 Task: Look for space in Rangpur, Bangladesh from 6th June, 2023 to 8th June, 2023 for 2 adults in price range Rs.7000 to Rs.12000. Place can be private room with 1  bedroom having 2 beds and 1 bathroom. Property type can be house, flat, guest house. Amenities needed are: air conditioning. Booking option can be shelf check-in. Required host language is English.
Action: Mouse moved to (482, 118)
Screenshot: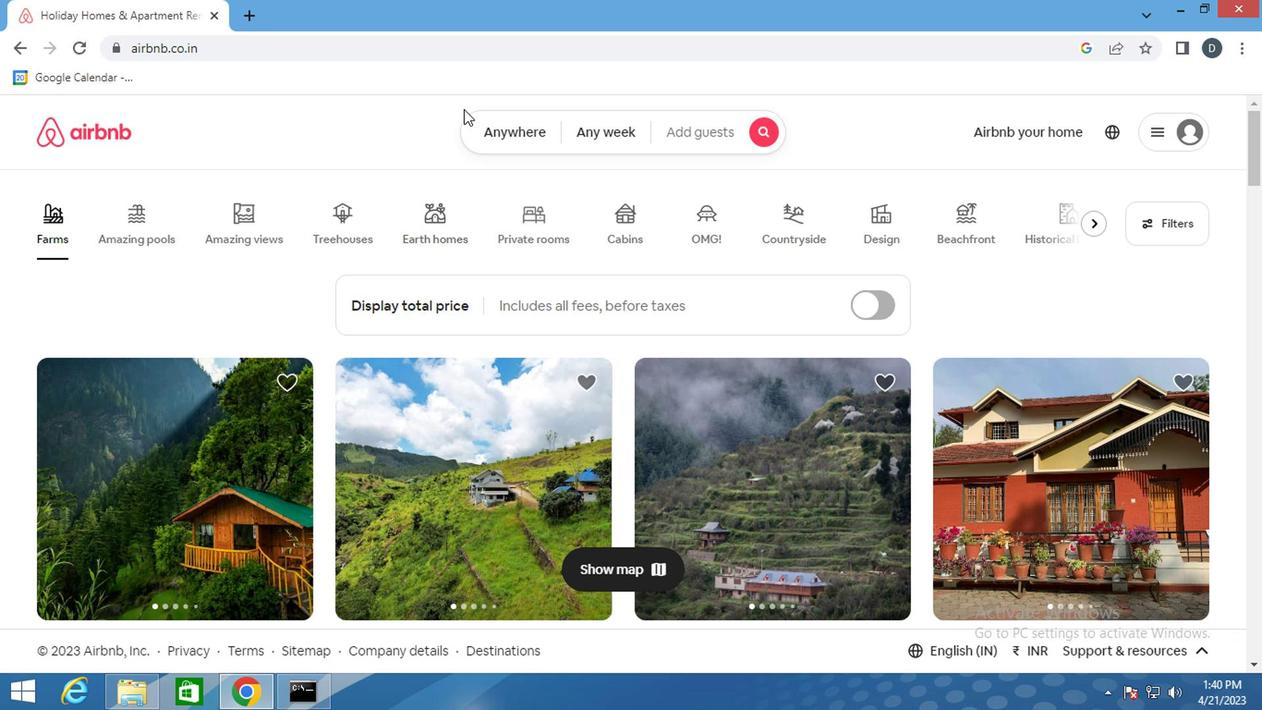 
Action: Mouse pressed left at (482, 118)
Screenshot: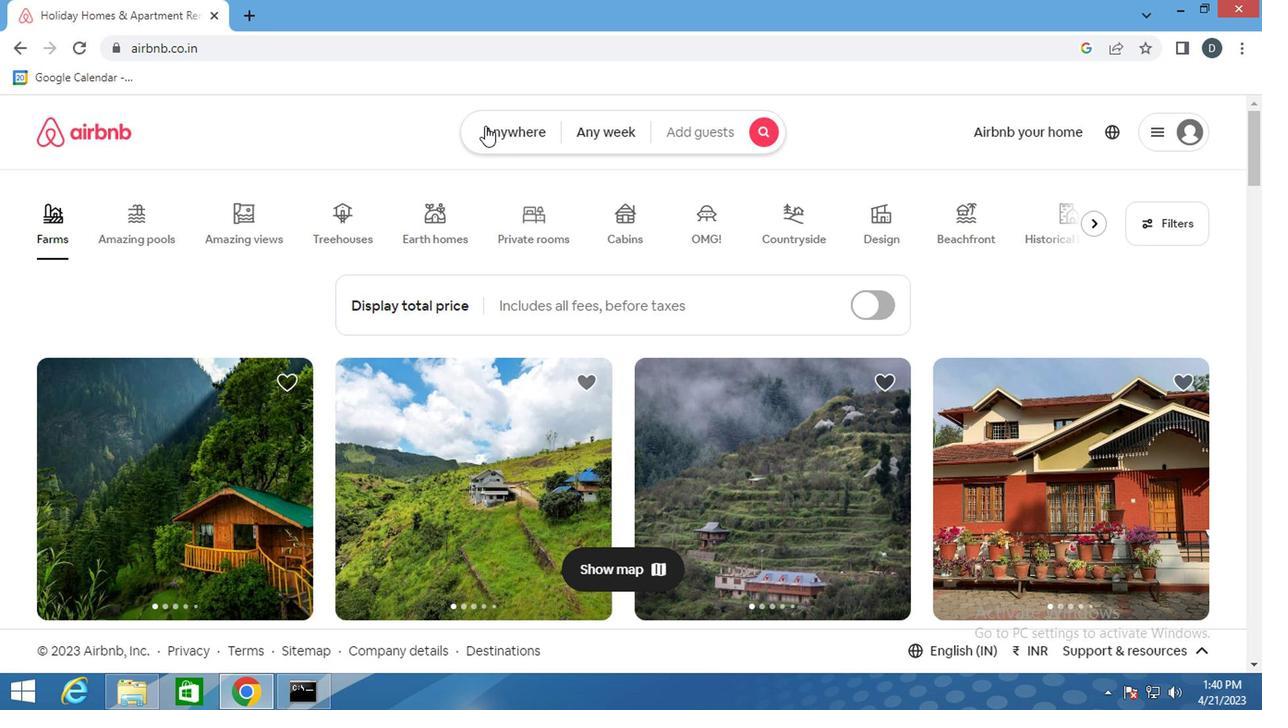 
Action: Mouse moved to (395, 209)
Screenshot: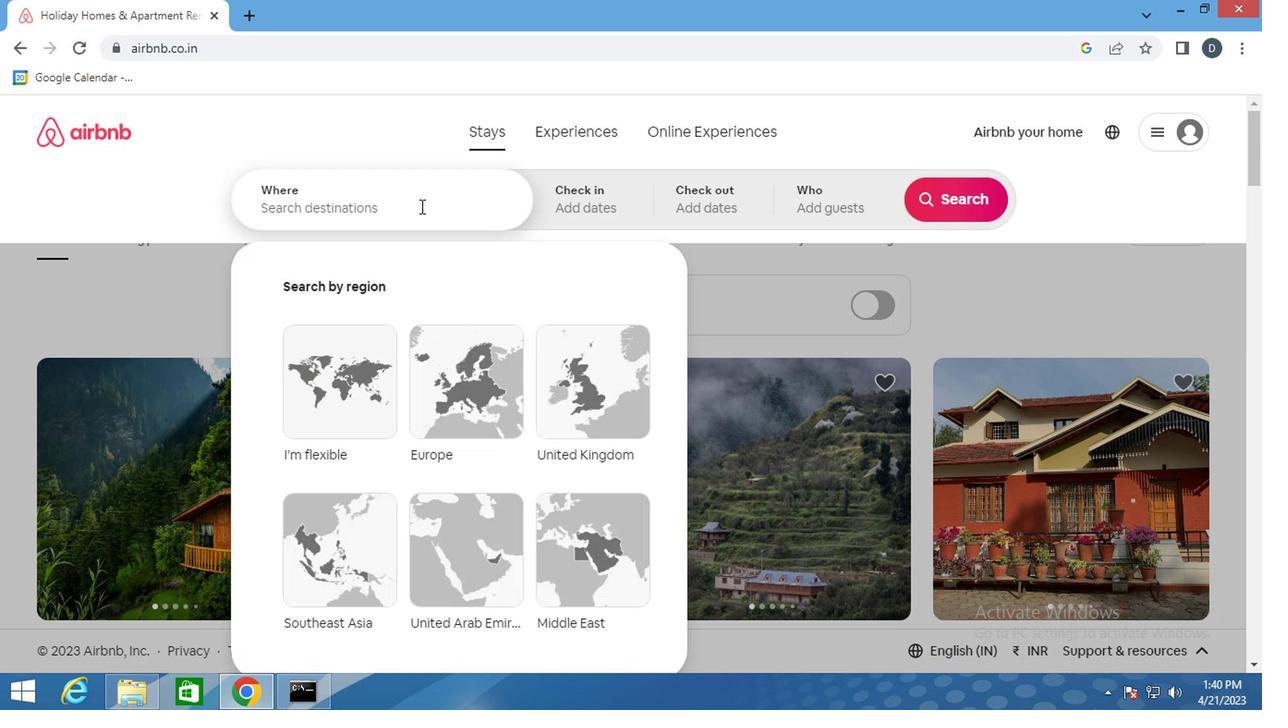 
Action: Mouse pressed left at (395, 209)
Screenshot: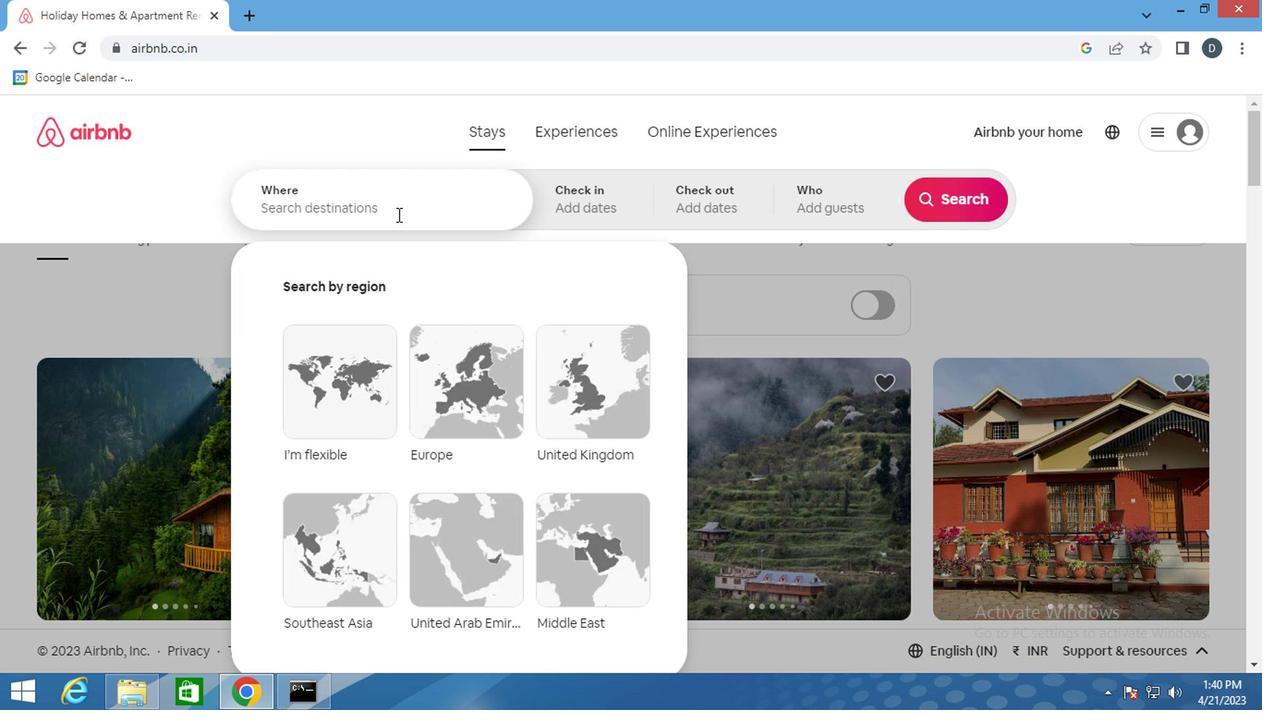 
Action: Key pressed <Key.shift>RANGPUR<Key.down><Key.down><Key.enter>
Screenshot: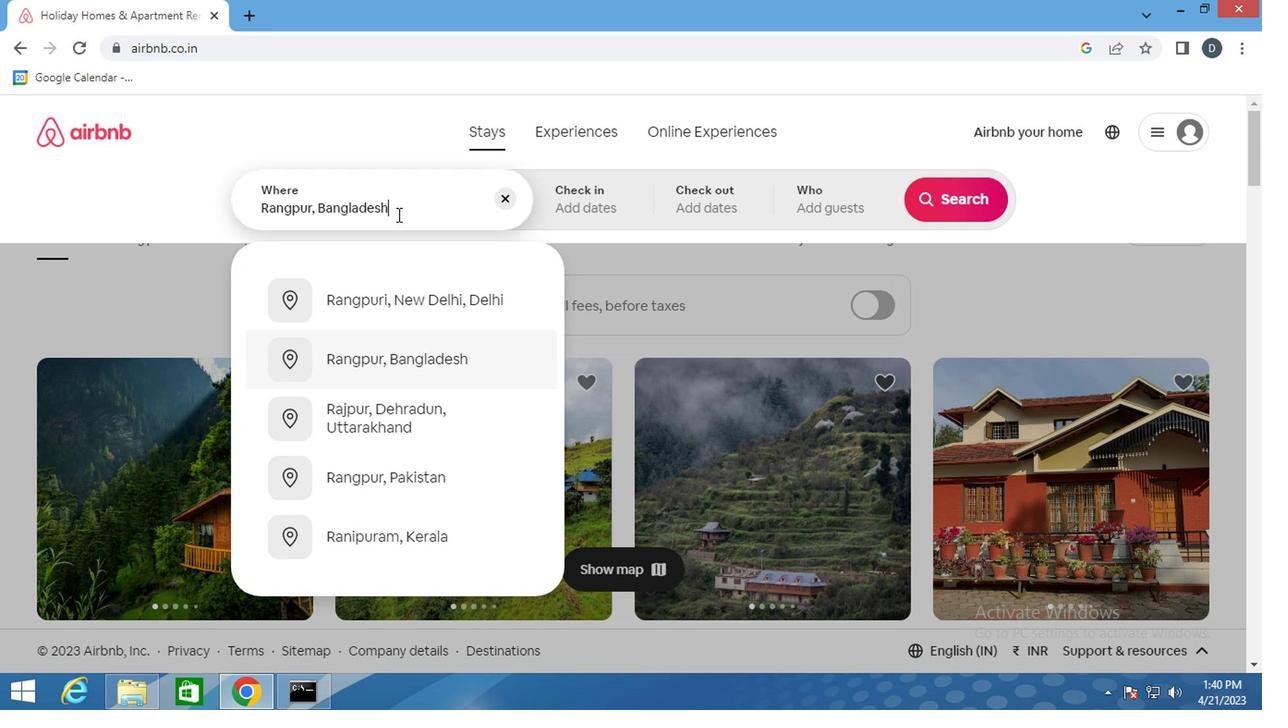 
Action: Mouse moved to (938, 349)
Screenshot: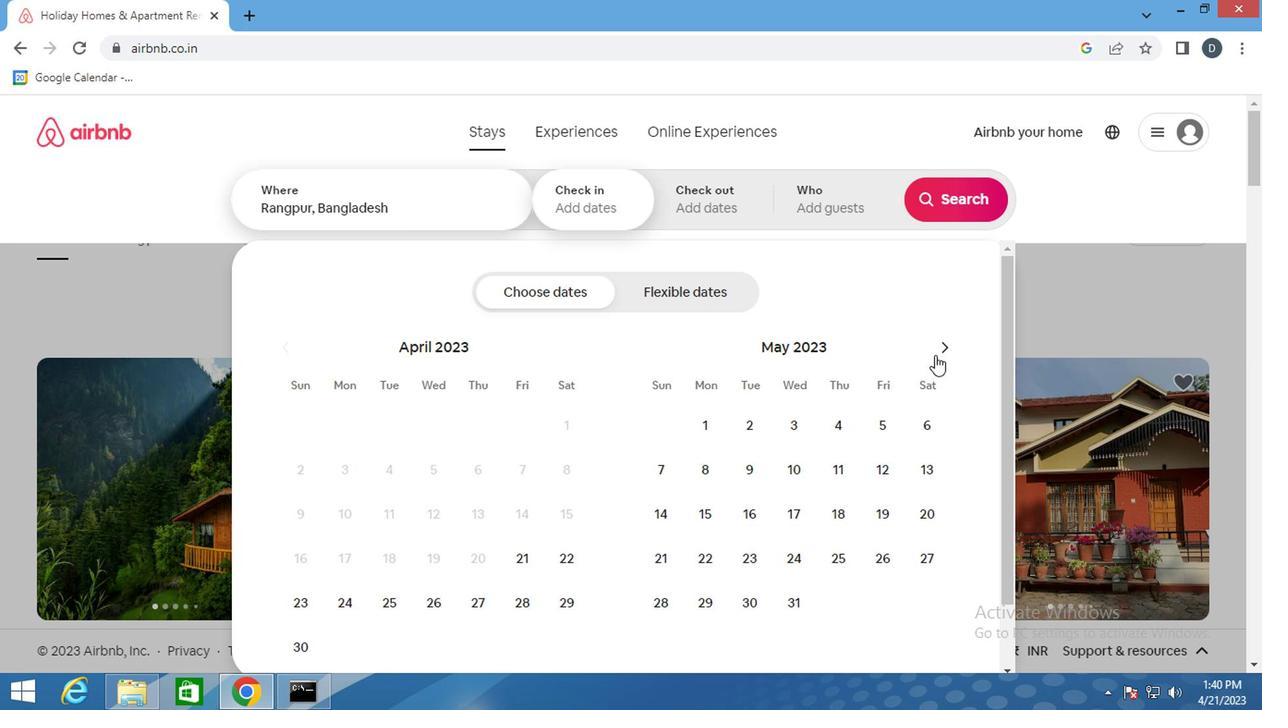 
Action: Mouse pressed left at (938, 349)
Screenshot: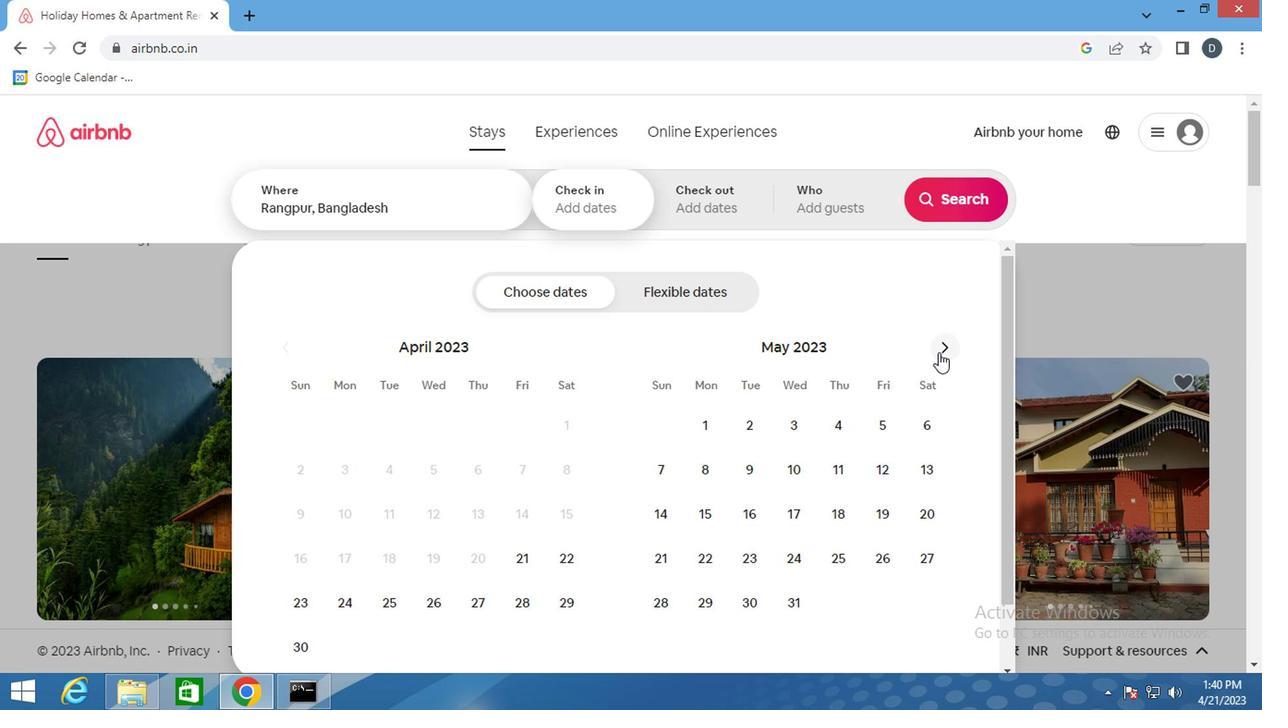
Action: Mouse moved to (752, 480)
Screenshot: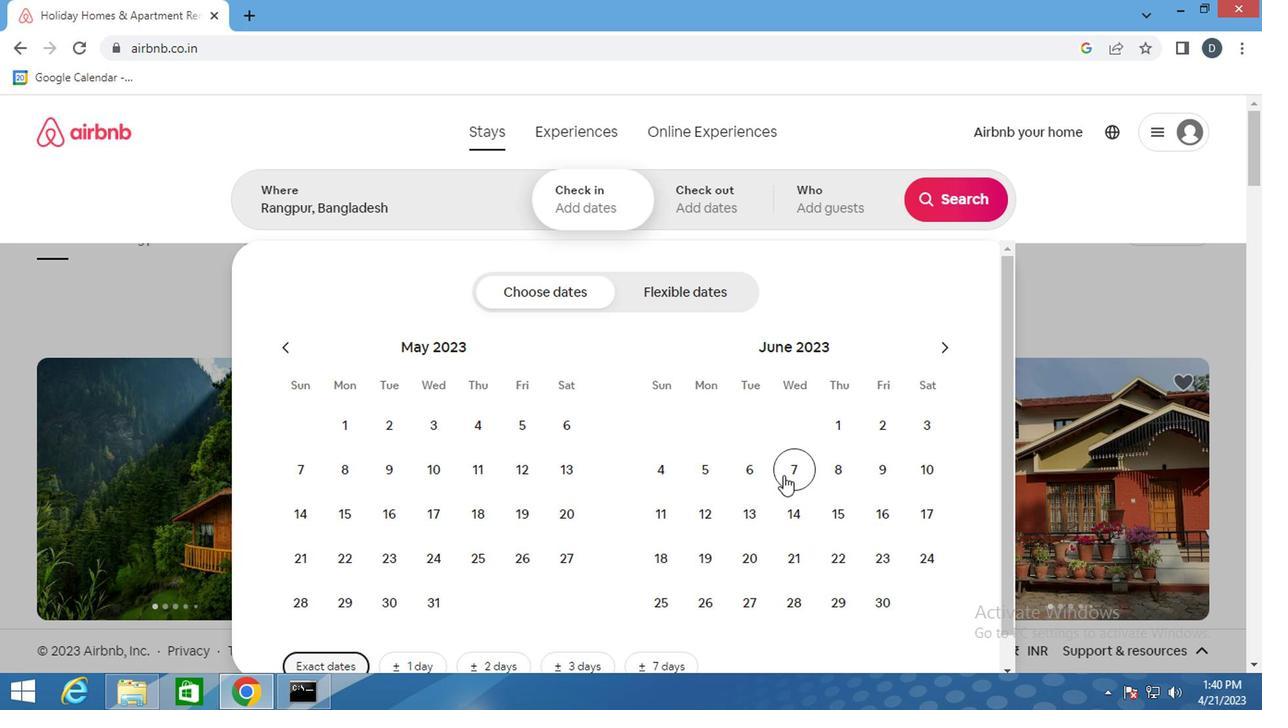 
Action: Mouse pressed left at (752, 480)
Screenshot: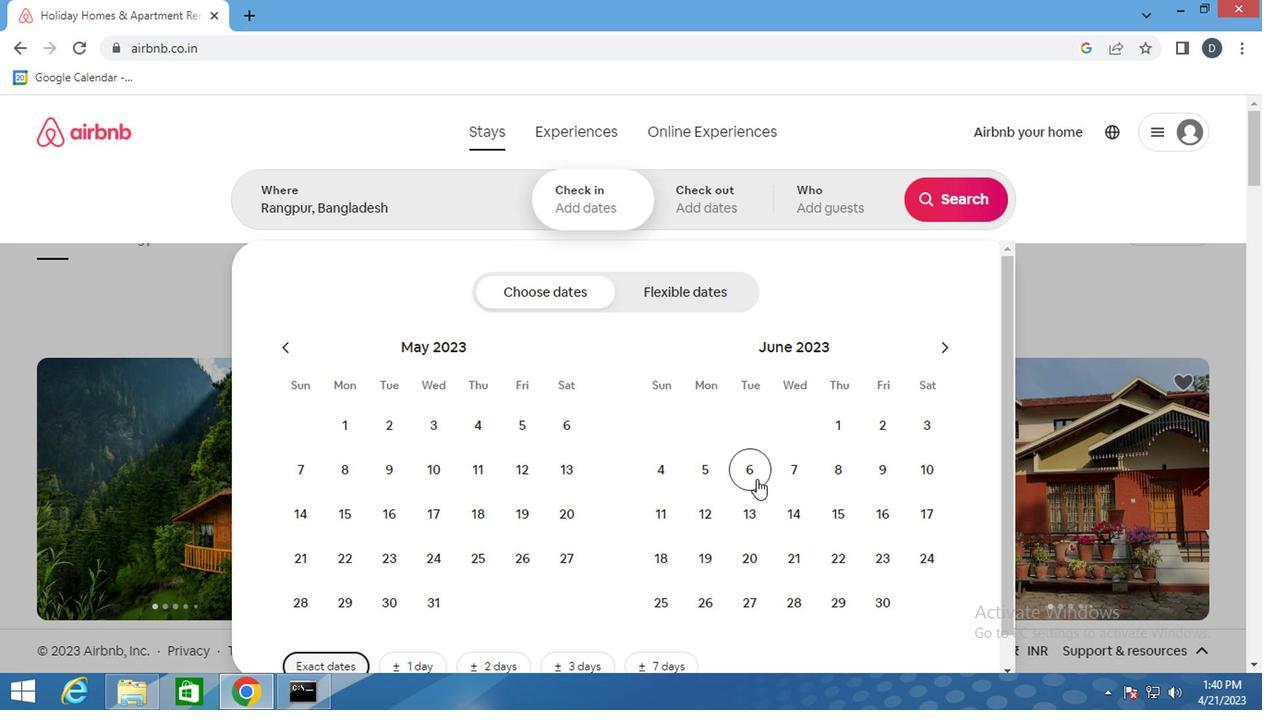 
Action: Mouse moved to (837, 480)
Screenshot: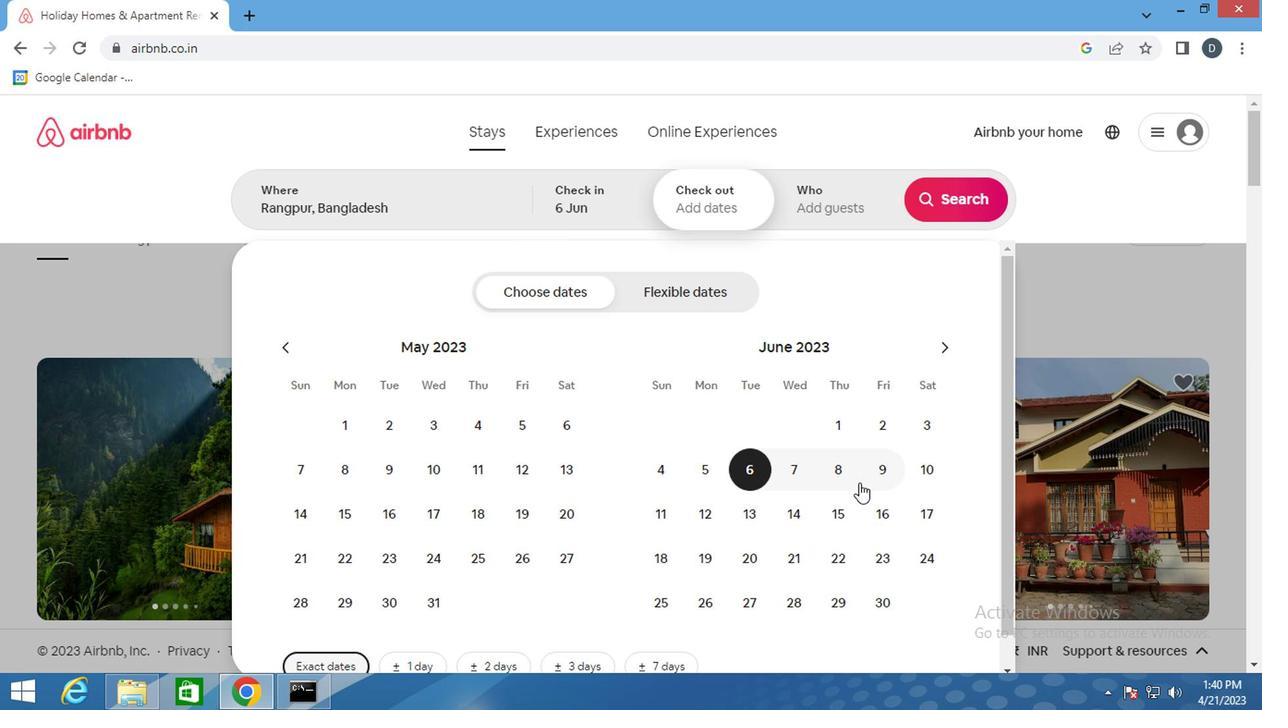 
Action: Mouse pressed left at (837, 480)
Screenshot: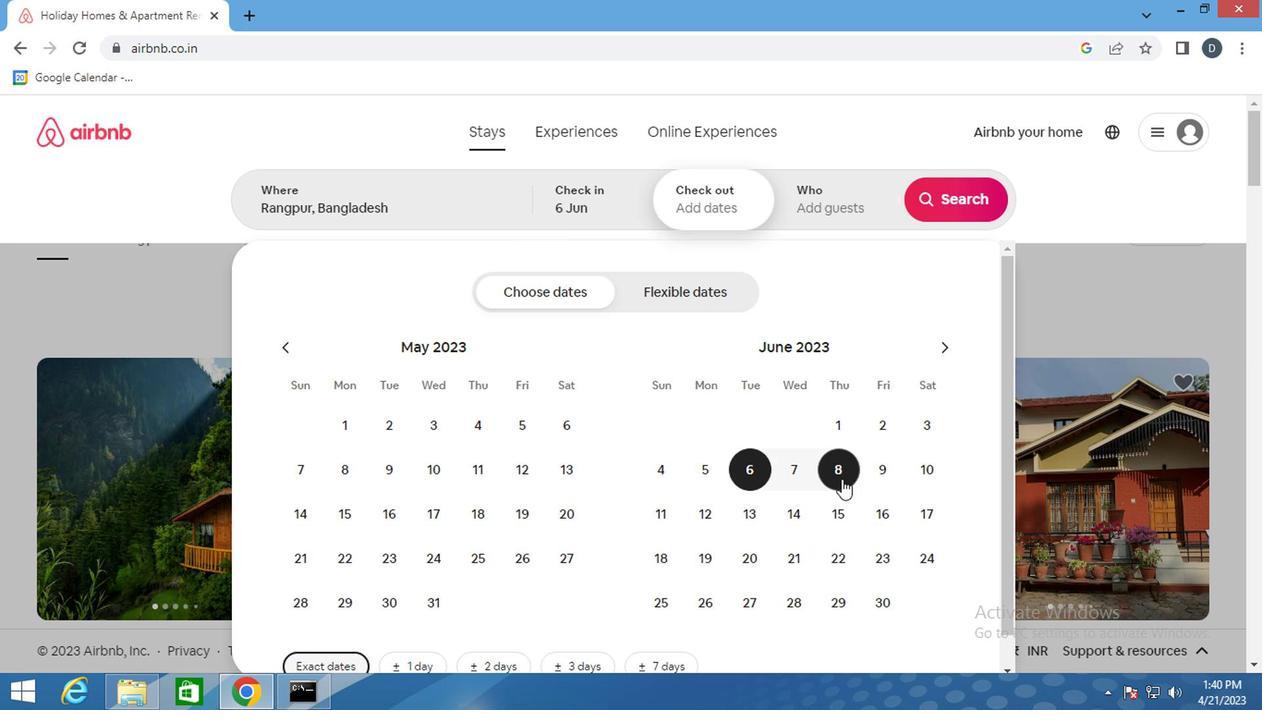 
Action: Mouse moved to (839, 209)
Screenshot: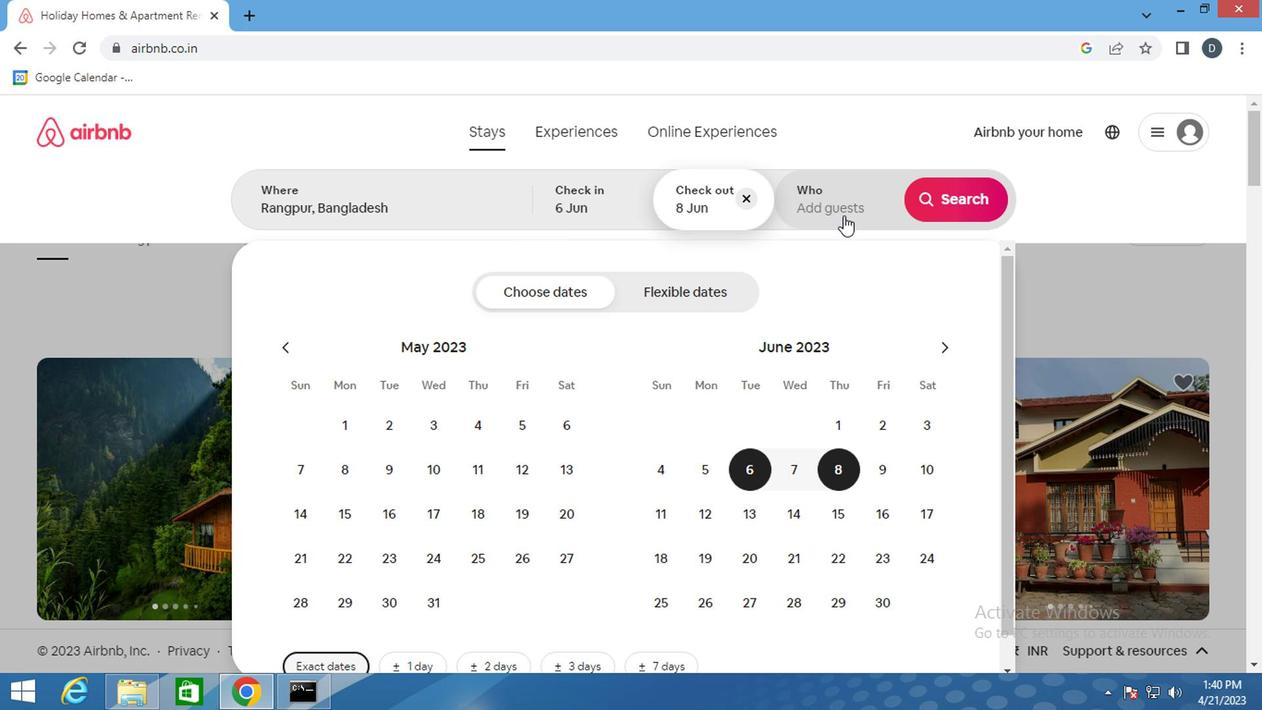
Action: Mouse pressed left at (839, 209)
Screenshot: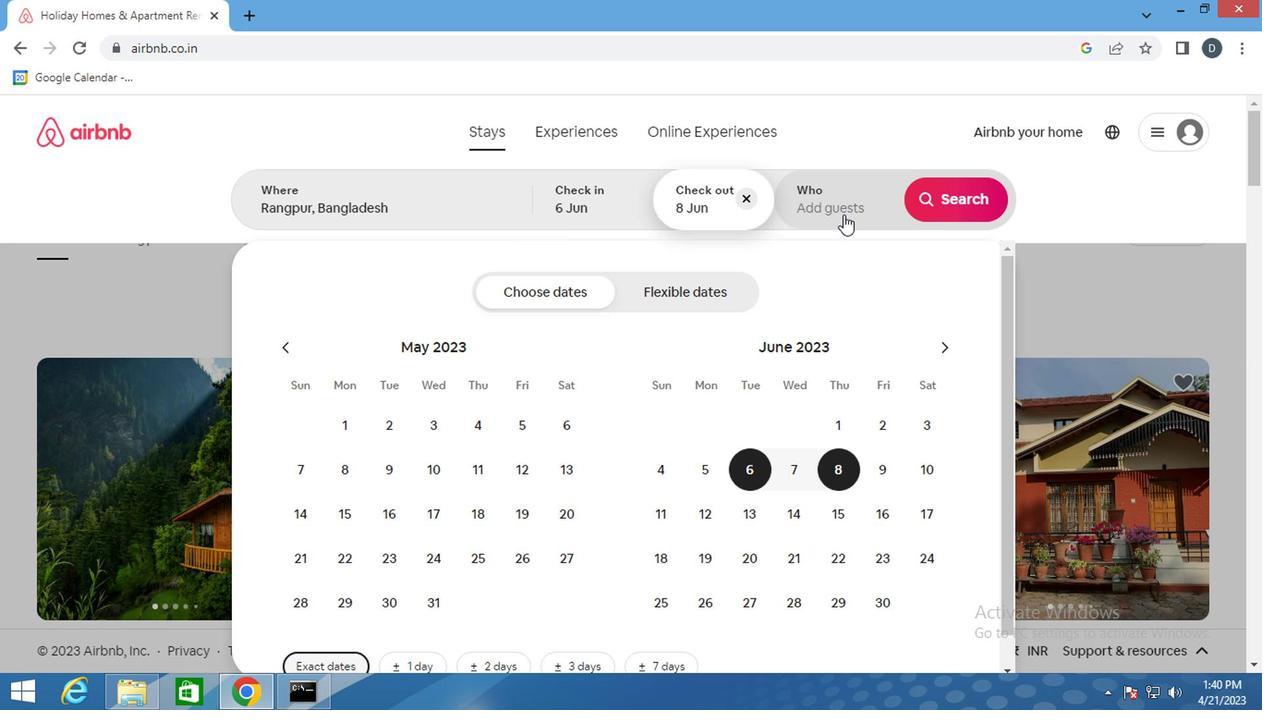 
Action: Mouse moved to (964, 293)
Screenshot: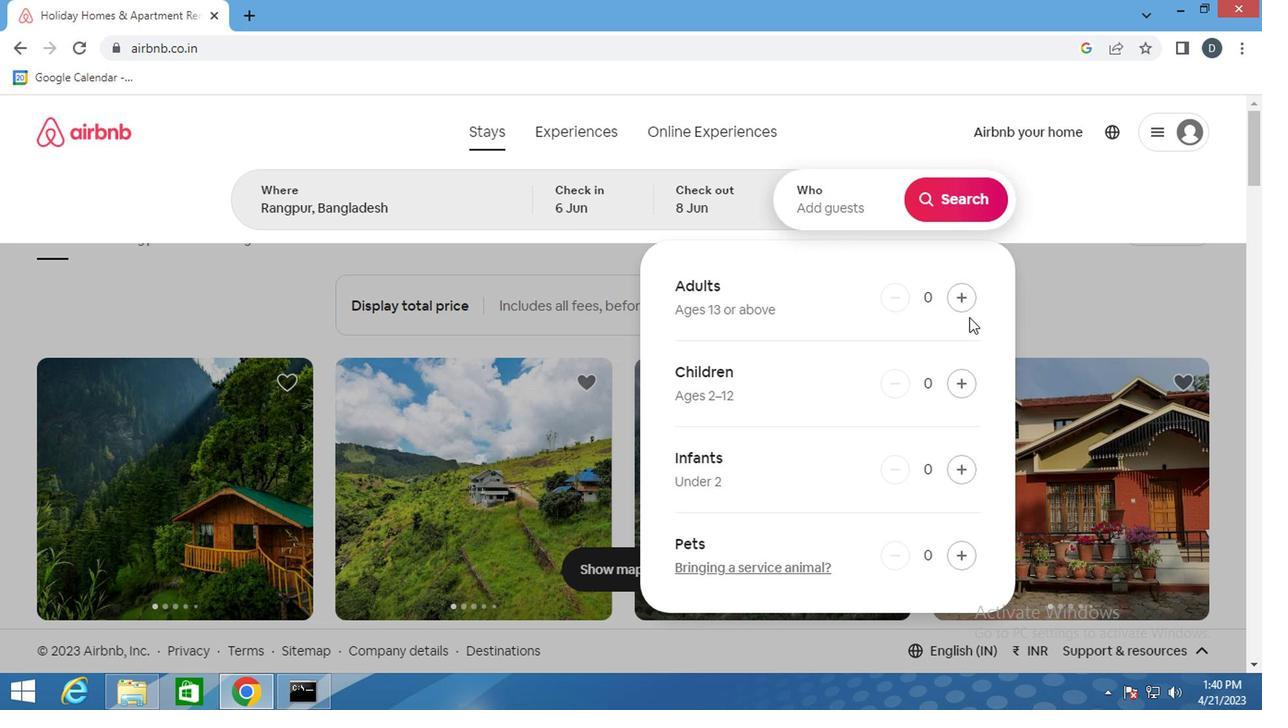 
Action: Mouse pressed left at (964, 293)
Screenshot: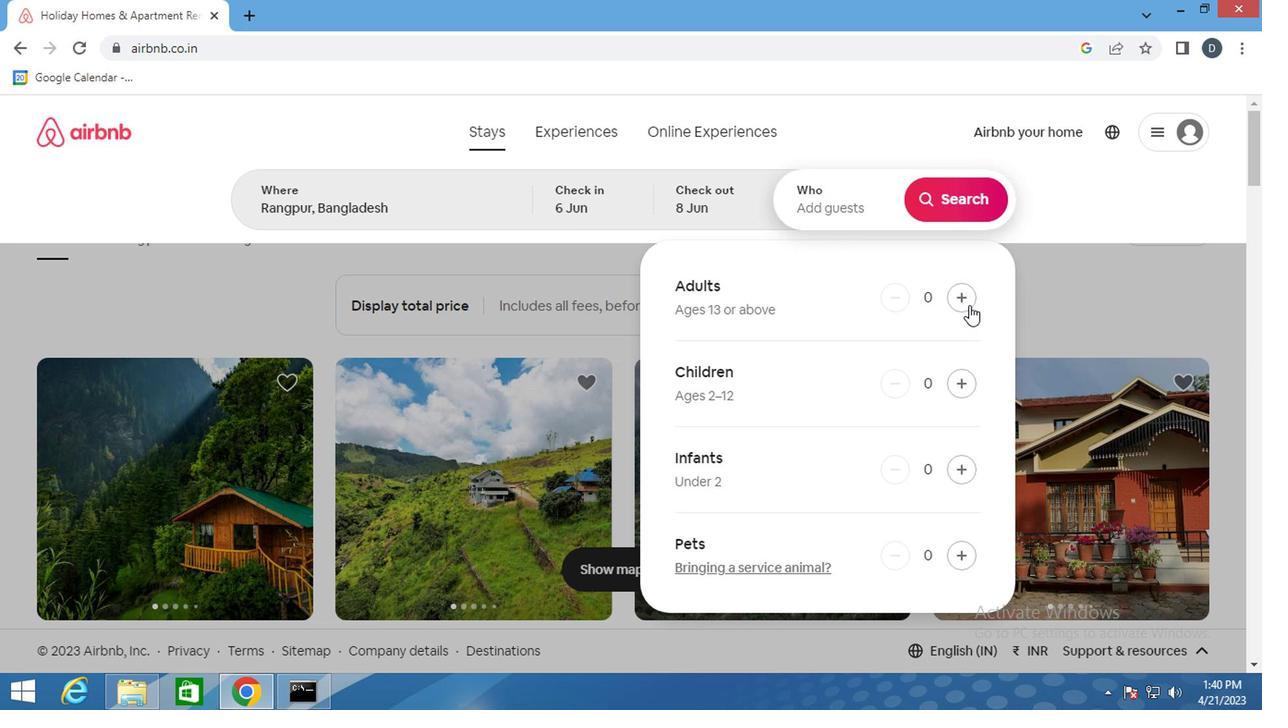 
Action: Mouse pressed left at (964, 293)
Screenshot: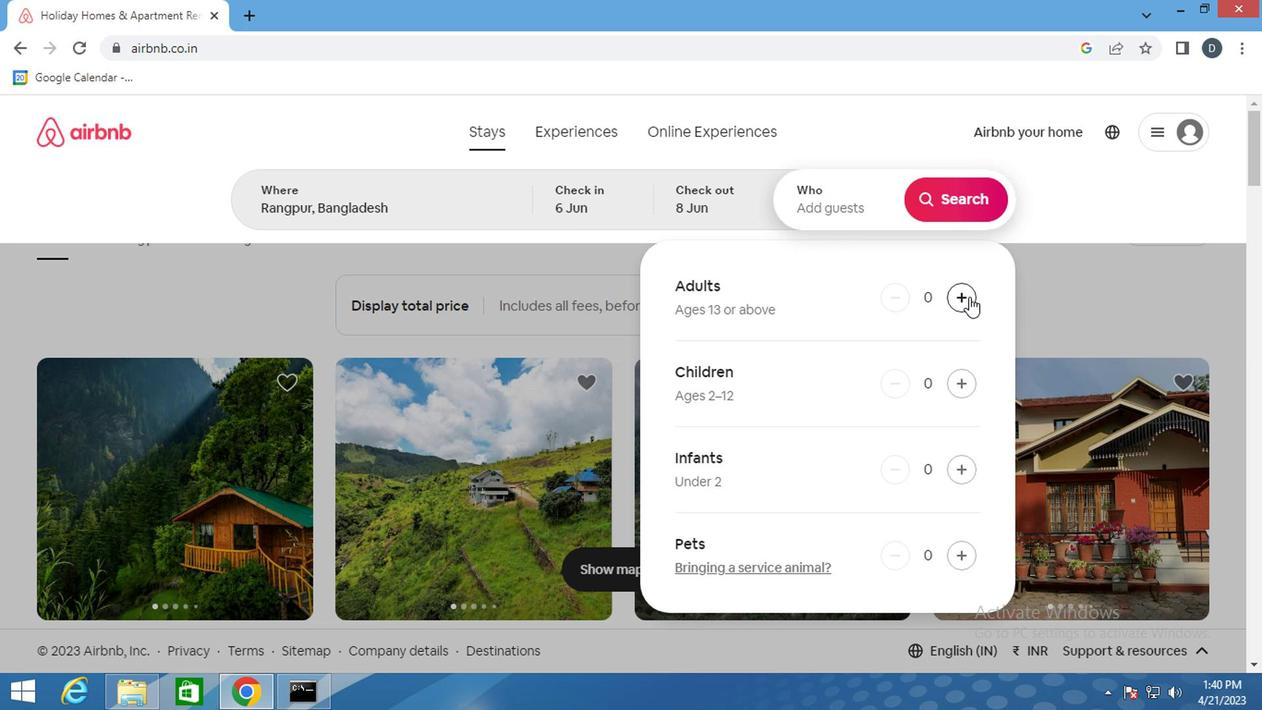 
Action: Mouse moved to (942, 187)
Screenshot: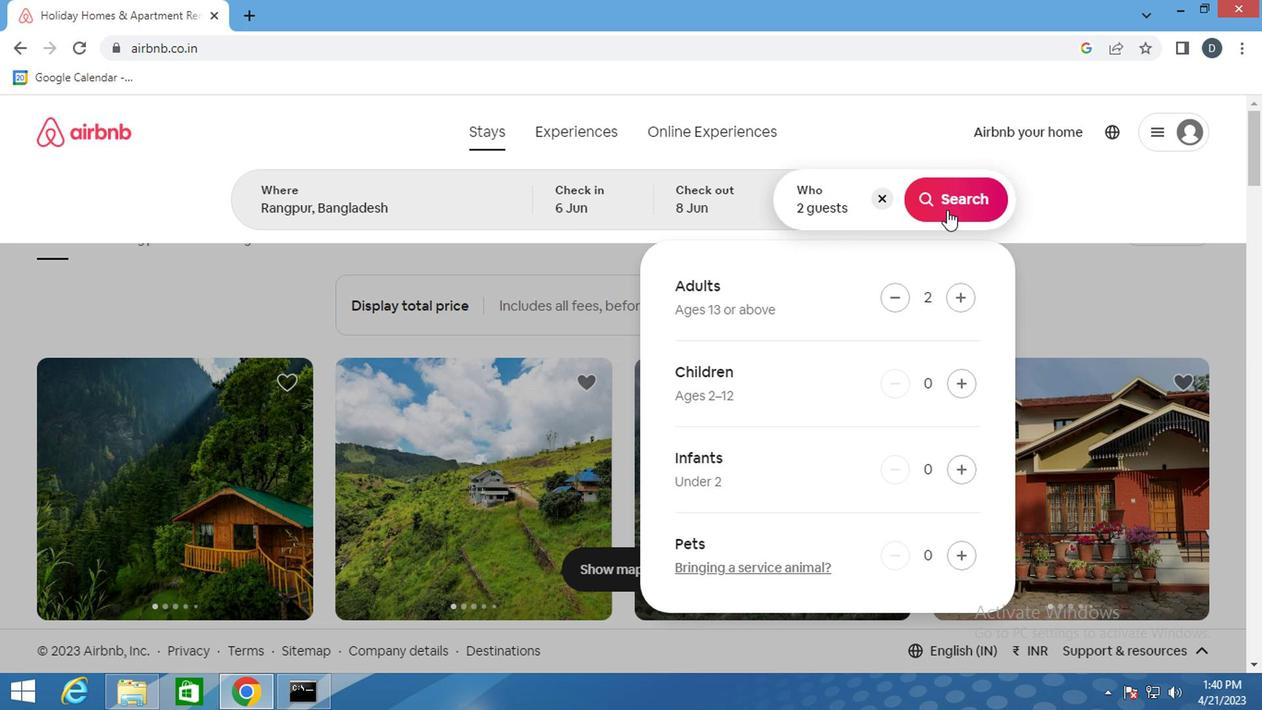 
Action: Mouse pressed left at (942, 187)
Screenshot: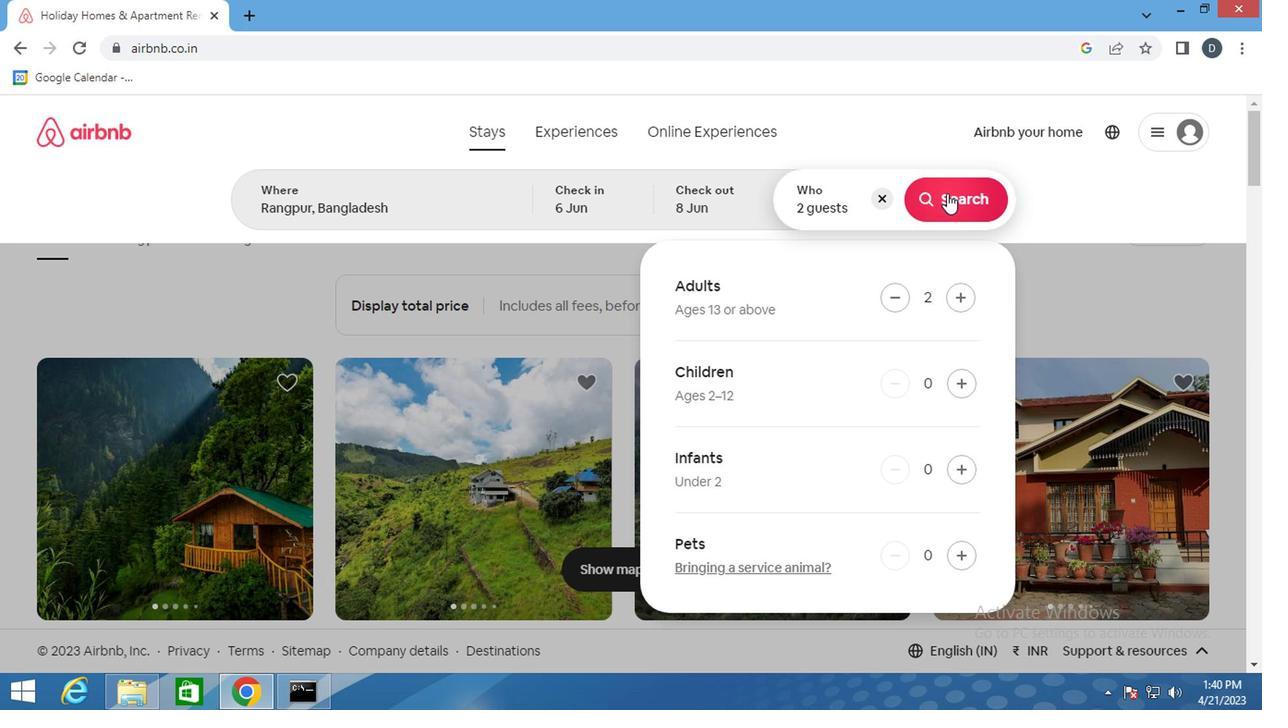 
Action: Mouse moved to (1170, 202)
Screenshot: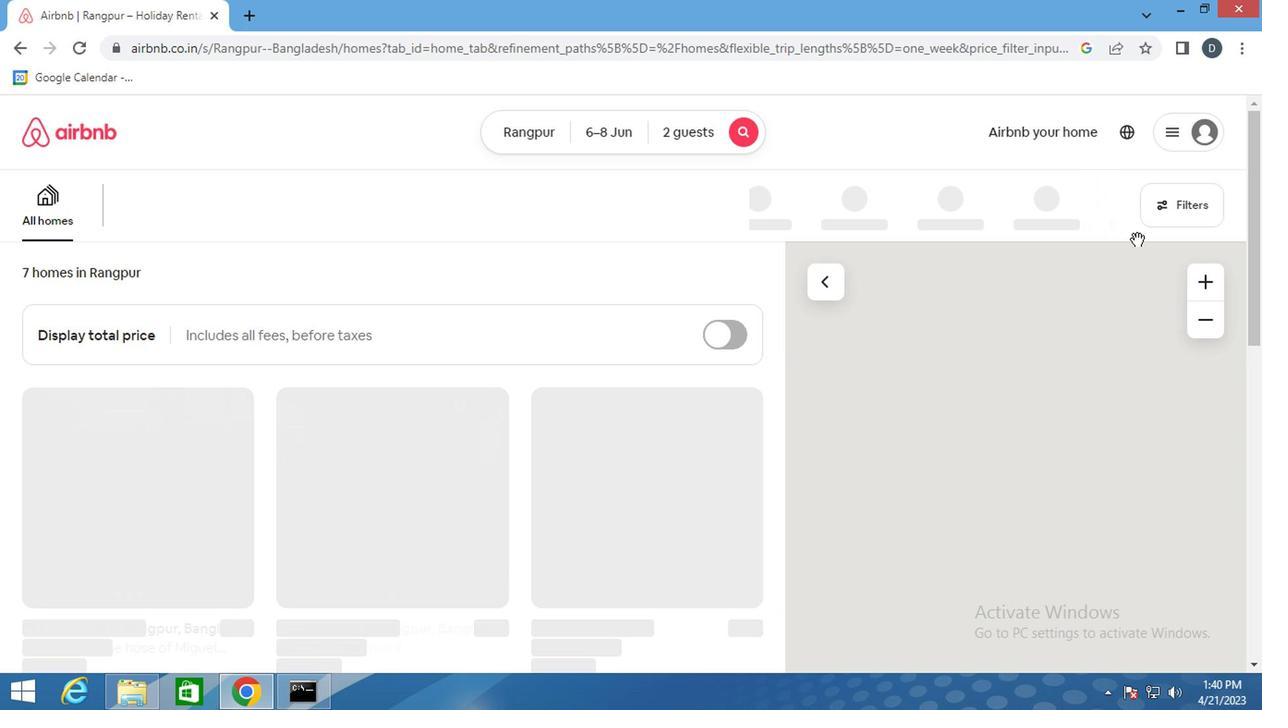 
Action: Mouse pressed left at (1170, 202)
Screenshot: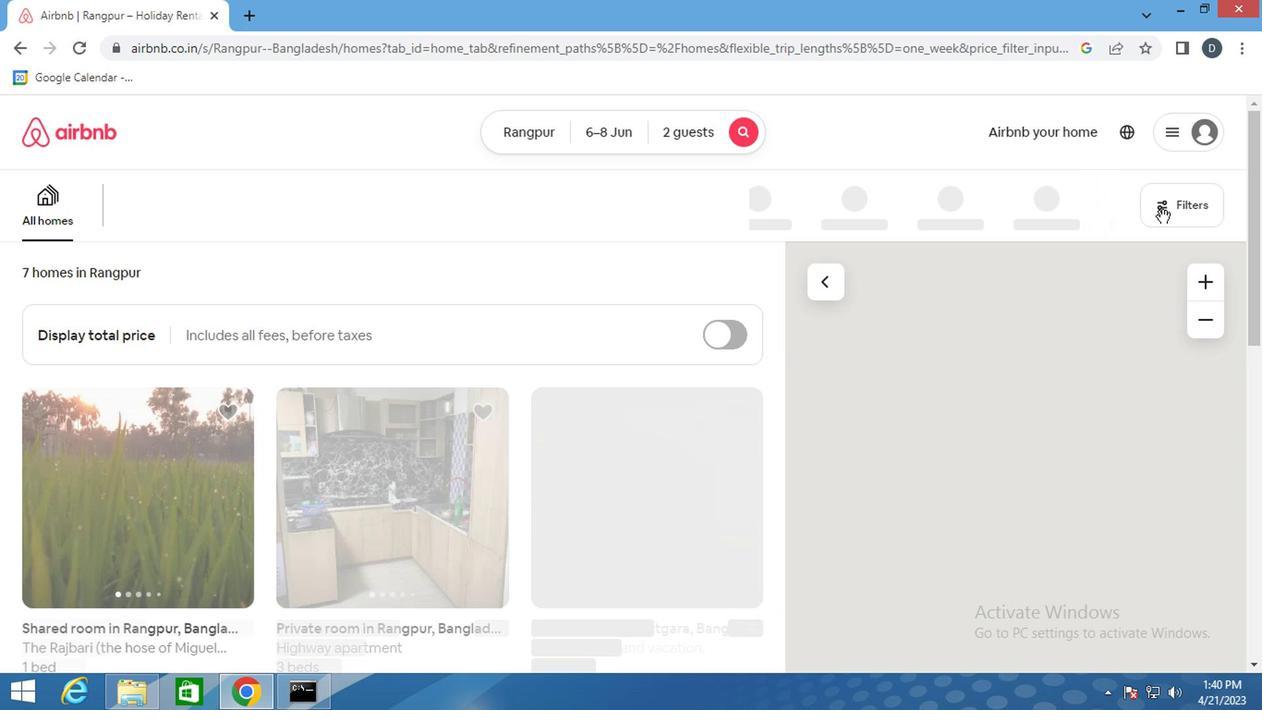 
Action: Mouse moved to (464, 446)
Screenshot: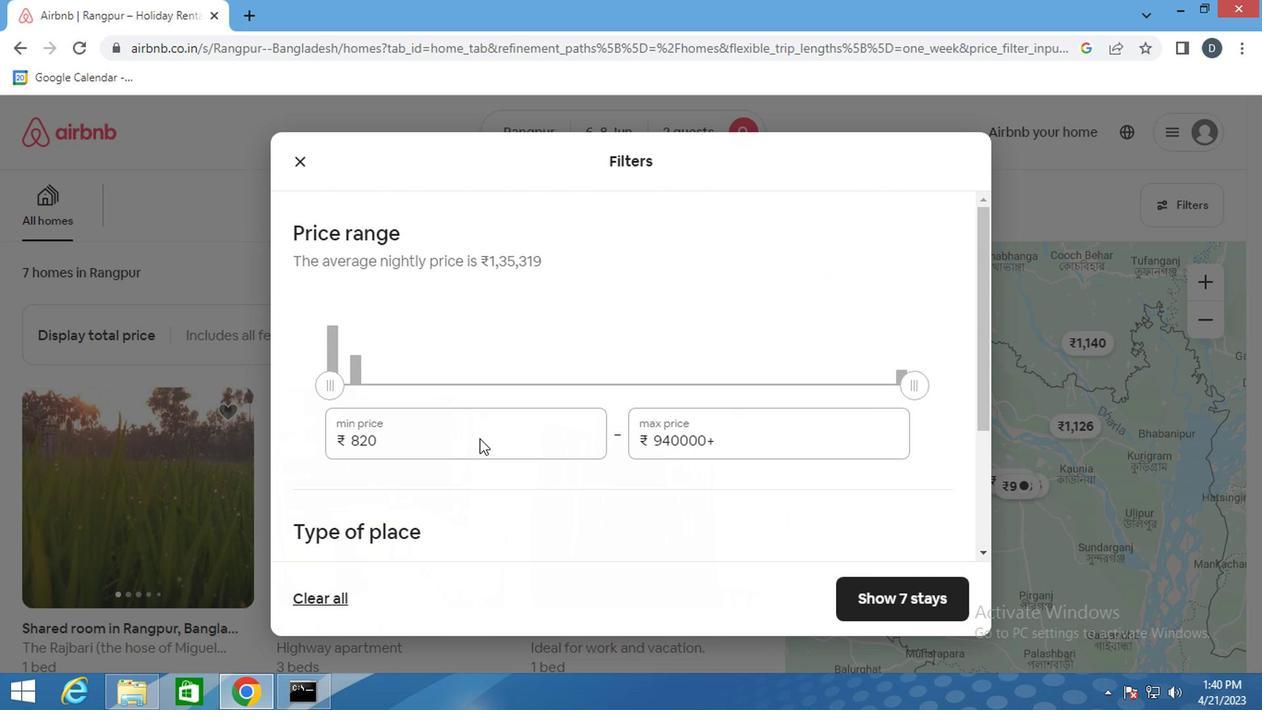 
Action: Mouse pressed left at (464, 446)
Screenshot: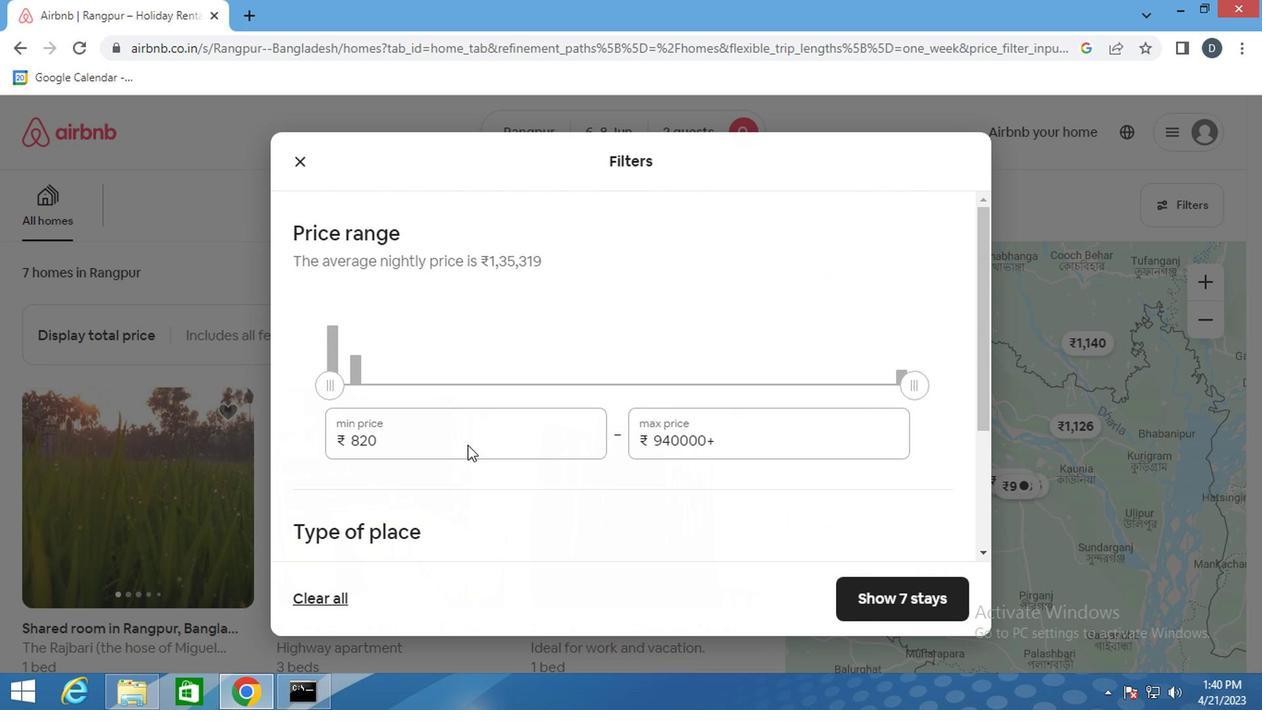 
Action: Mouse moved to (464, 446)
Screenshot: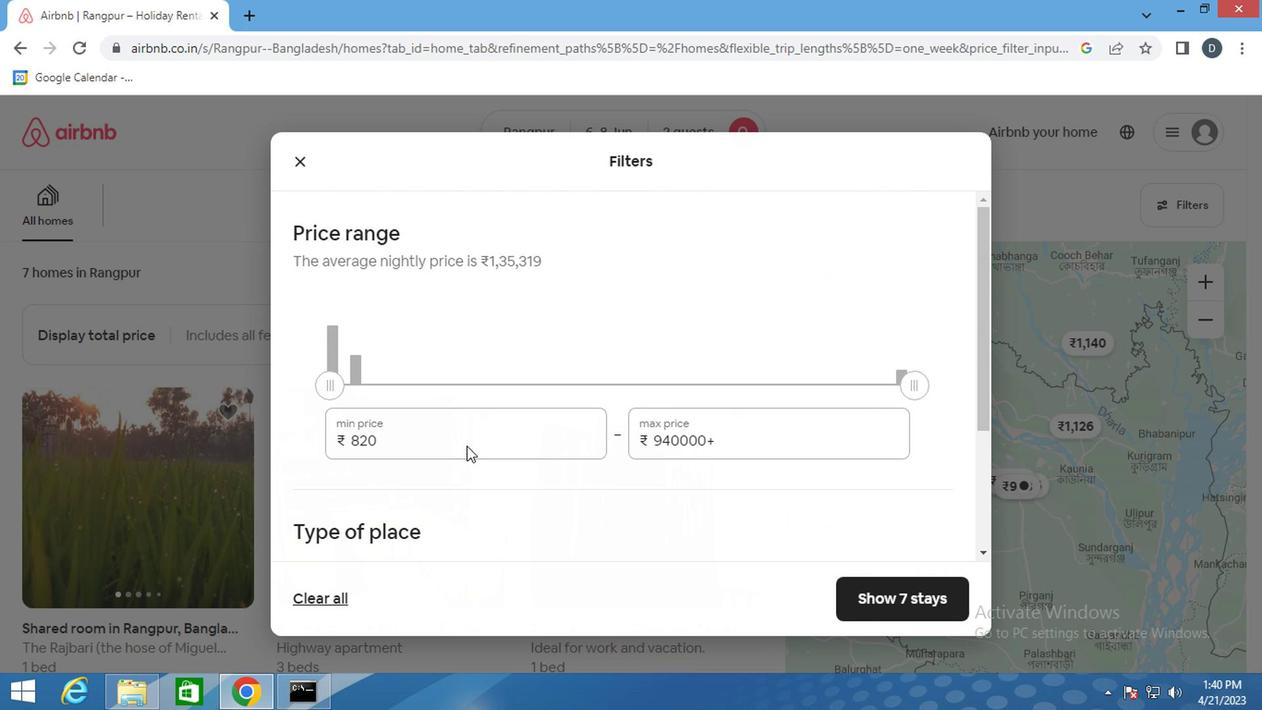 
Action: Mouse pressed left at (464, 446)
Screenshot: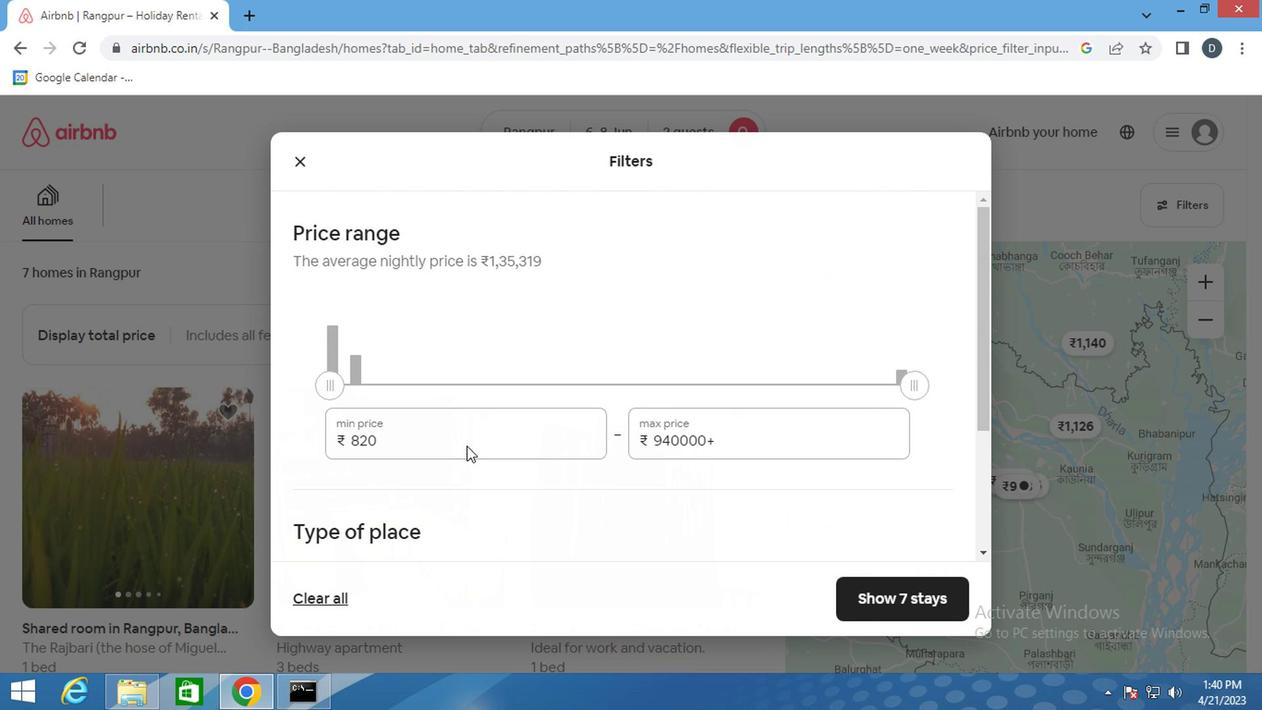 
Action: Mouse moved to (464, 447)
Screenshot: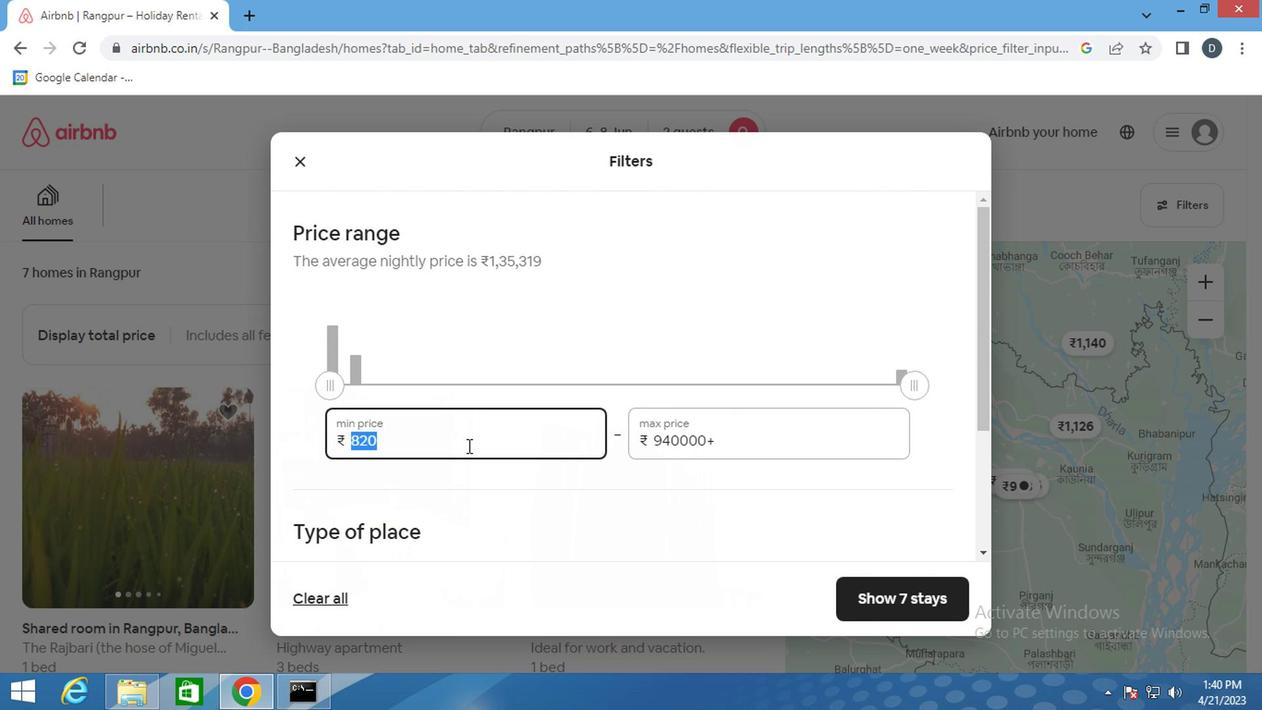 
Action: Key pressed 7000<Key.tab>12ctrl+Actrl+12-000
Screenshot: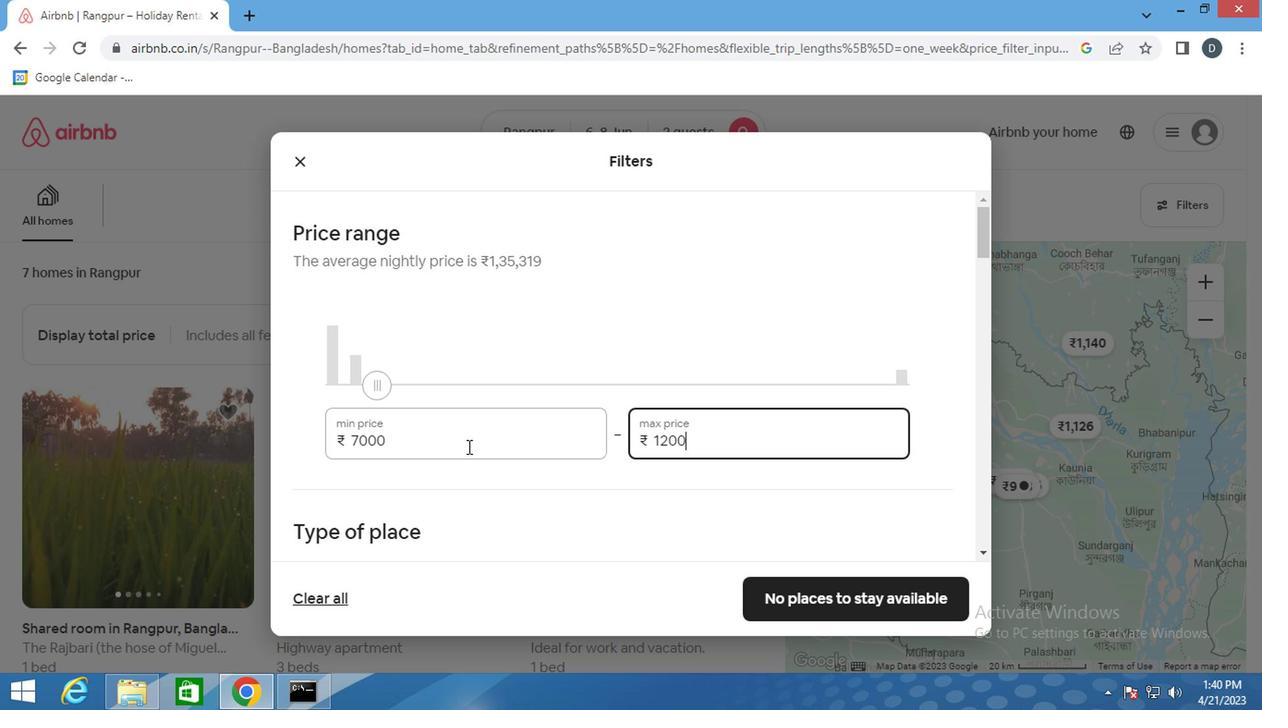 
Action: Mouse scrolled (464, 446) with delta (0, 0)
Screenshot: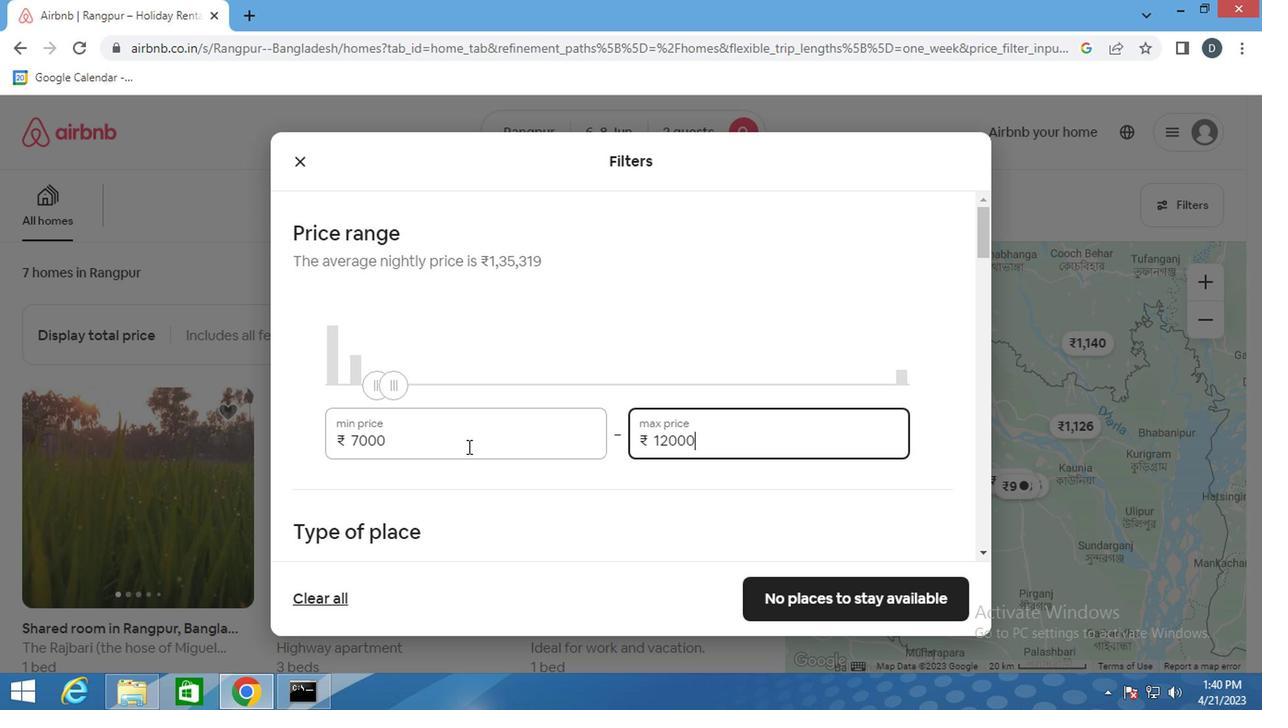 
Action: Mouse scrolled (464, 446) with delta (0, 0)
Screenshot: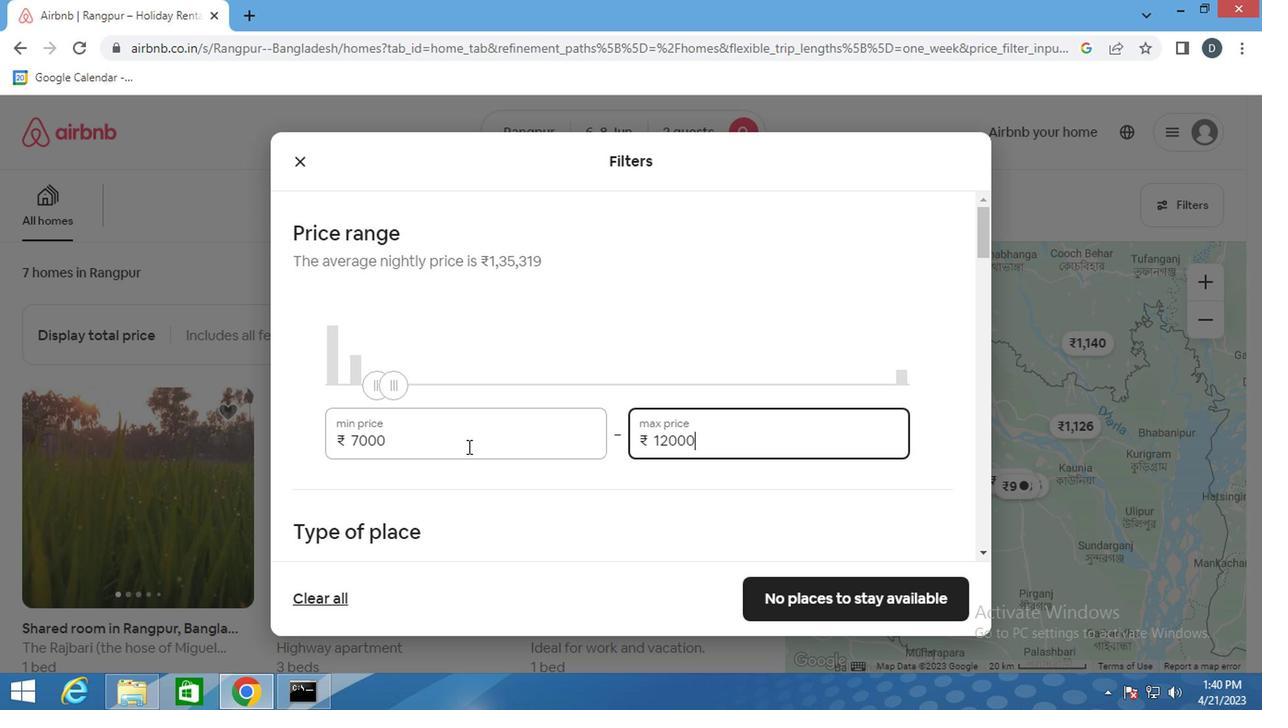 
Action: Mouse scrolled (464, 446) with delta (0, 0)
Screenshot: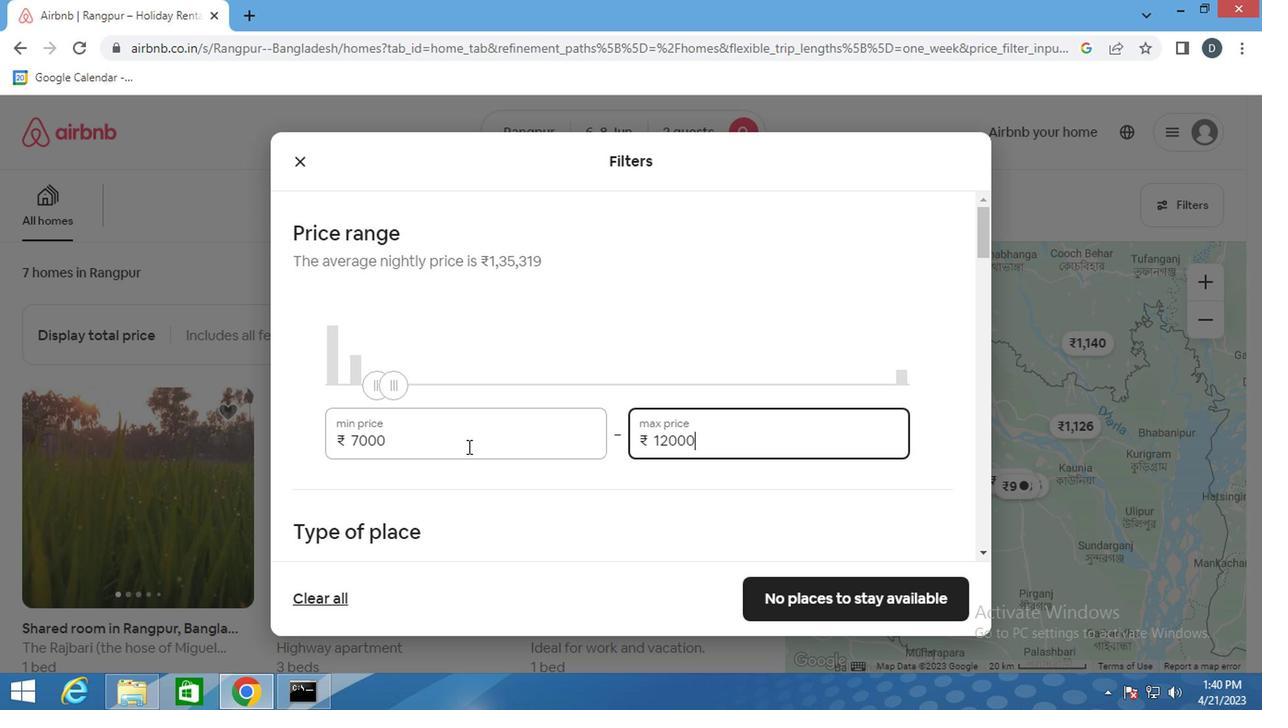 
Action: Mouse scrolled (464, 446) with delta (0, 0)
Screenshot: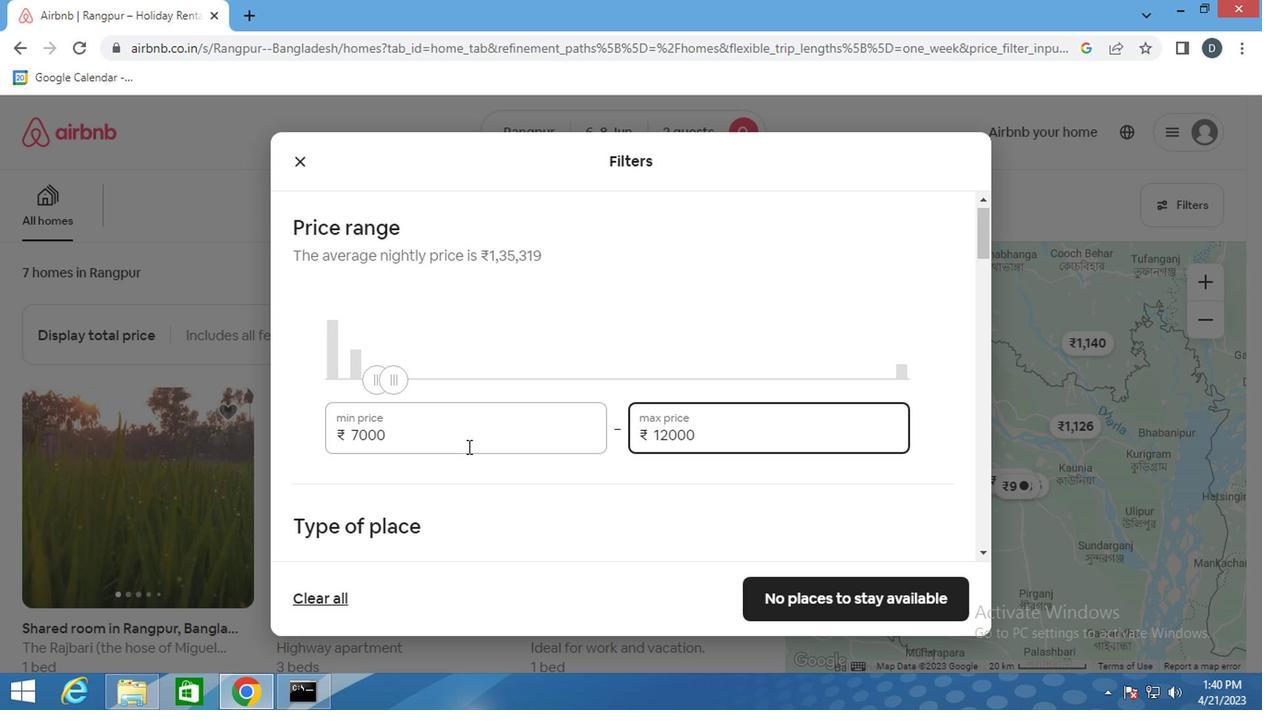 
Action: Mouse moved to (400, 251)
Screenshot: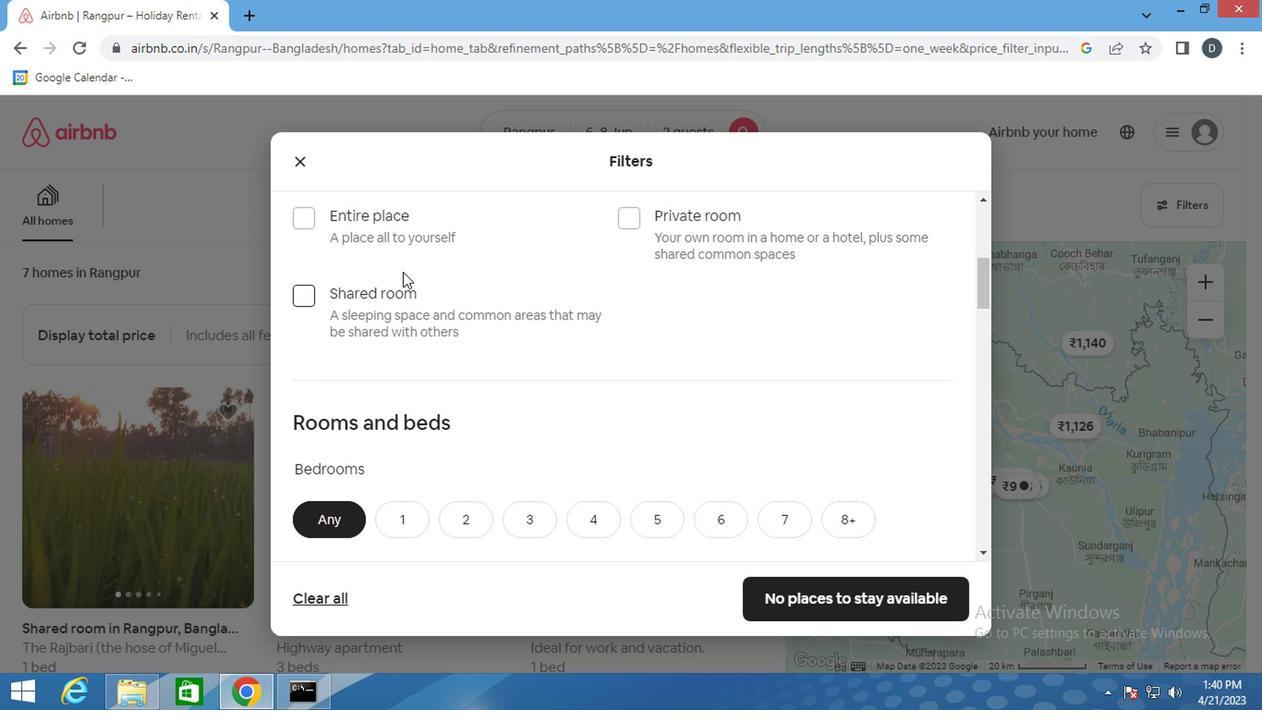 
Action: Mouse scrolled (400, 251) with delta (0, 0)
Screenshot: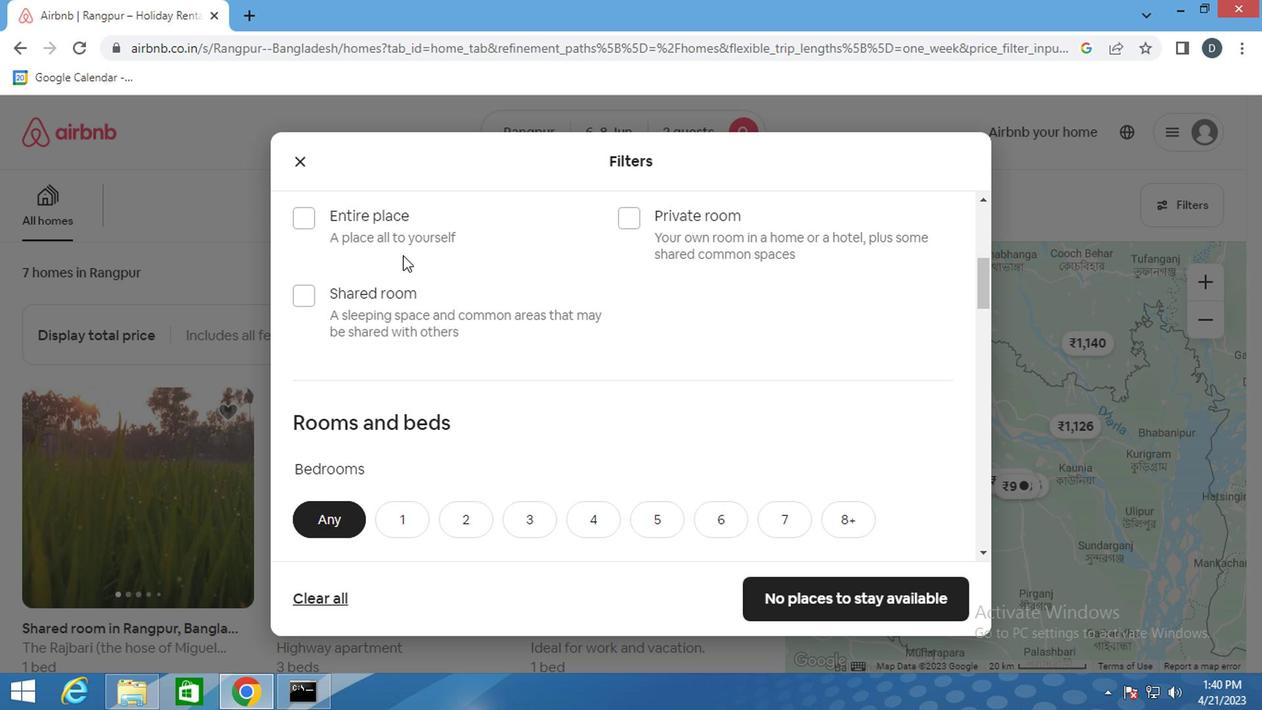 
Action: Mouse moved to (669, 309)
Screenshot: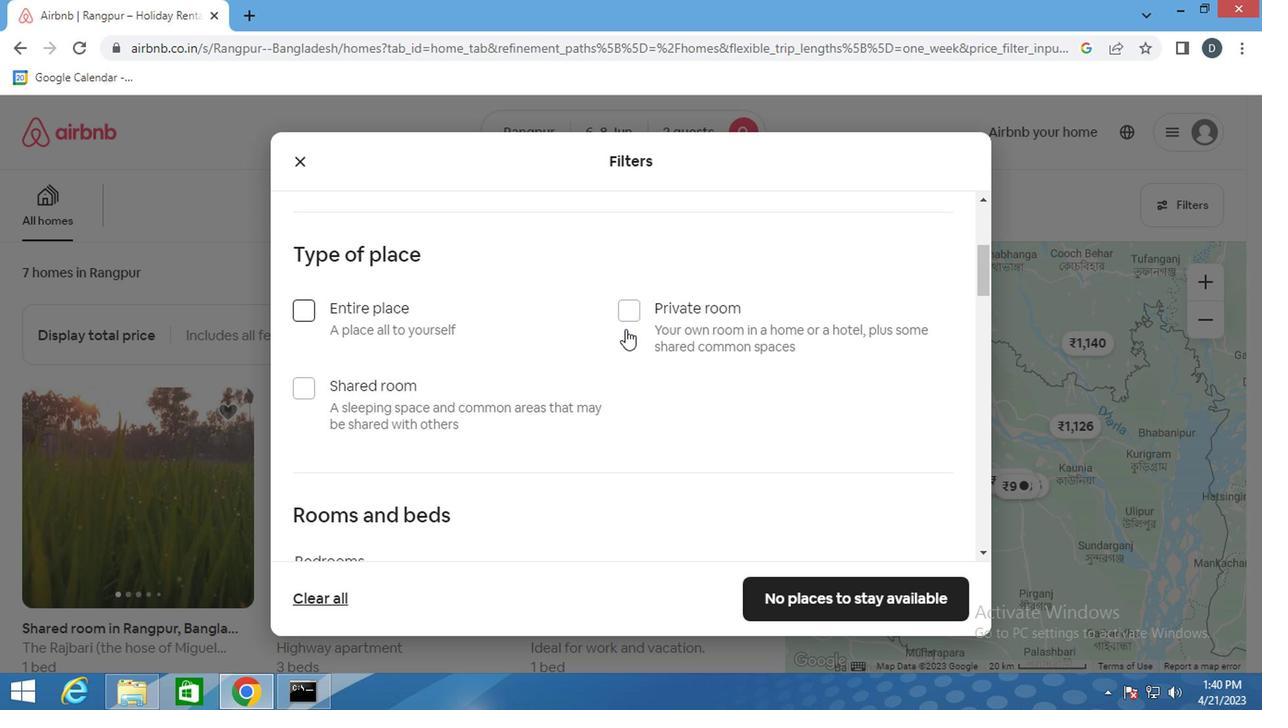 
Action: Mouse pressed left at (669, 309)
Screenshot: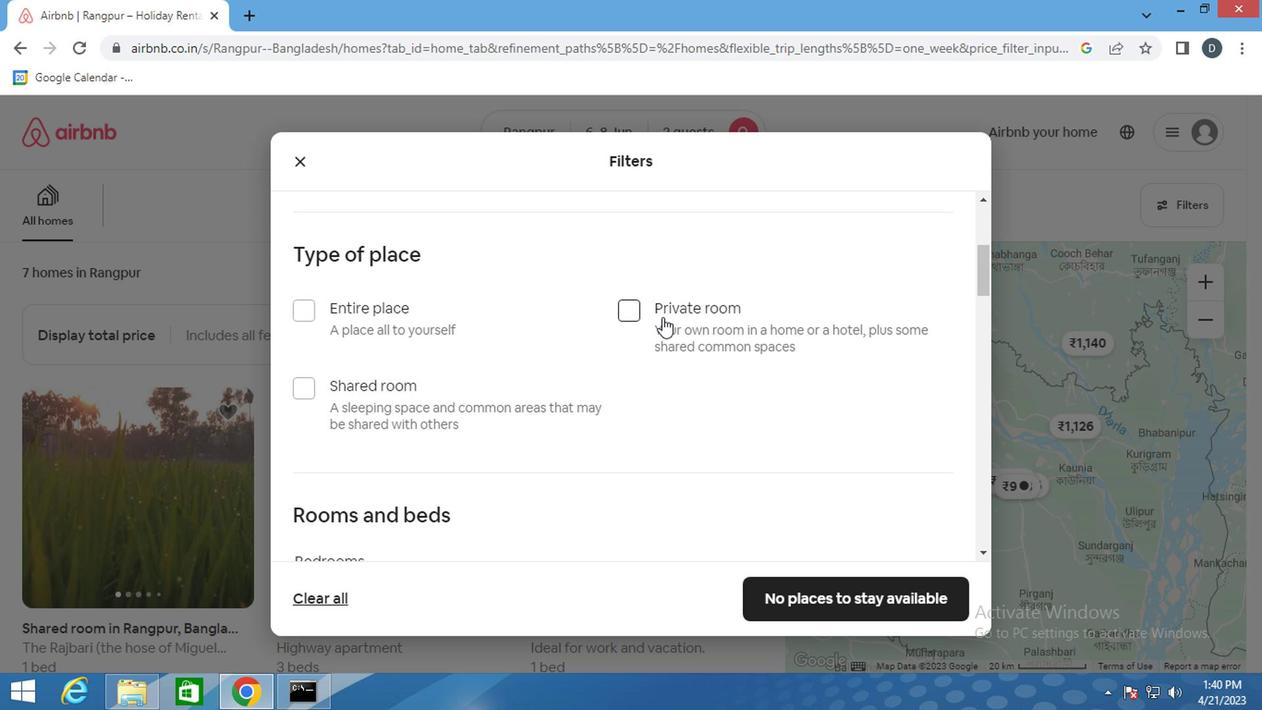 
Action: Mouse moved to (671, 312)
Screenshot: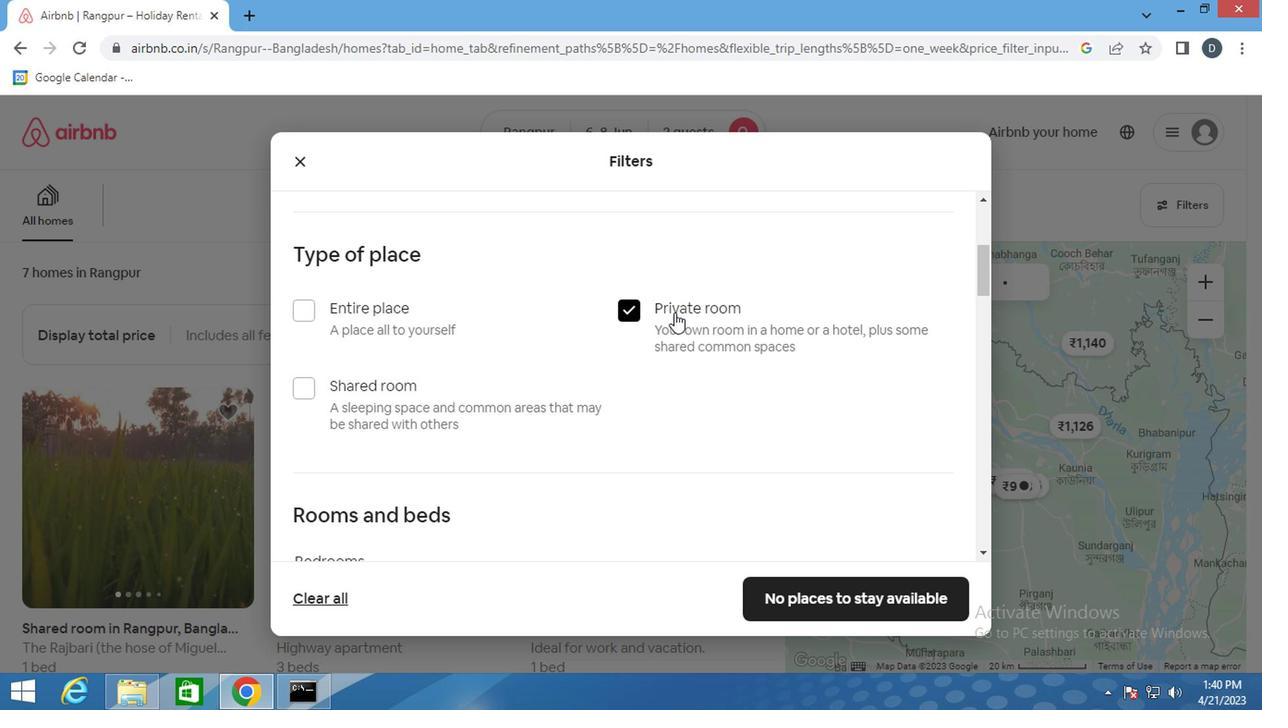 
Action: Mouse scrolled (671, 311) with delta (0, -1)
Screenshot: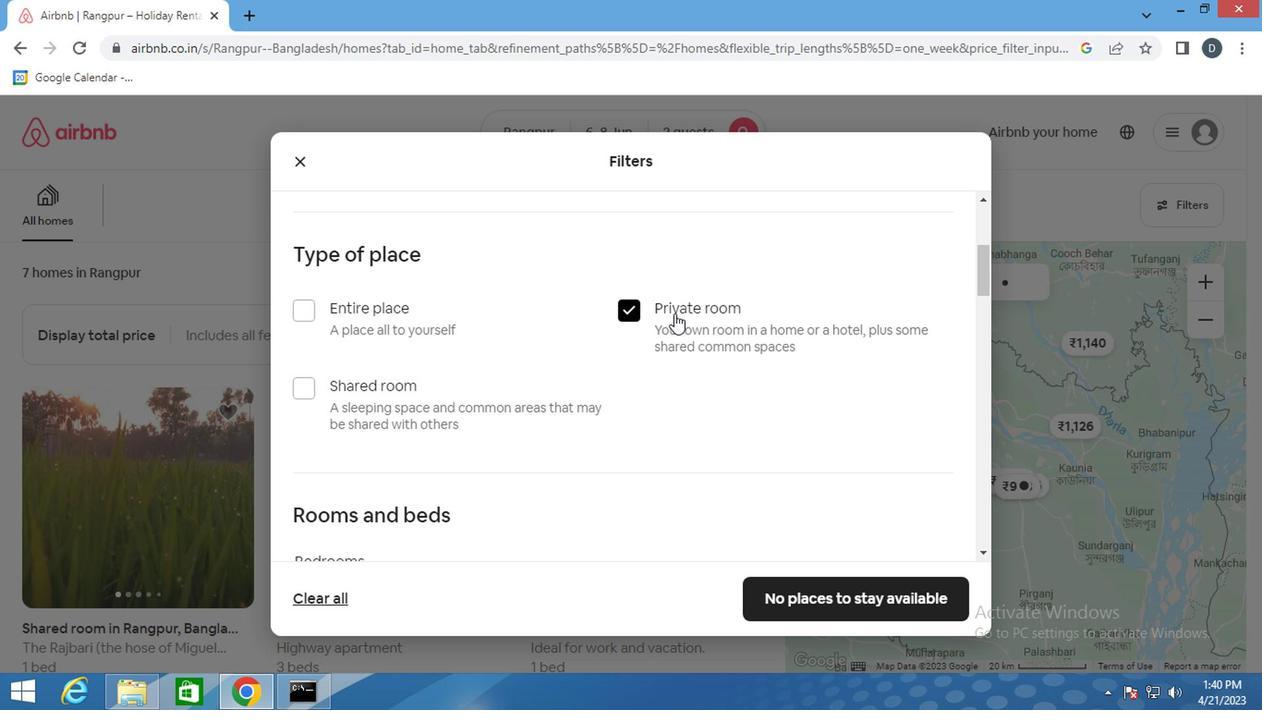 
Action: Mouse scrolled (671, 311) with delta (0, -1)
Screenshot: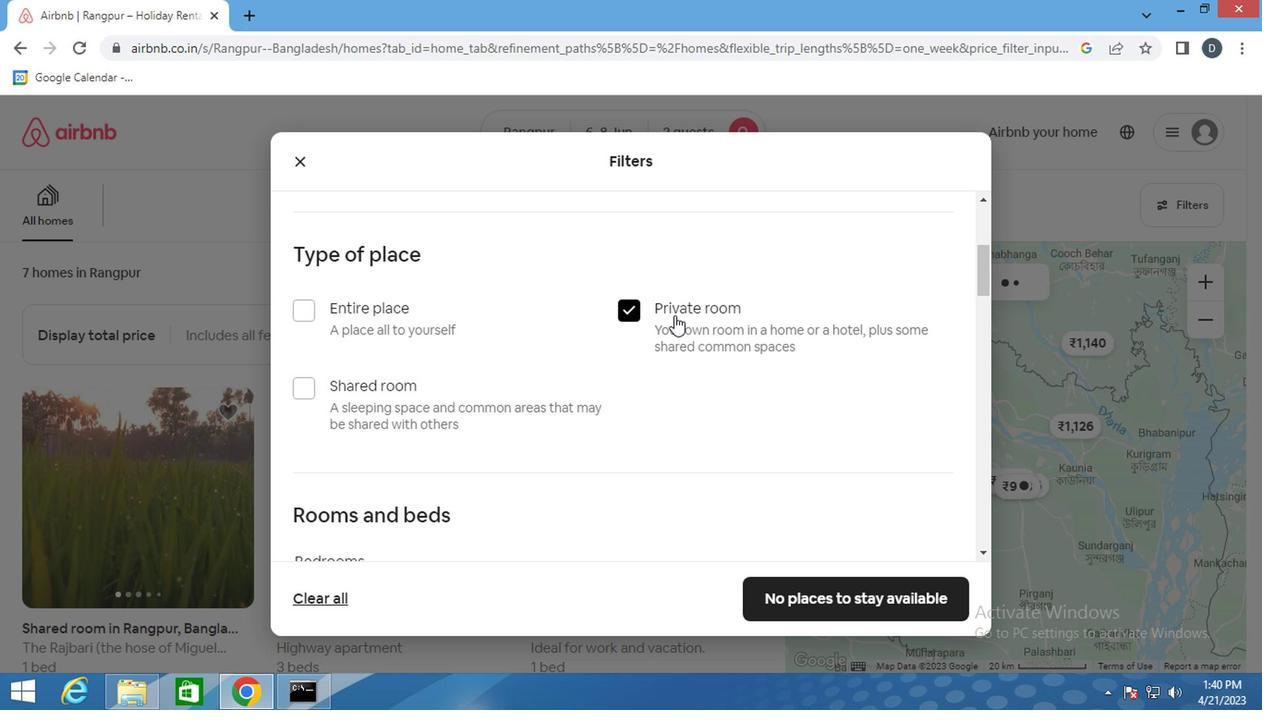 
Action: Mouse moved to (410, 416)
Screenshot: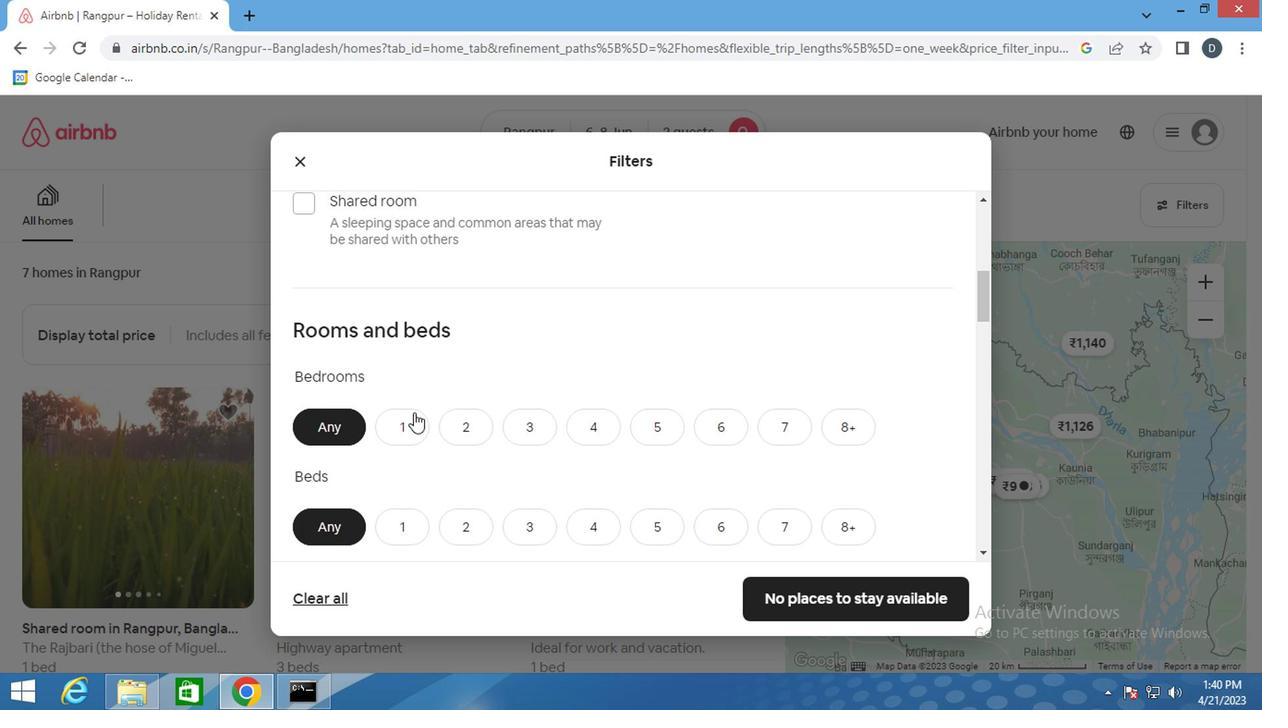 
Action: Mouse pressed left at (410, 416)
Screenshot: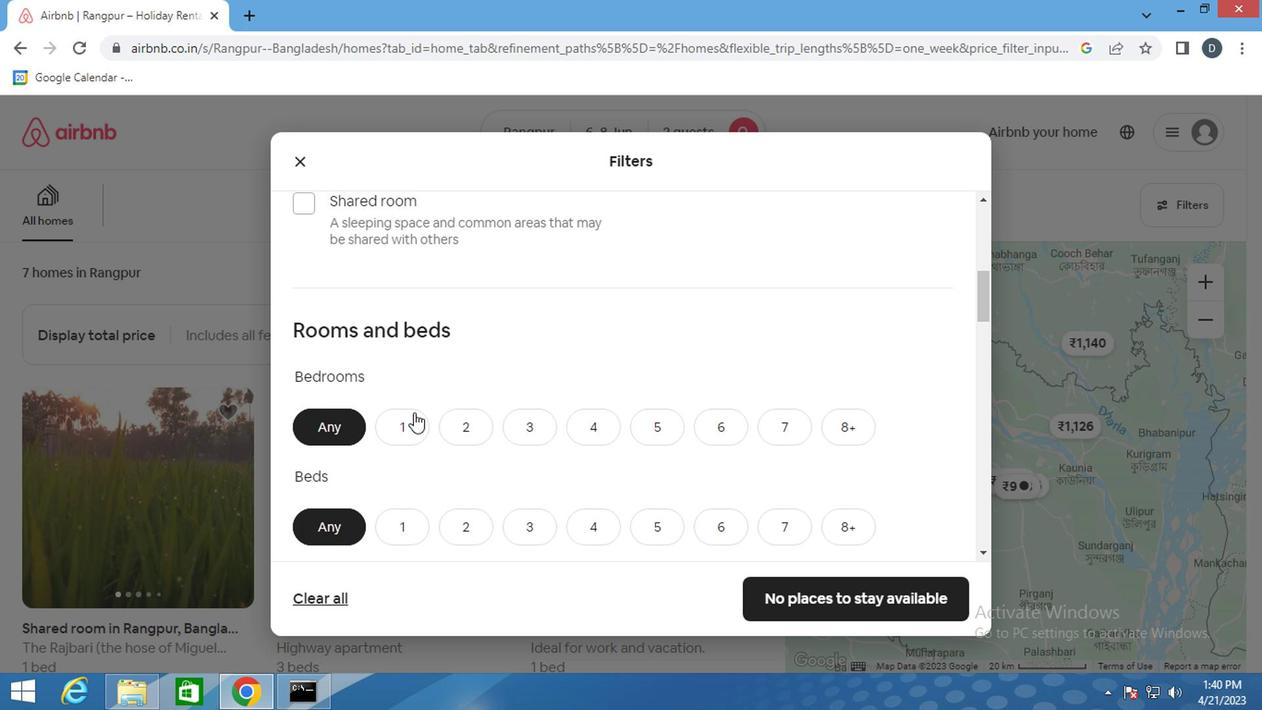 
Action: Mouse moved to (441, 518)
Screenshot: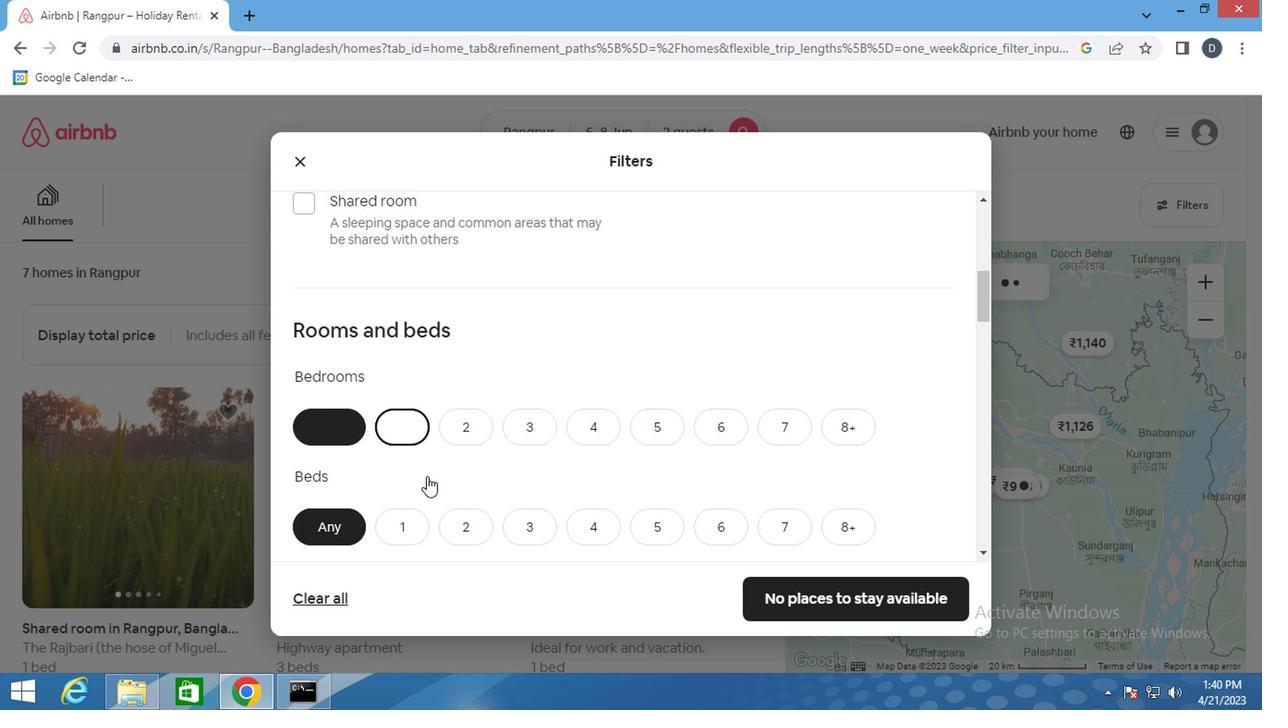 
Action: Mouse pressed left at (441, 518)
Screenshot: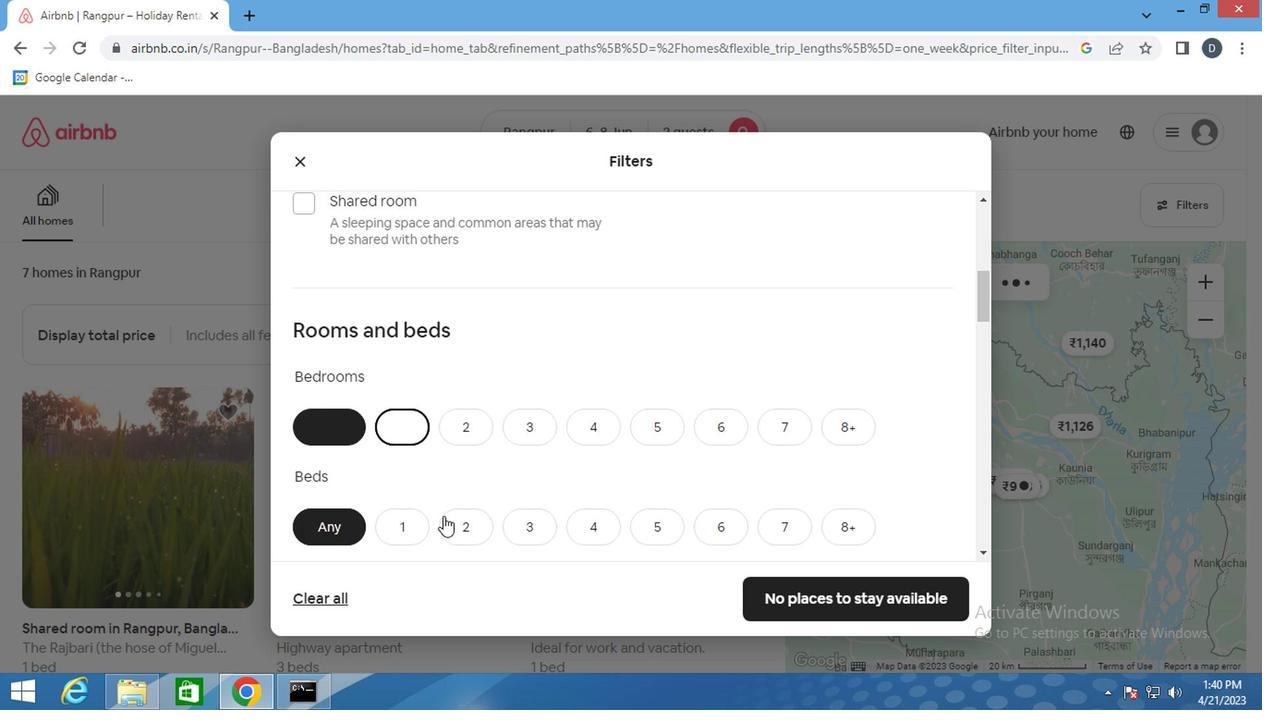 
Action: Mouse moved to (478, 477)
Screenshot: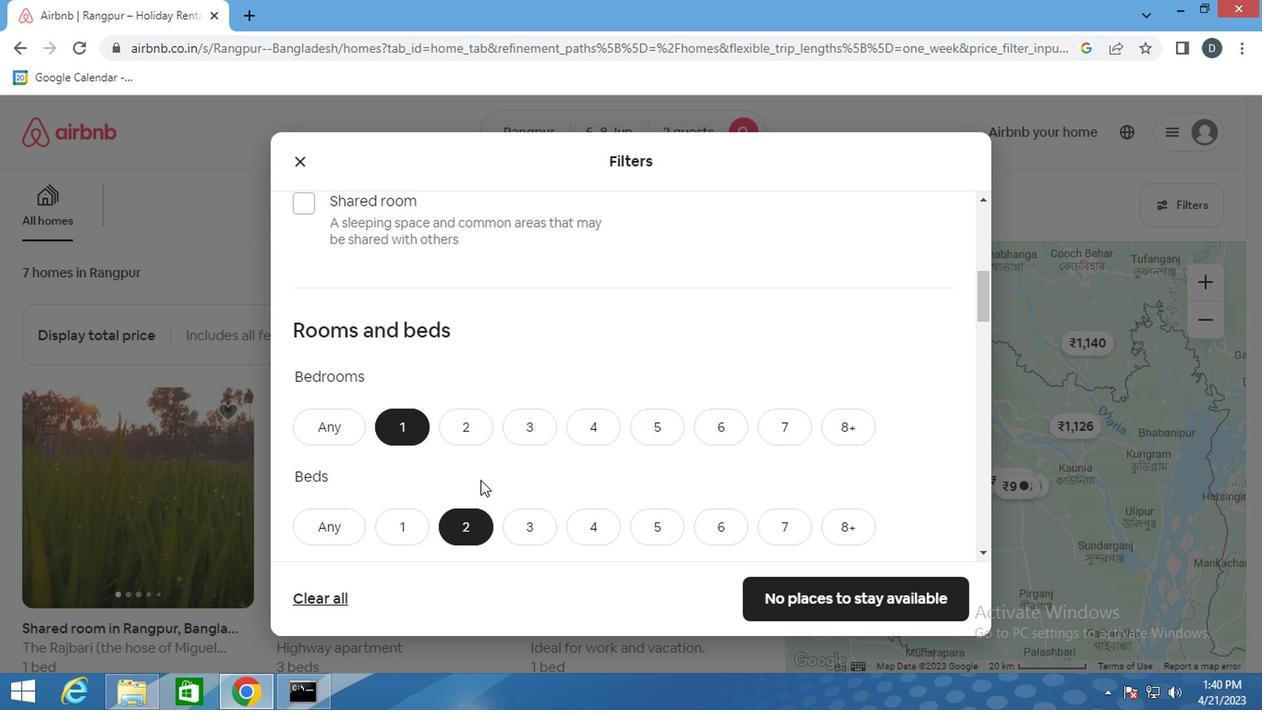 
Action: Mouse scrolled (478, 476) with delta (0, -1)
Screenshot: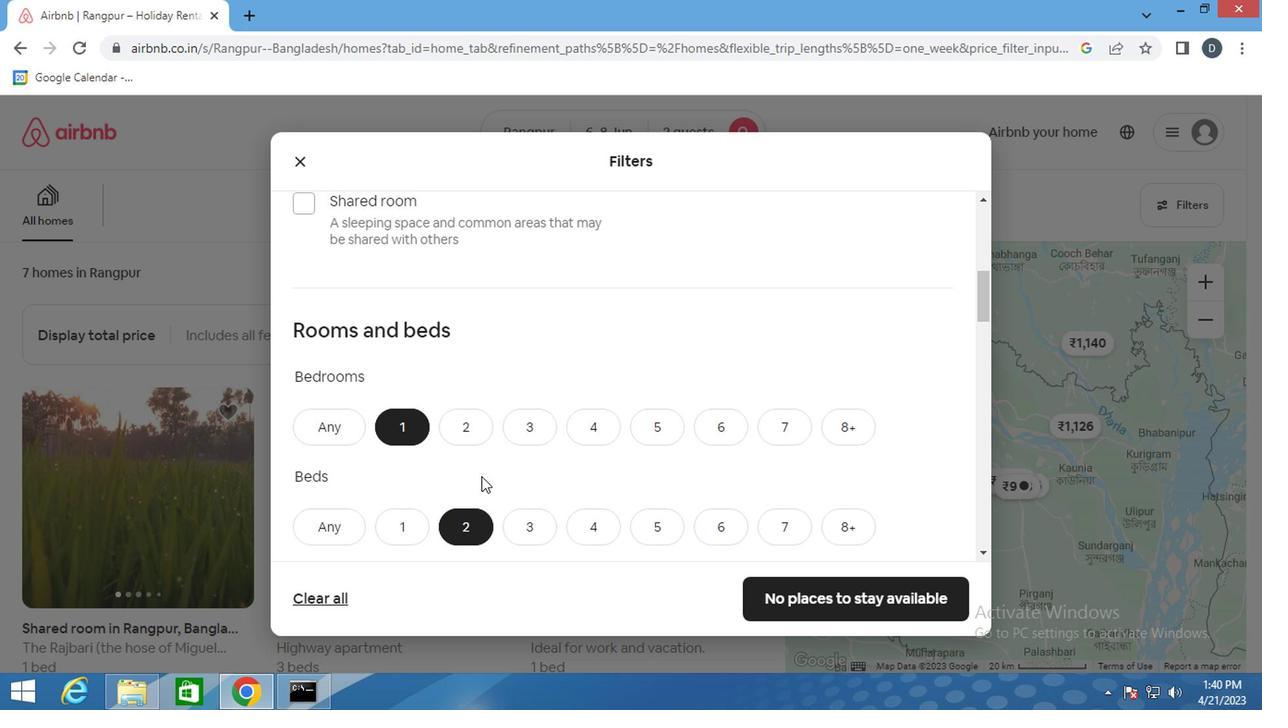 
Action: Mouse scrolled (478, 476) with delta (0, -1)
Screenshot: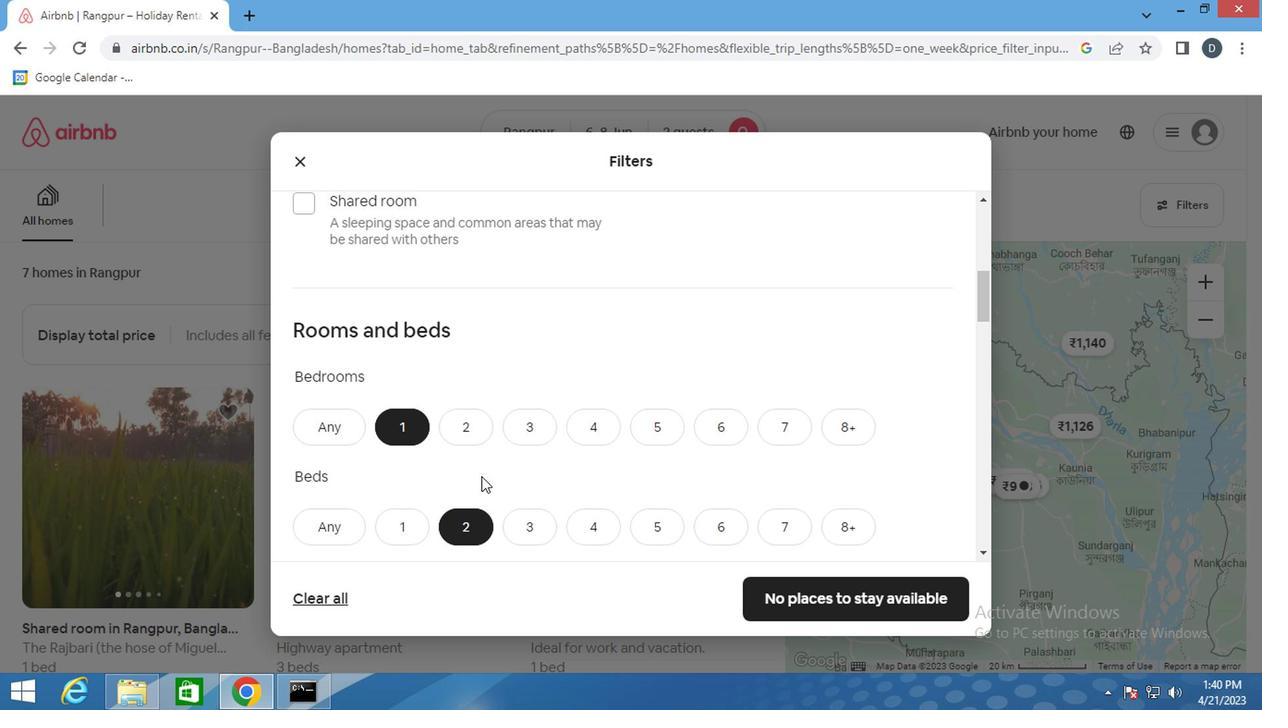 
Action: Mouse scrolled (478, 476) with delta (0, -1)
Screenshot: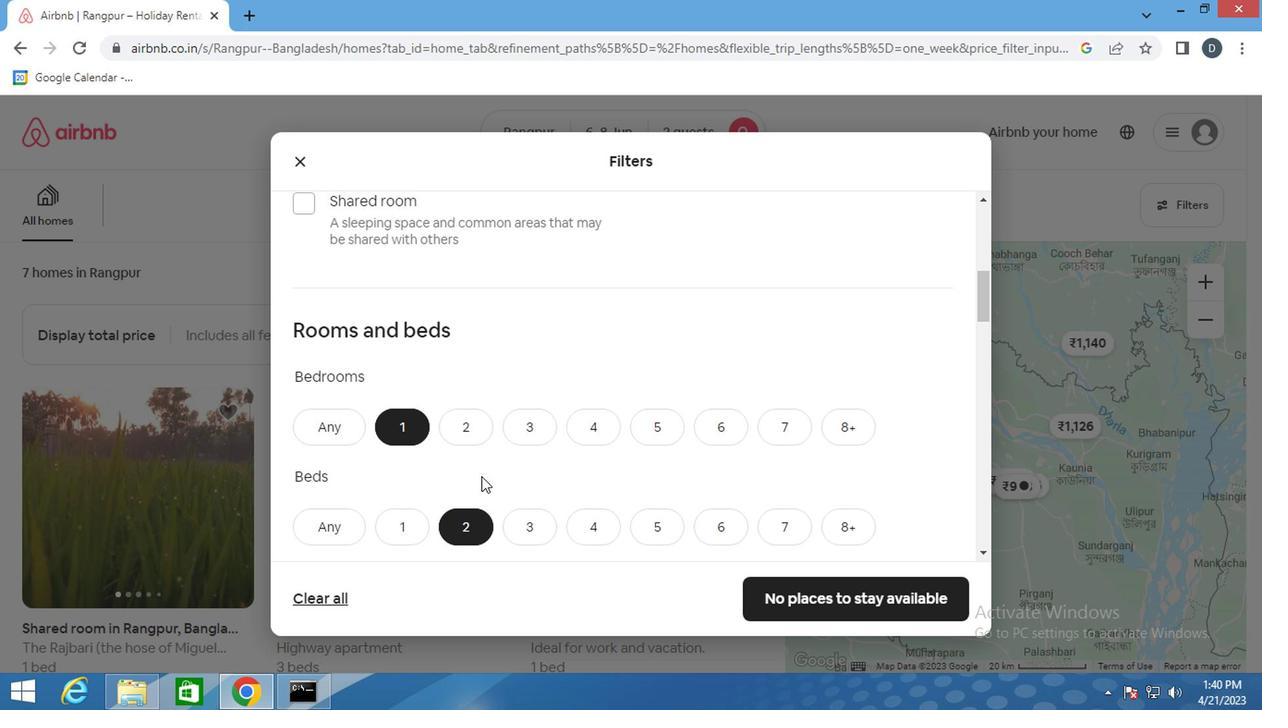 
Action: Mouse moved to (399, 343)
Screenshot: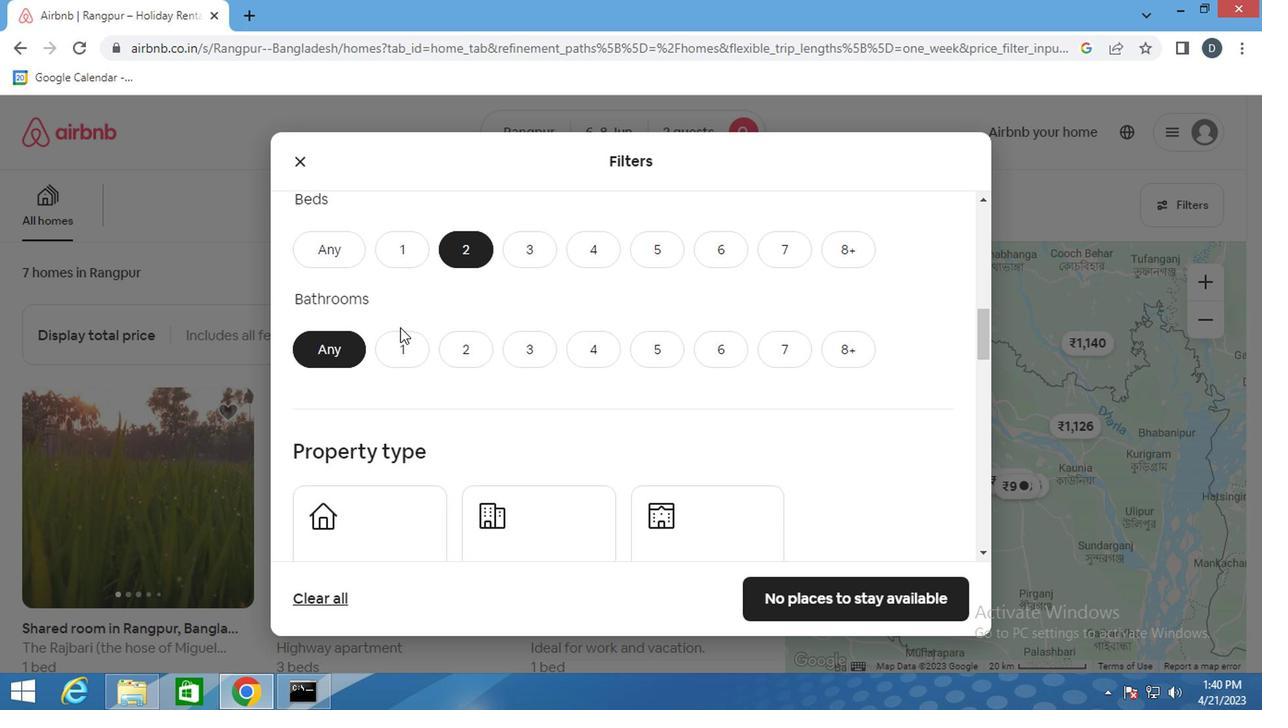 
Action: Mouse pressed left at (399, 343)
Screenshot: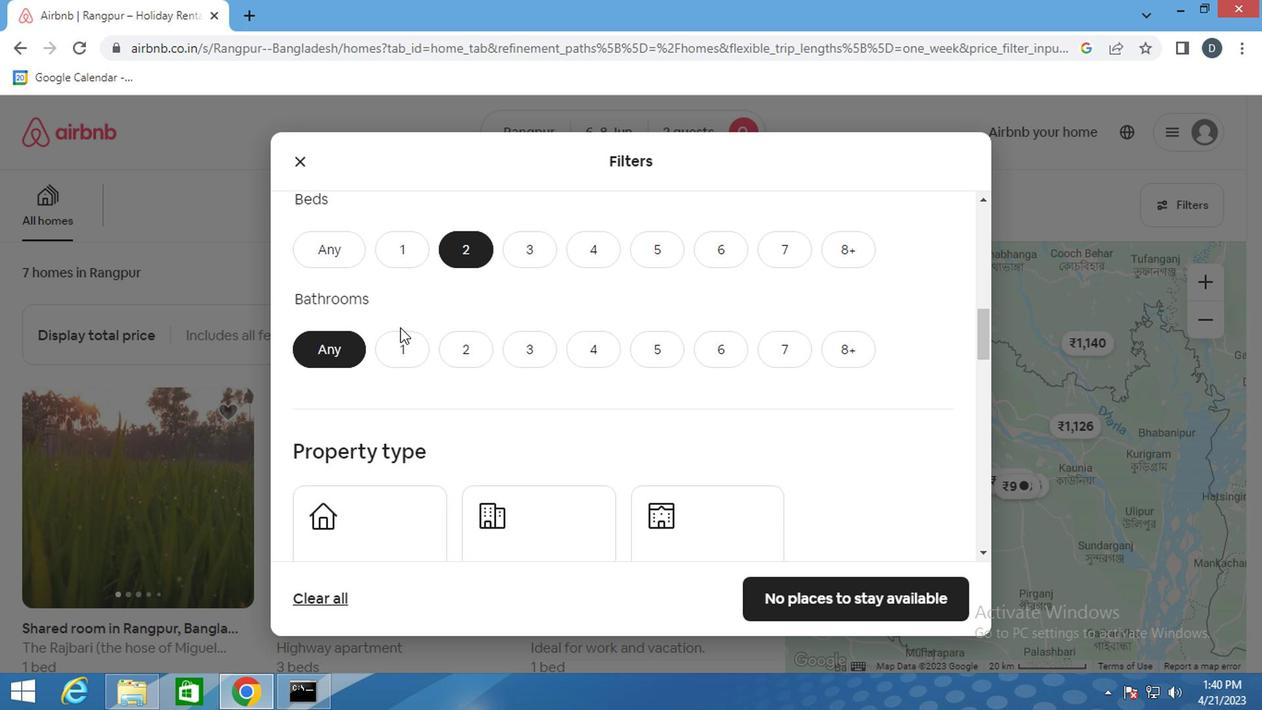 
Action: Mouse moved to (481, 403)
Screenshot: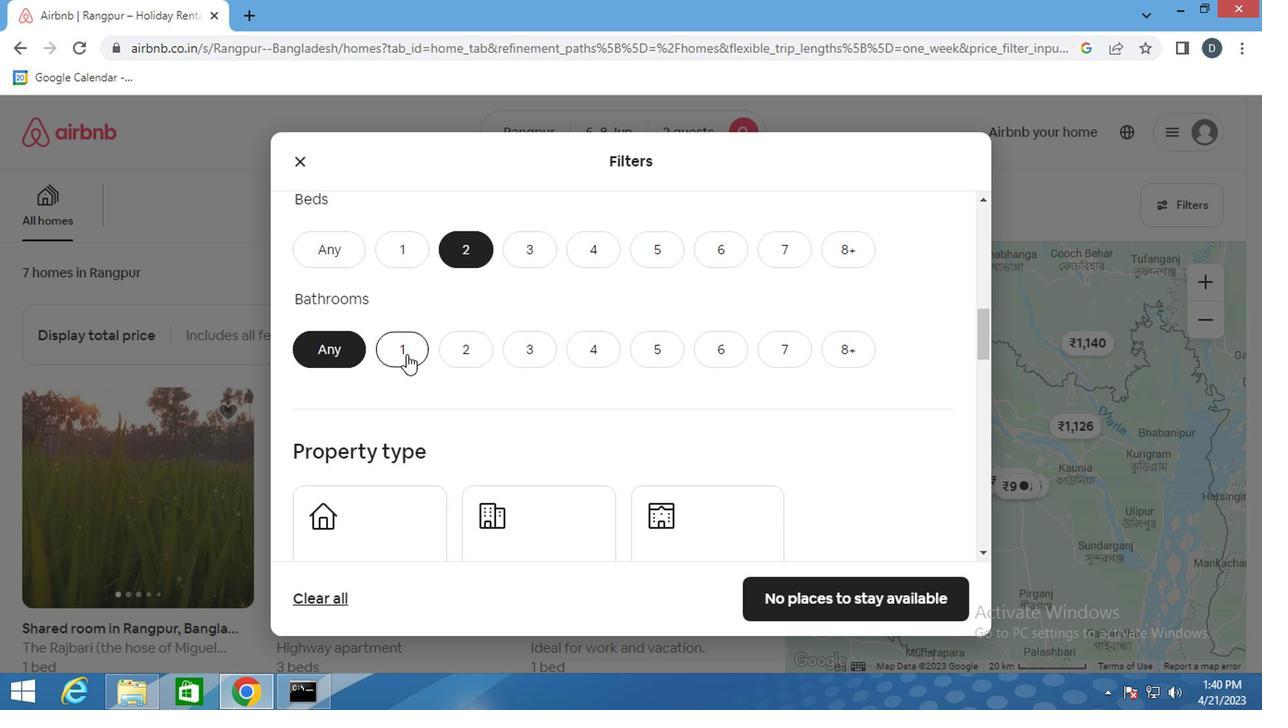 
Action: Mouse scrolled (481, 403) with delta (0, 0)
Screenshot: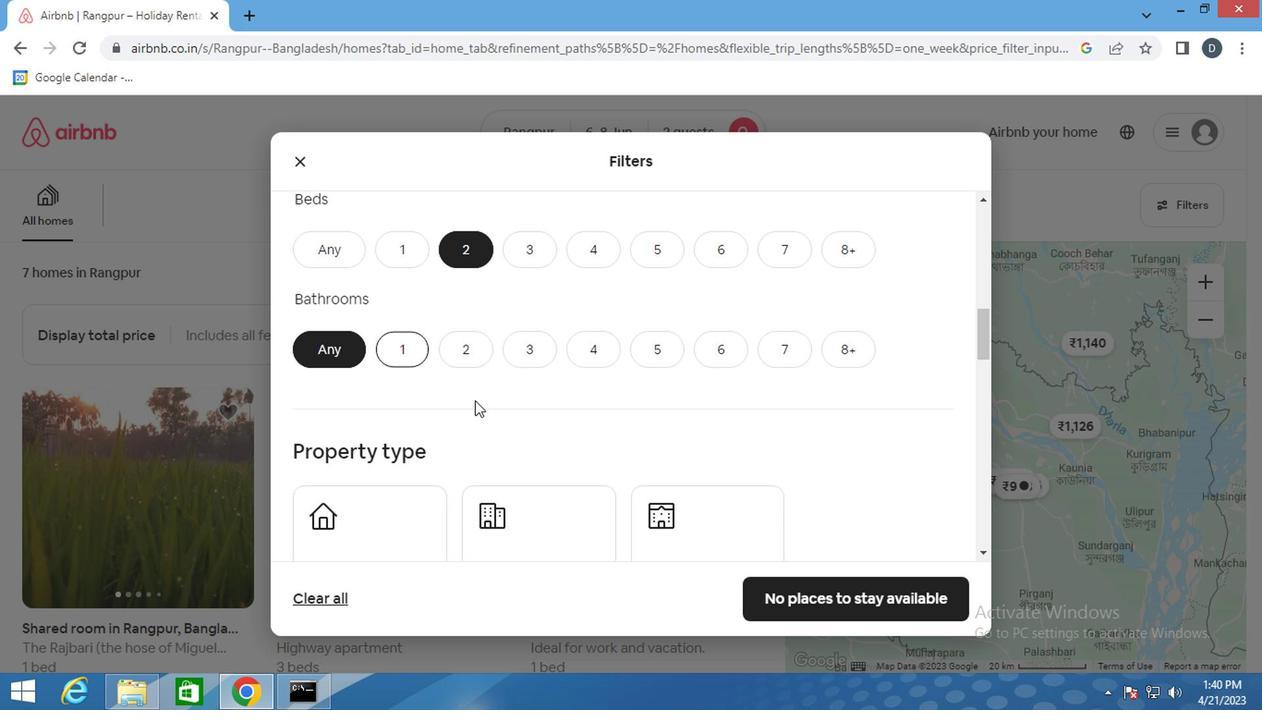 
Action: Mouse scrolled (481, 403) with delta (0, 0)
Screenshot: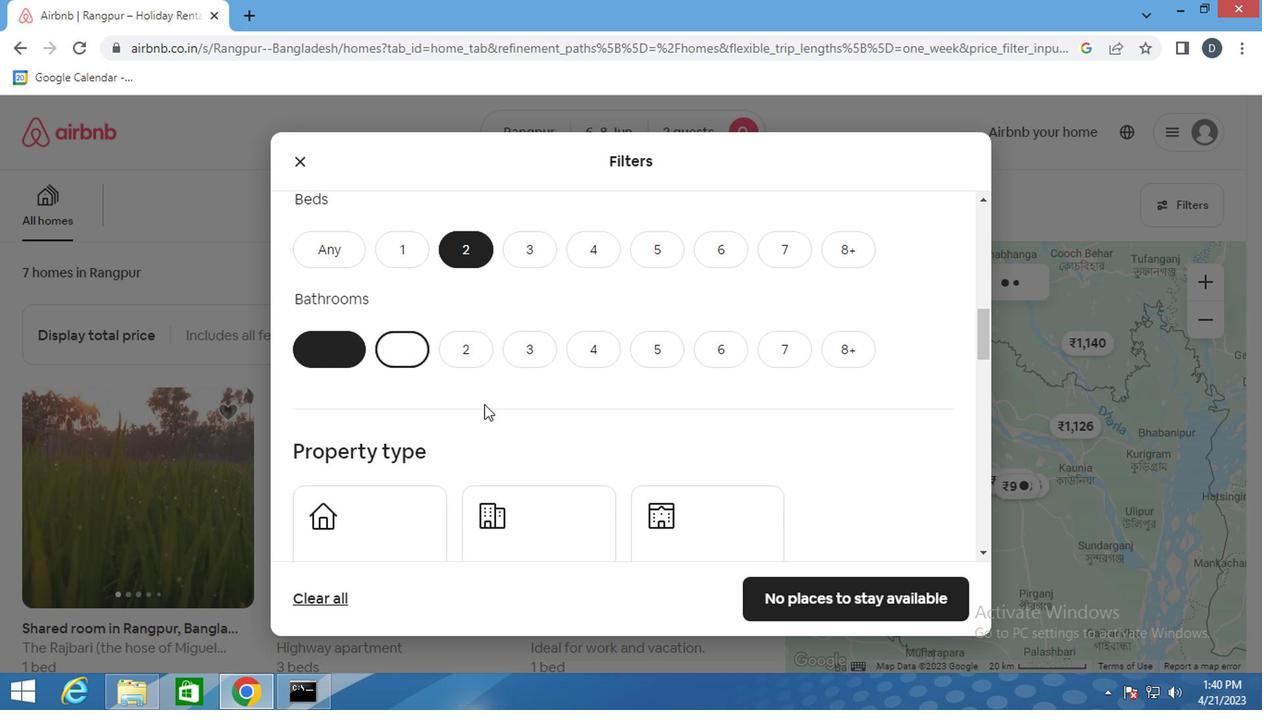 
Action: Mouse moved to (395, 347)
Screenshot: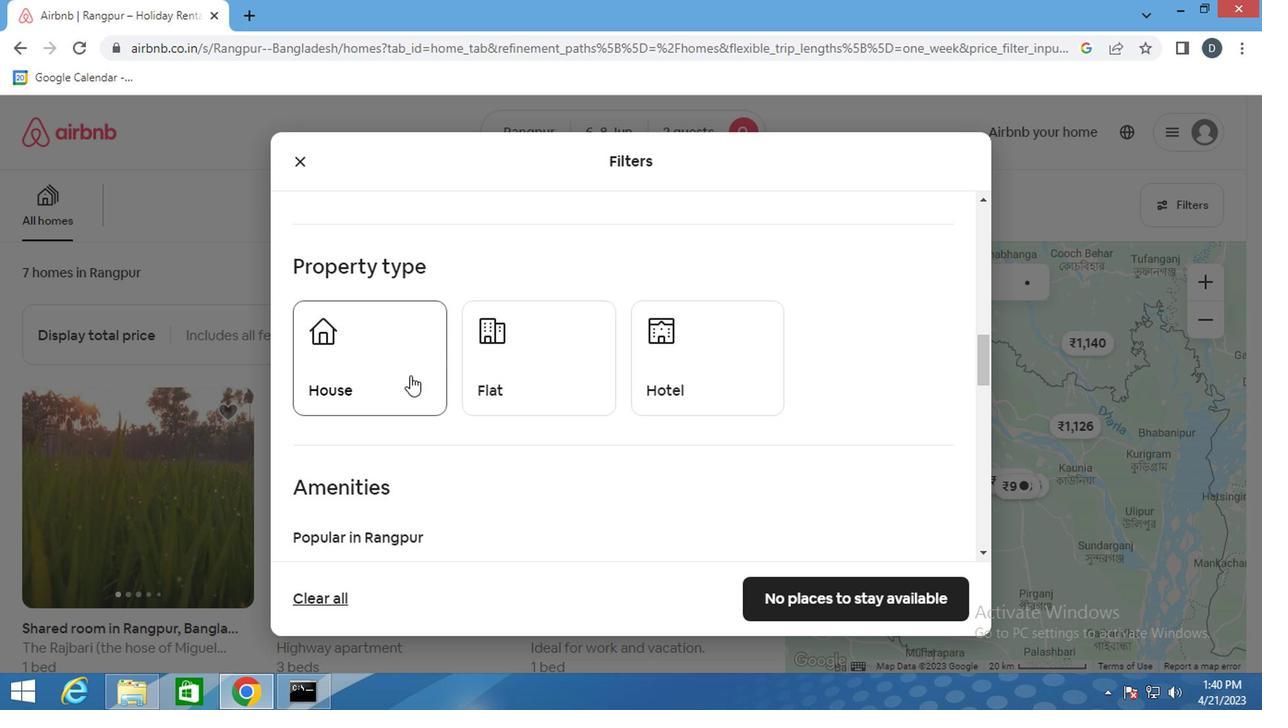 
Action: Mouse pressed left at (395, 347)
Screenshot: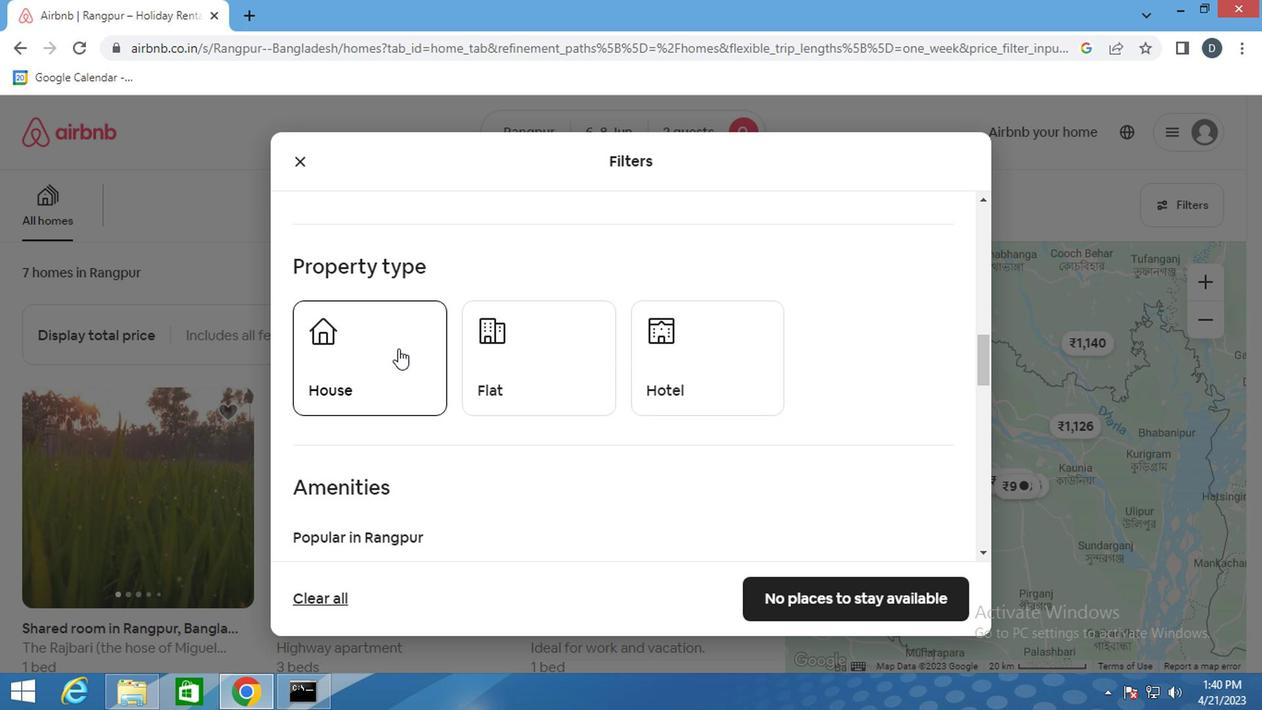 
Action: Mouse moved to (501, 356)
Screenshot: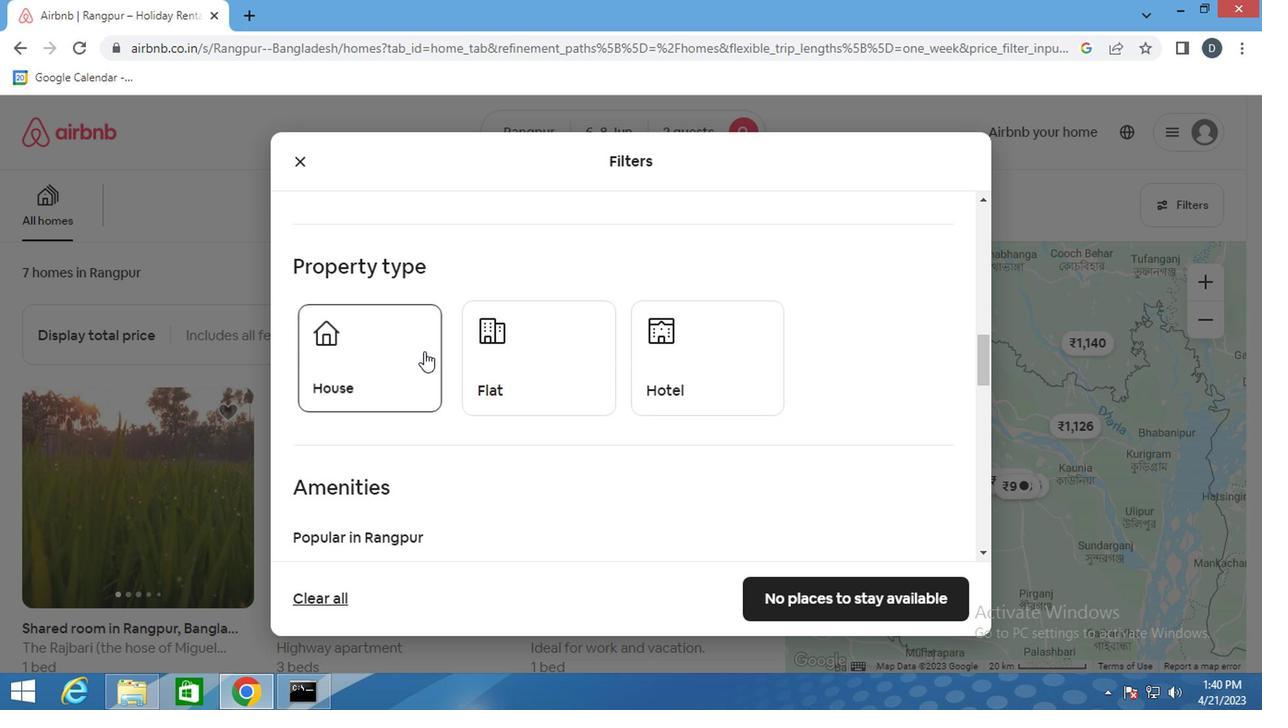 
Action: Mouse pressed left at (501, 356)
Screenshot: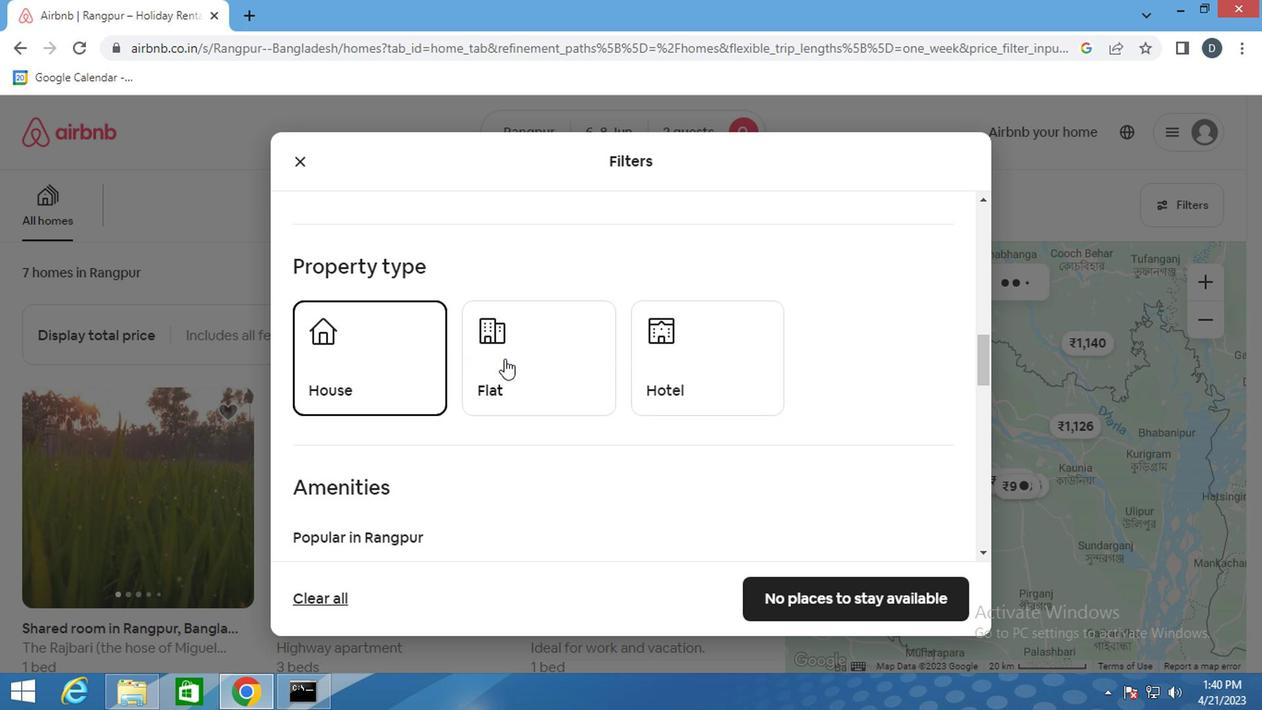 
Action: Mouse moved to (660, 362)
Screenshot: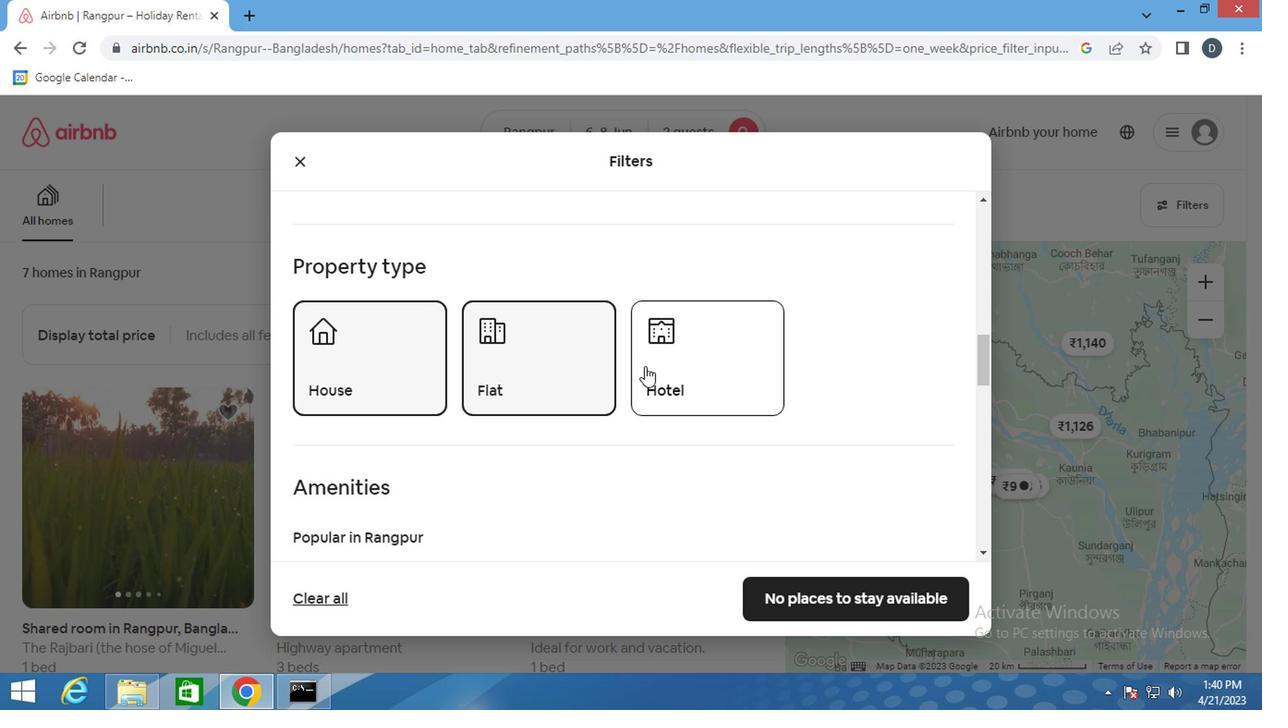 
Action: Mouse pressed left at (660, 362)
Screenshot: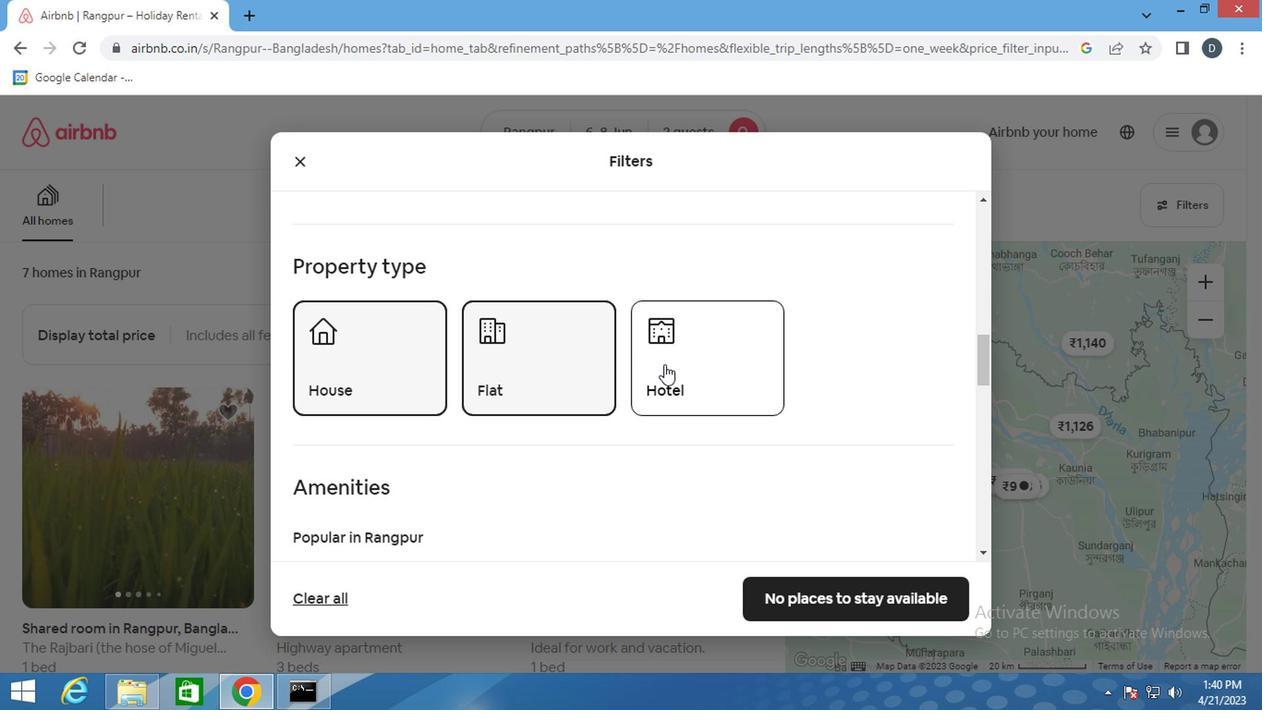 
Action: Mouse pressed left at (660, 362)
Screenshot: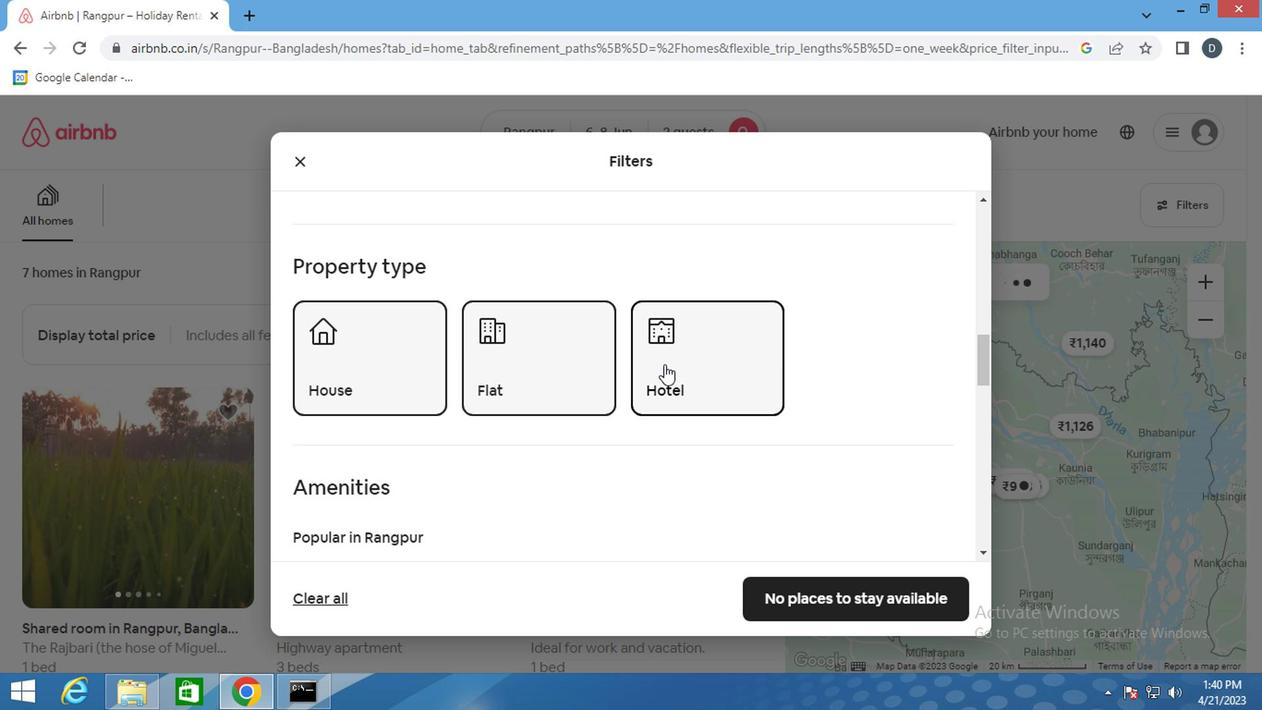 
Action: Mouse moved to (696, 426)
Screenshot: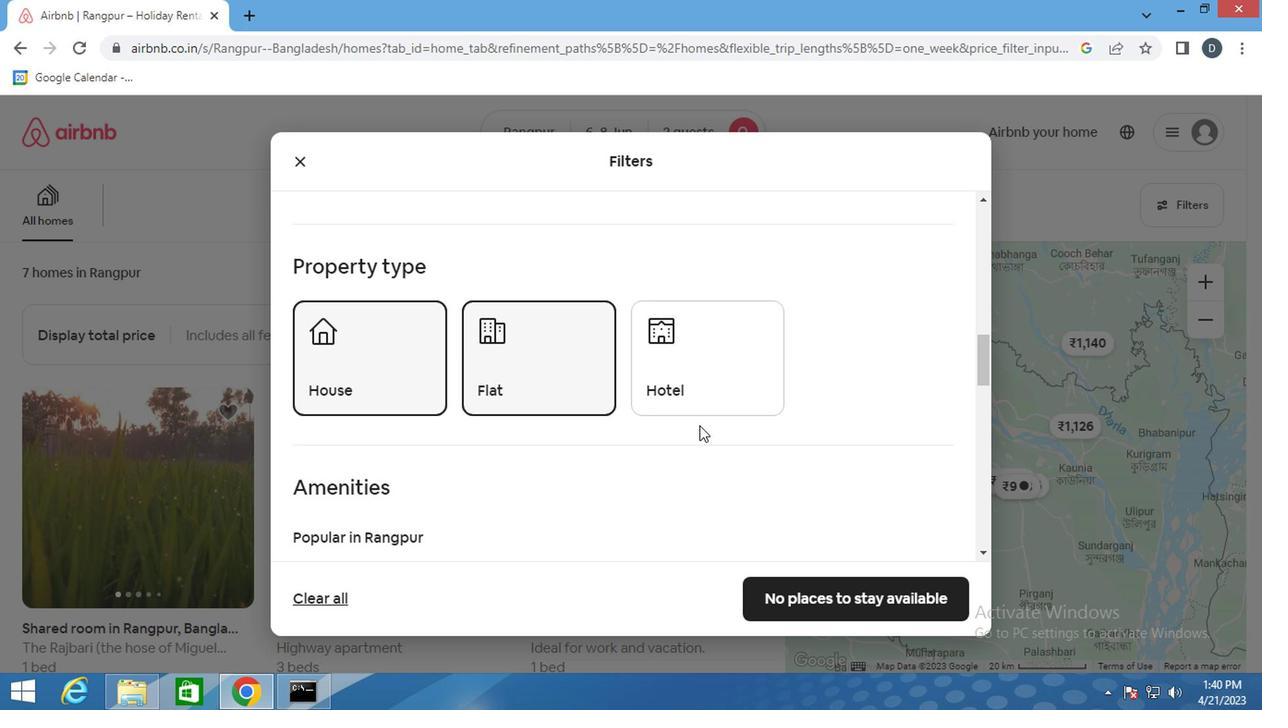 
Action: Mouse scrolled (696, 425) with delta (0, -1)
Screenshot: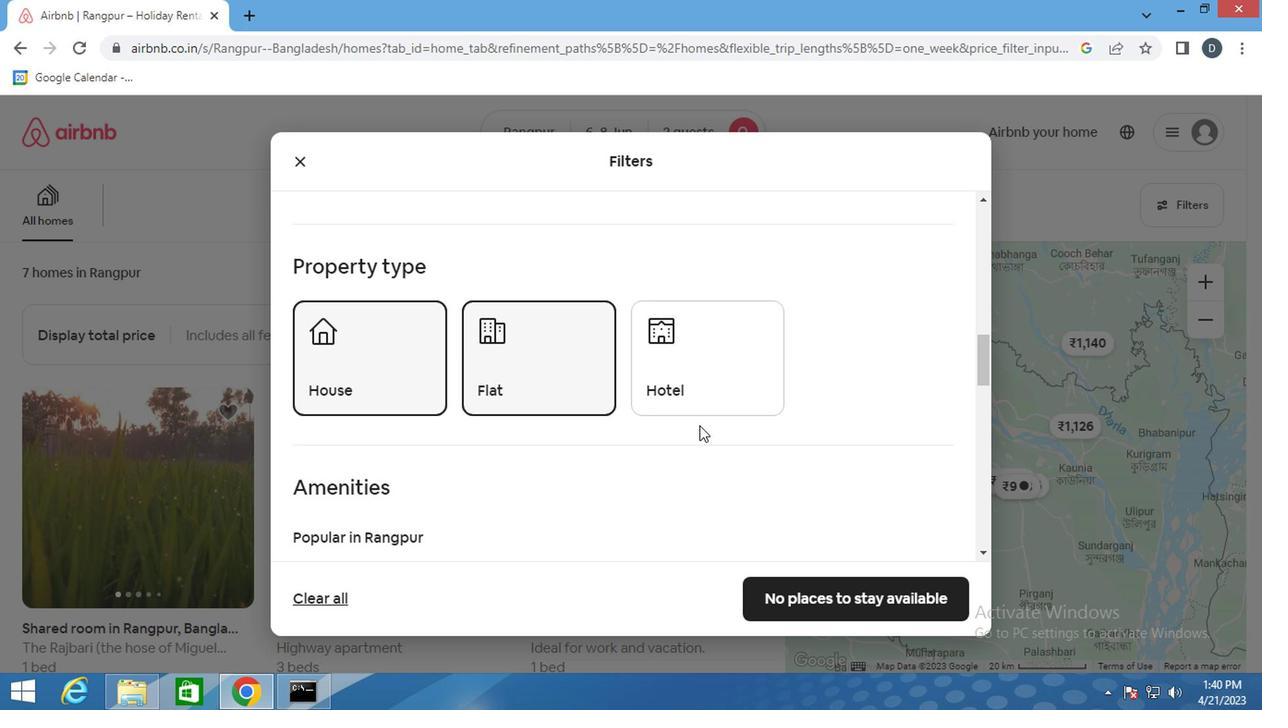 
Action: Mouse moved to (696, 426)
Screenshot: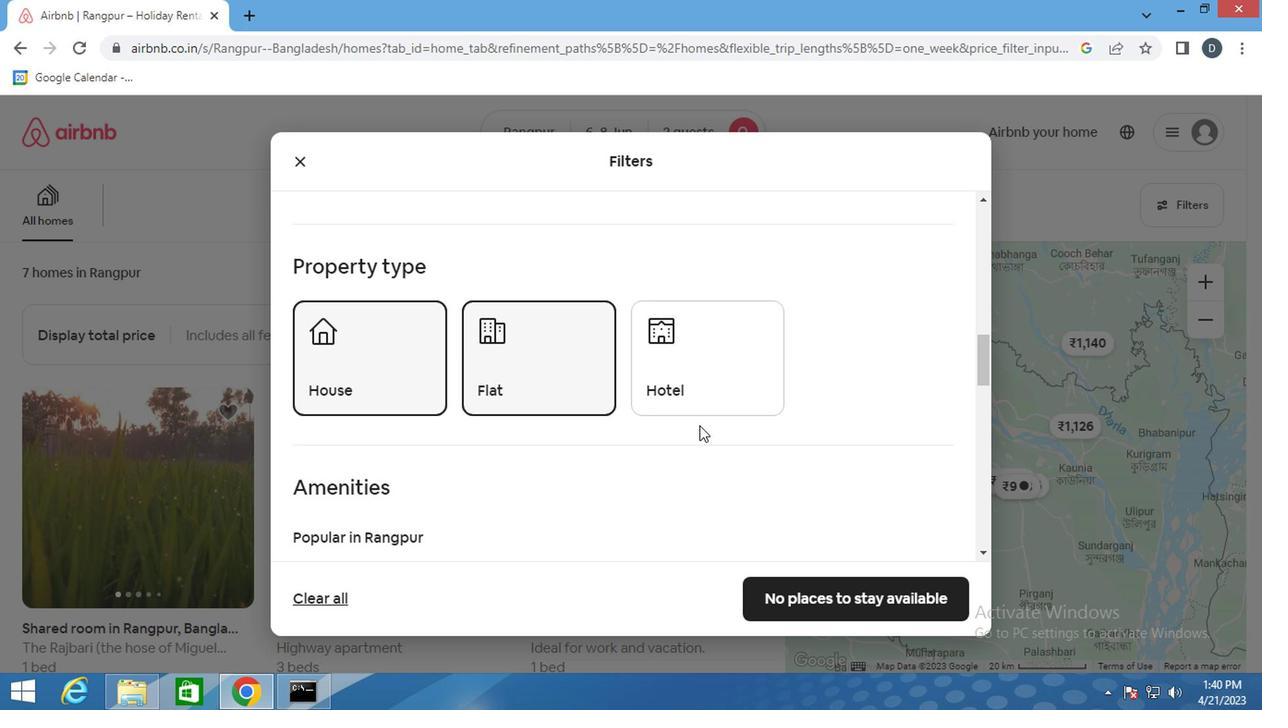 
Action: Mouse scrolled (696, 425) with delta (0, -1)
Screenshot: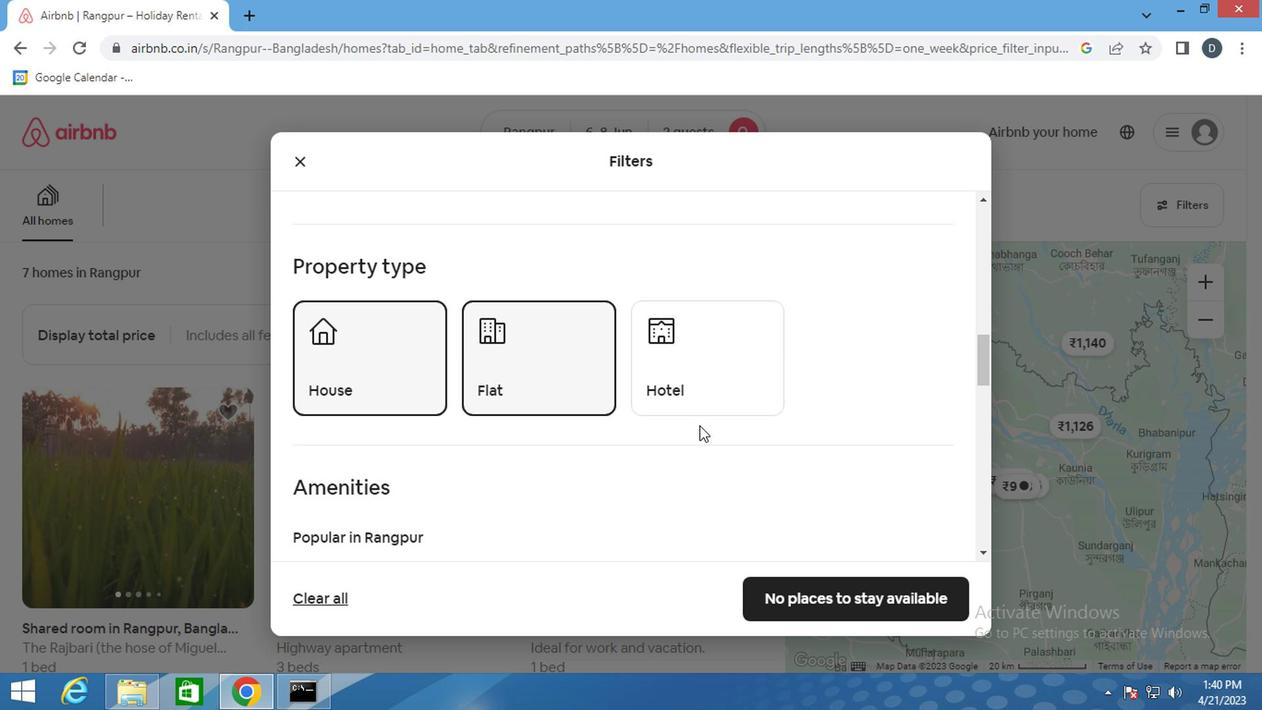 
Action: Mouse scrolled (696, 425) with delta (0, -1)
Screenshot: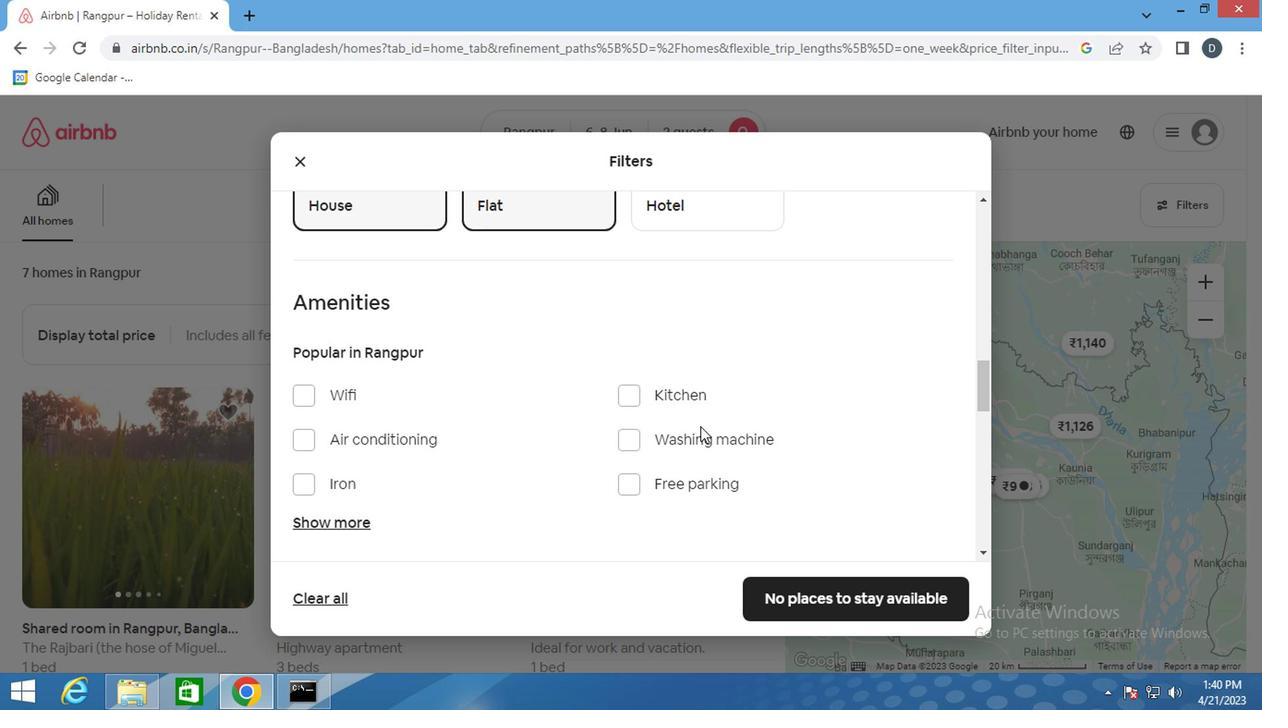 
Action: Mouse scrolled (696, 425) with delta (0, -1)
Screenshot: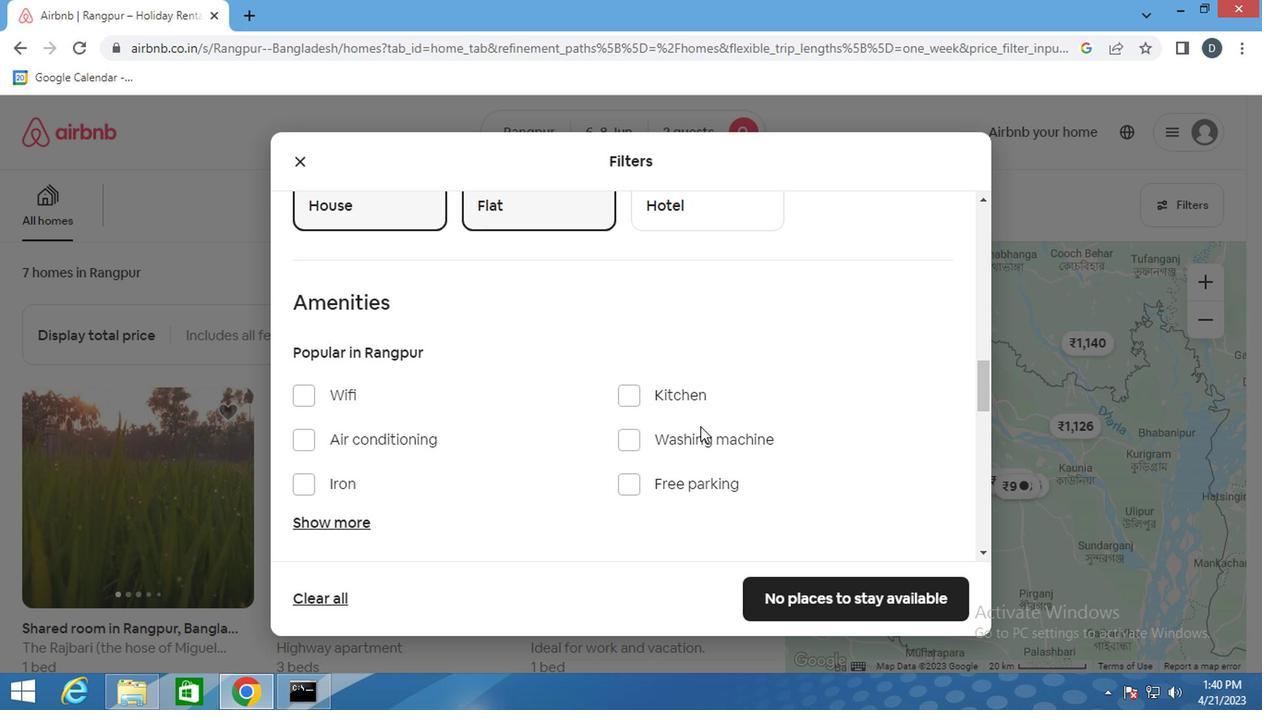 
Action: Mouse moved to (335, 234)
Screenshot: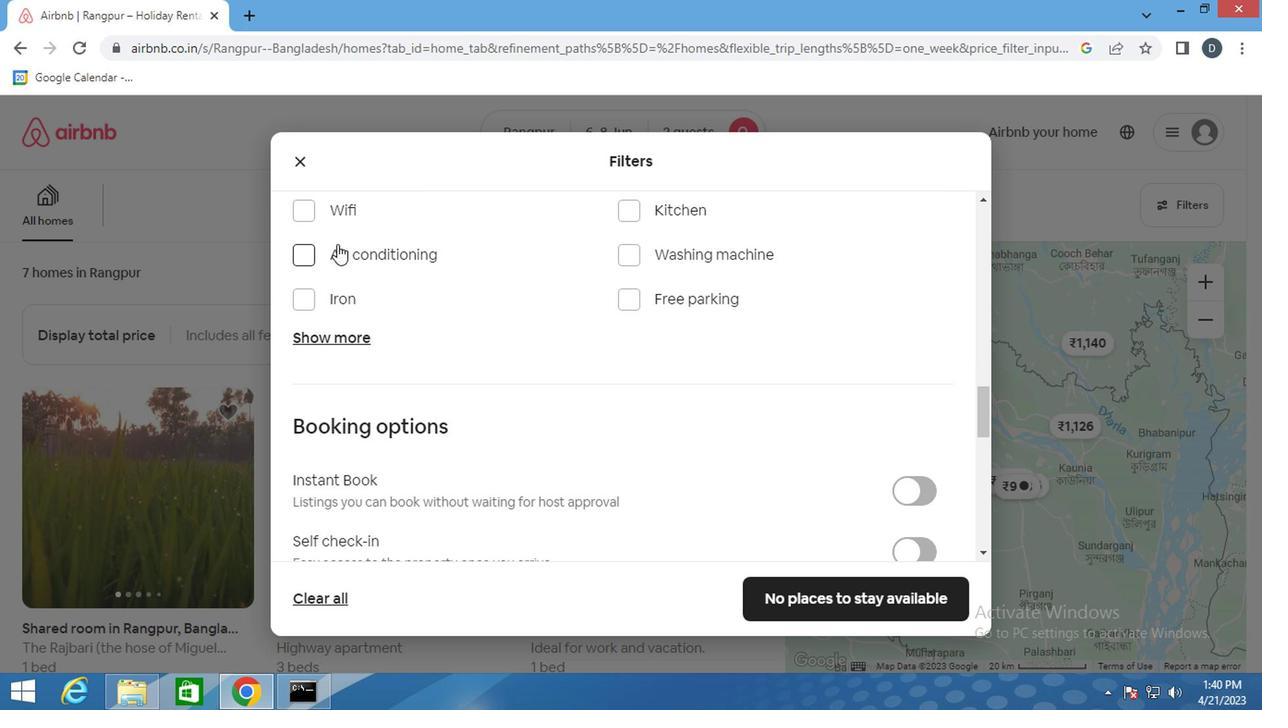 
Action: Mouse pressed left at (335, 234)
Screenshot: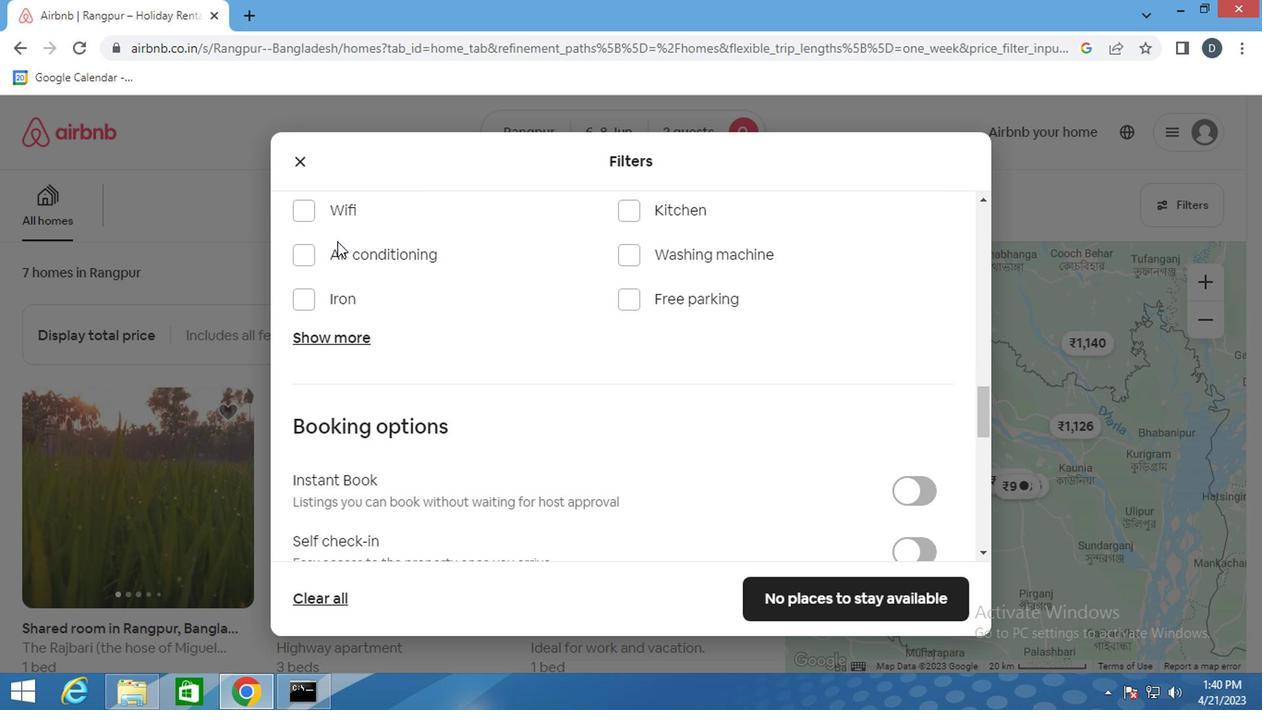 
Action: Mouse moved to (339, 245)
Screenshot: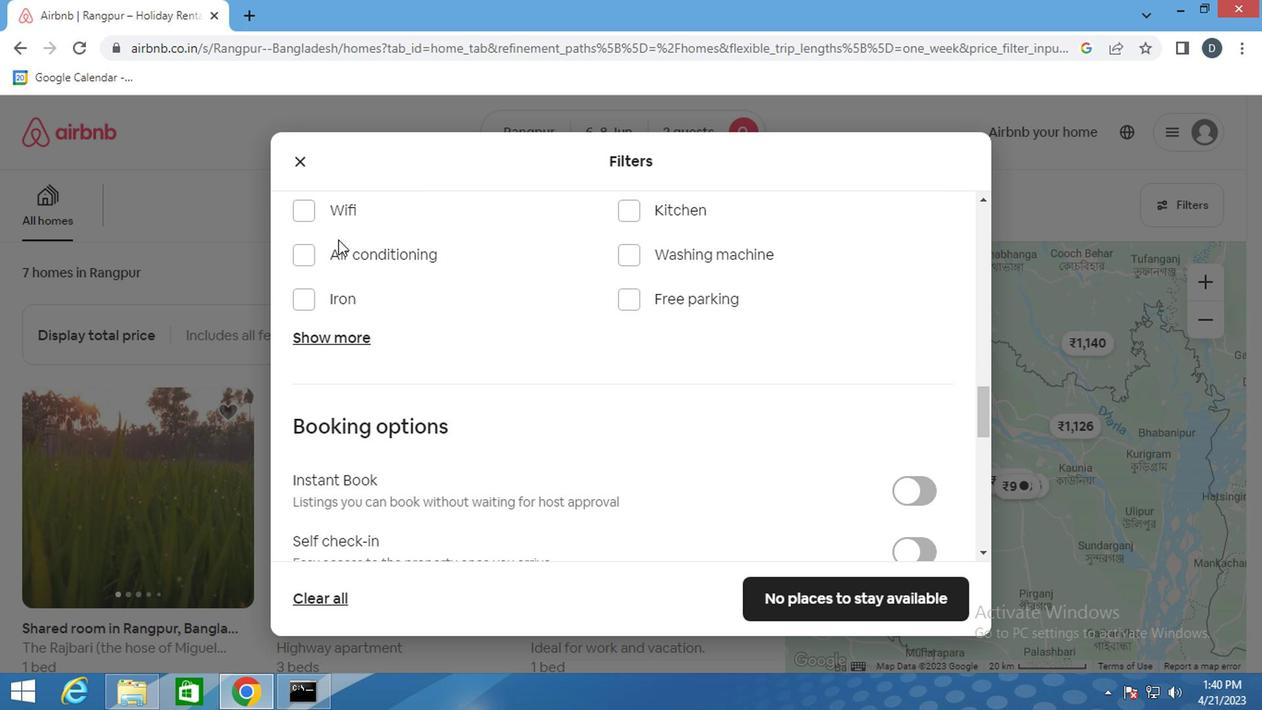 
Action: Mouse pressed left at (339, 245)
Screenshot: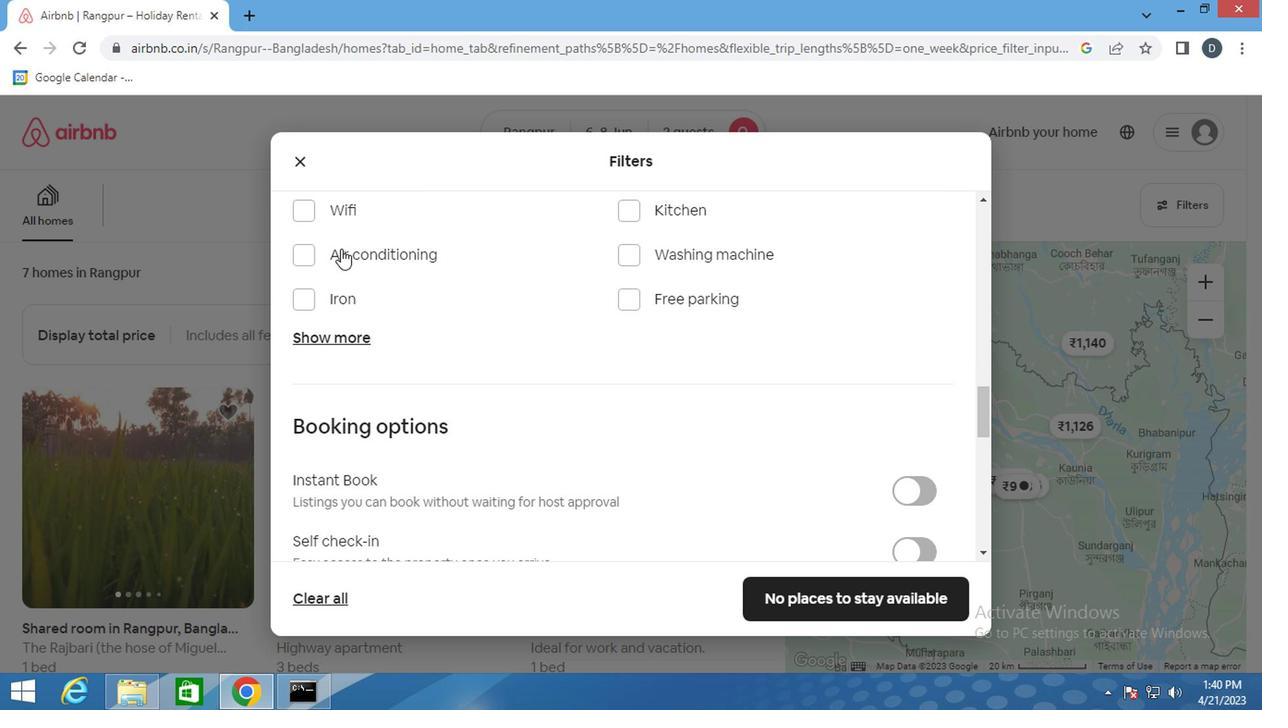 
Action: Mouse moved to (803, 401)
Screenshot: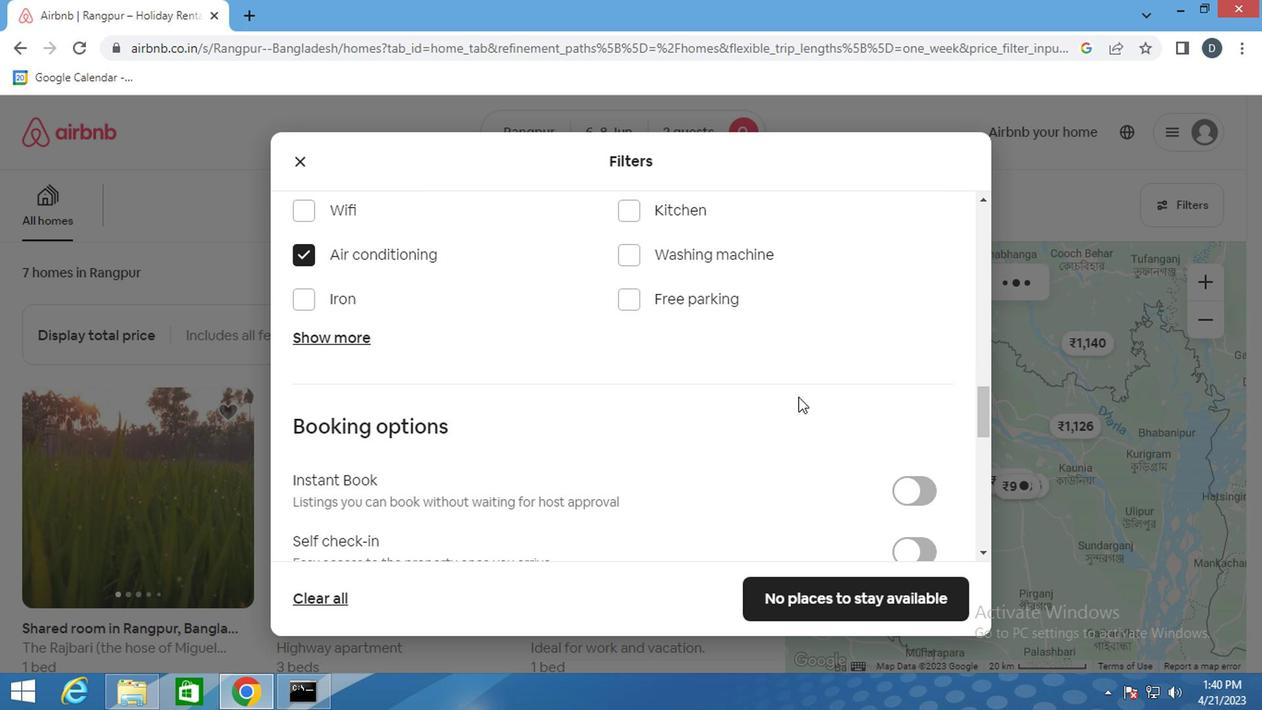 
Action: Mouse scrolled (803, 401) with delta (0, 0)
Screenshot: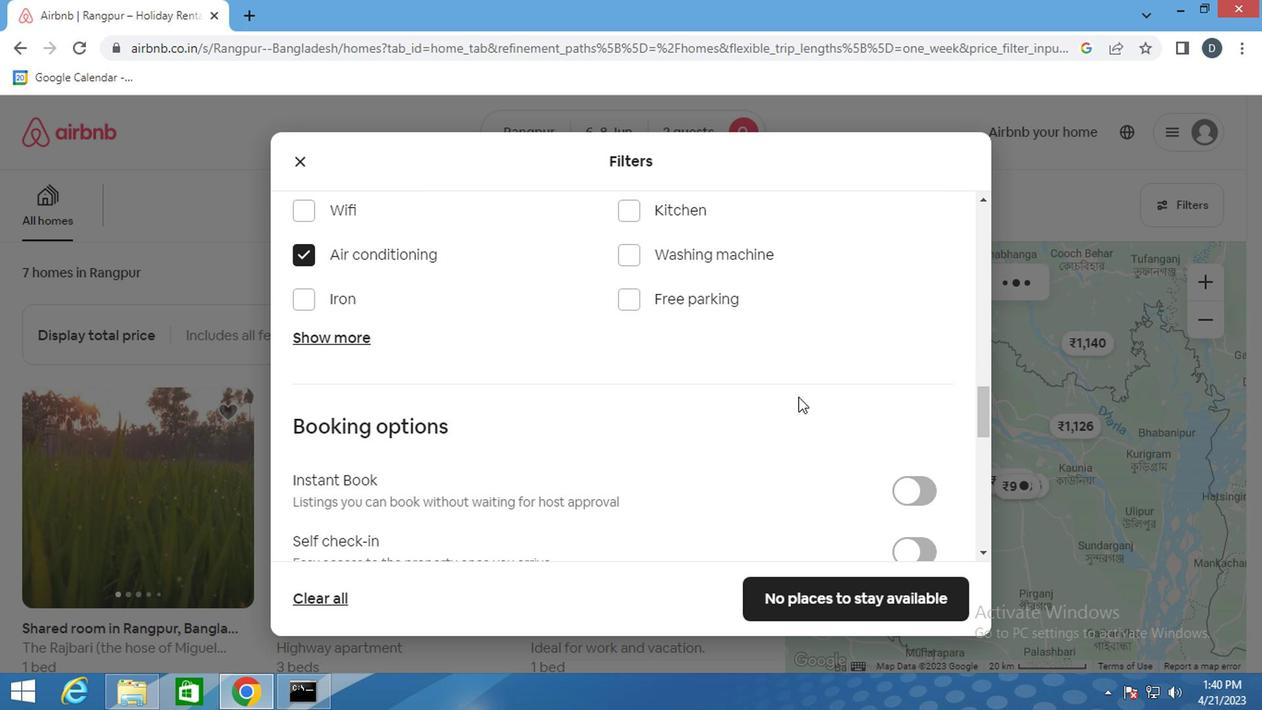 
Action: Mouse moved to (917, 450)
Screenshot: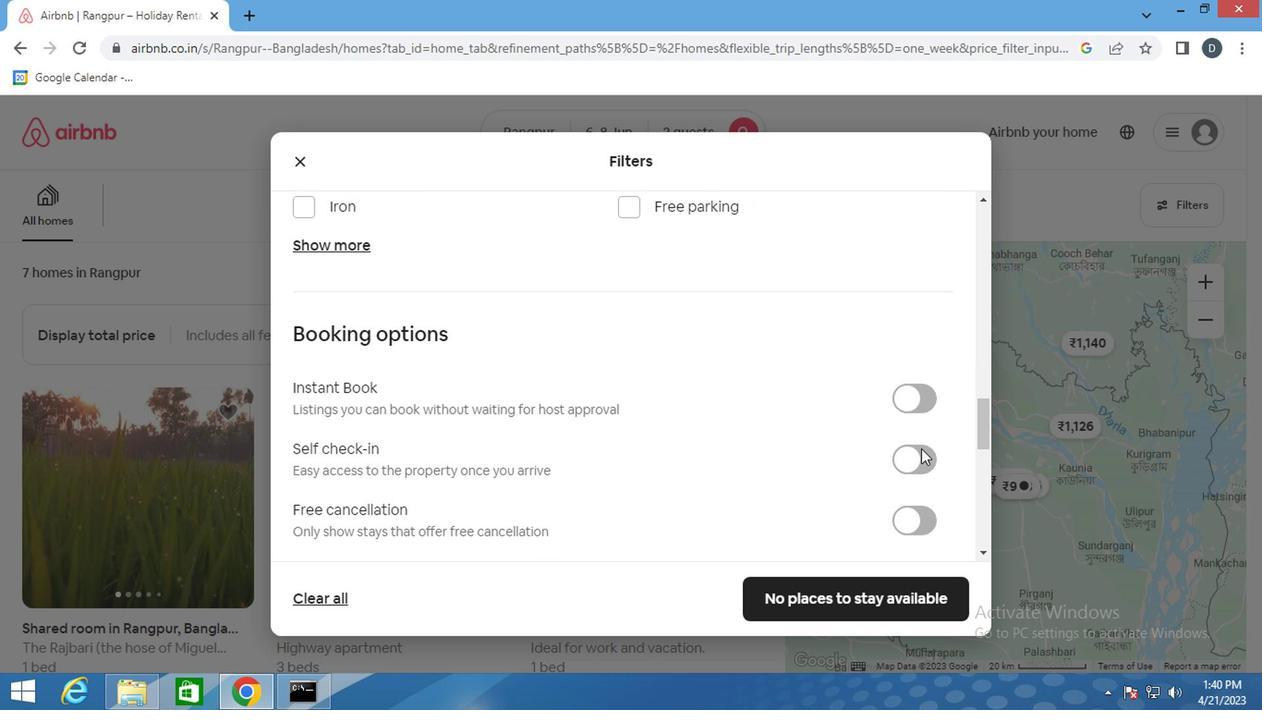 
Action: Mouse pressed left at (917, 450)
Screenshot: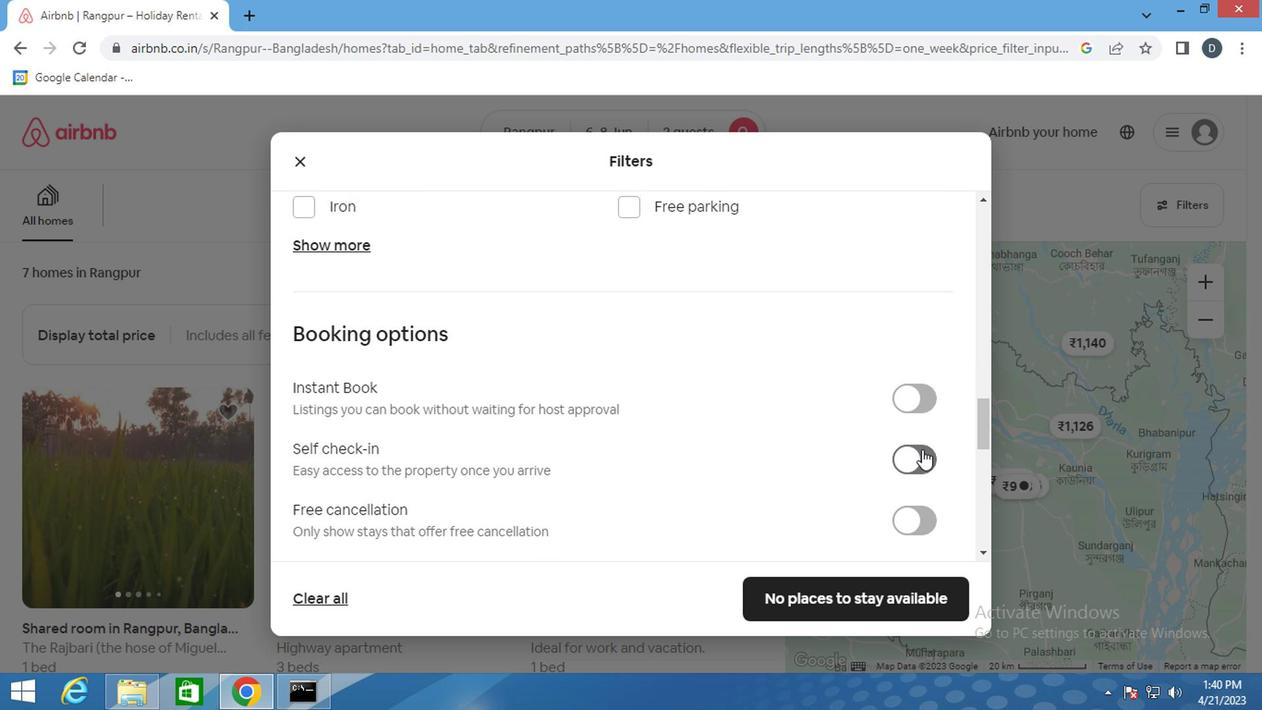 
Action: Mouse moved to (771, 425)
Screenshot: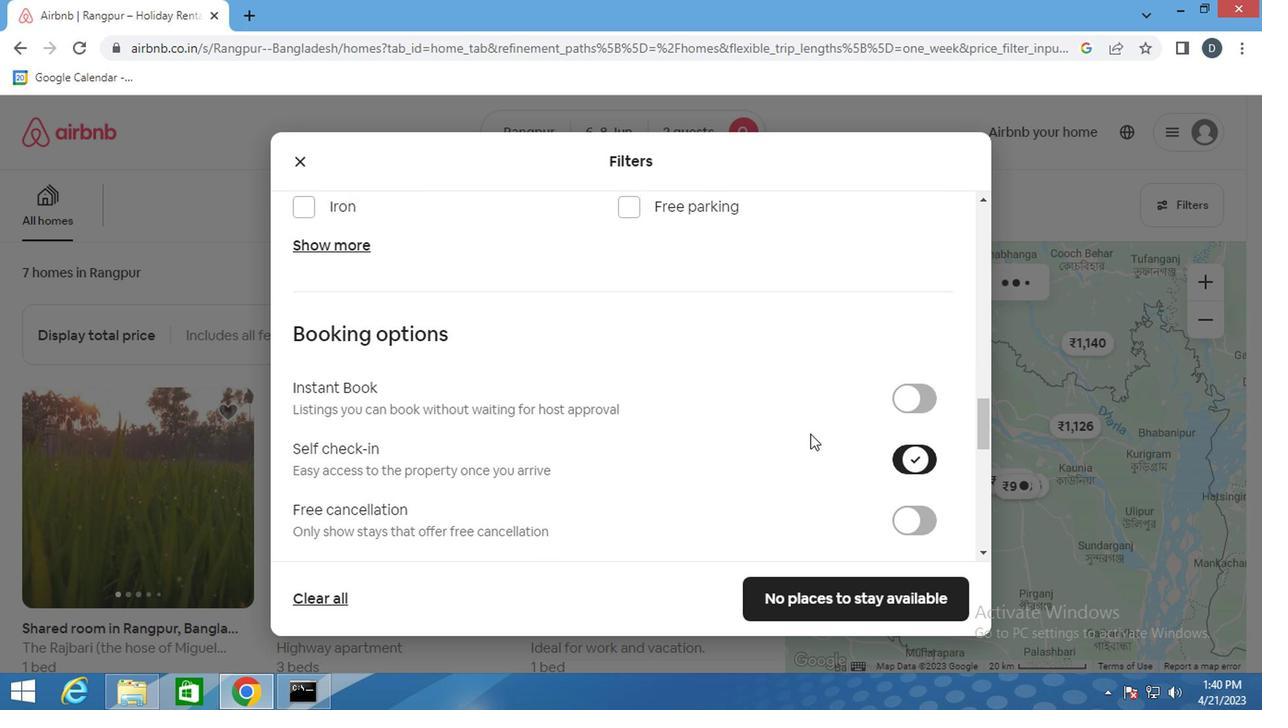
Action: Mouse scrolled (771, 424) with delta (0, 0)
Screenshot: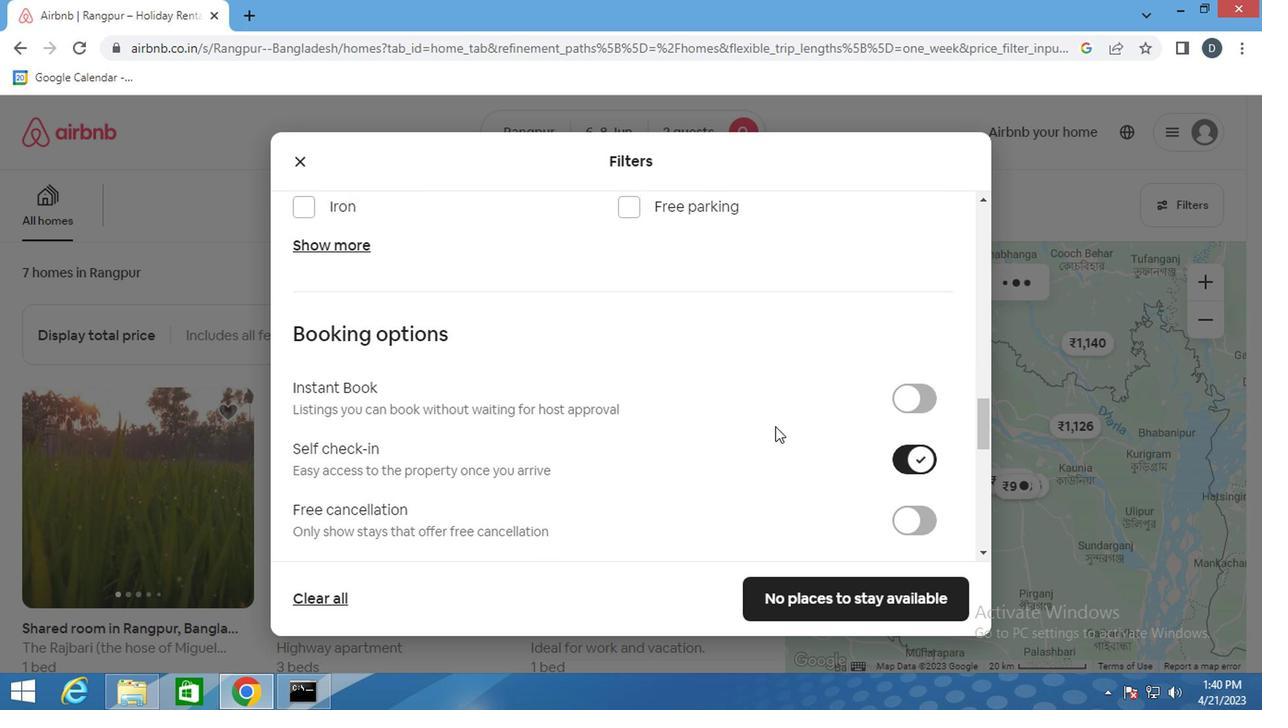 
Action: Mouse scrolled (771, 424) with delta (0, 0)
Screenshot: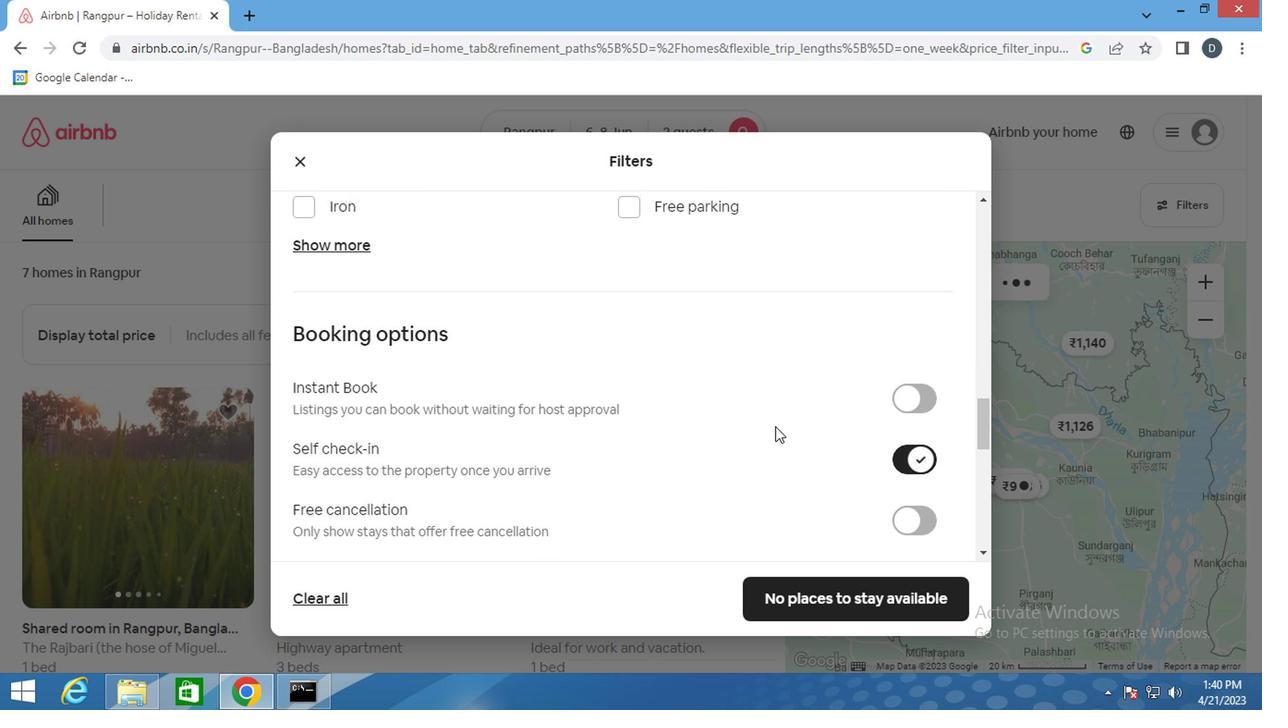 
Action: Mouse scrolled (771, 424) with delta (0, 0)
Screenshot: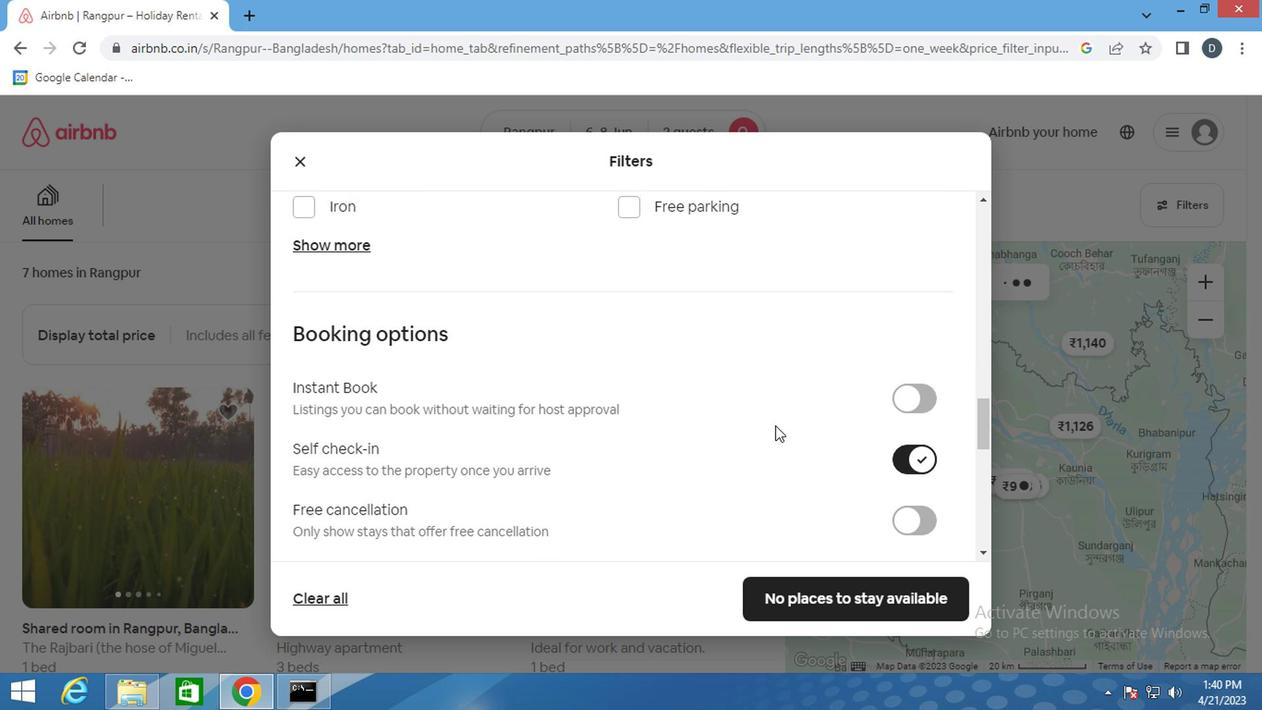 
Action: Mouse scrolled (771, 424) with delta (0, 0)
Screenshot: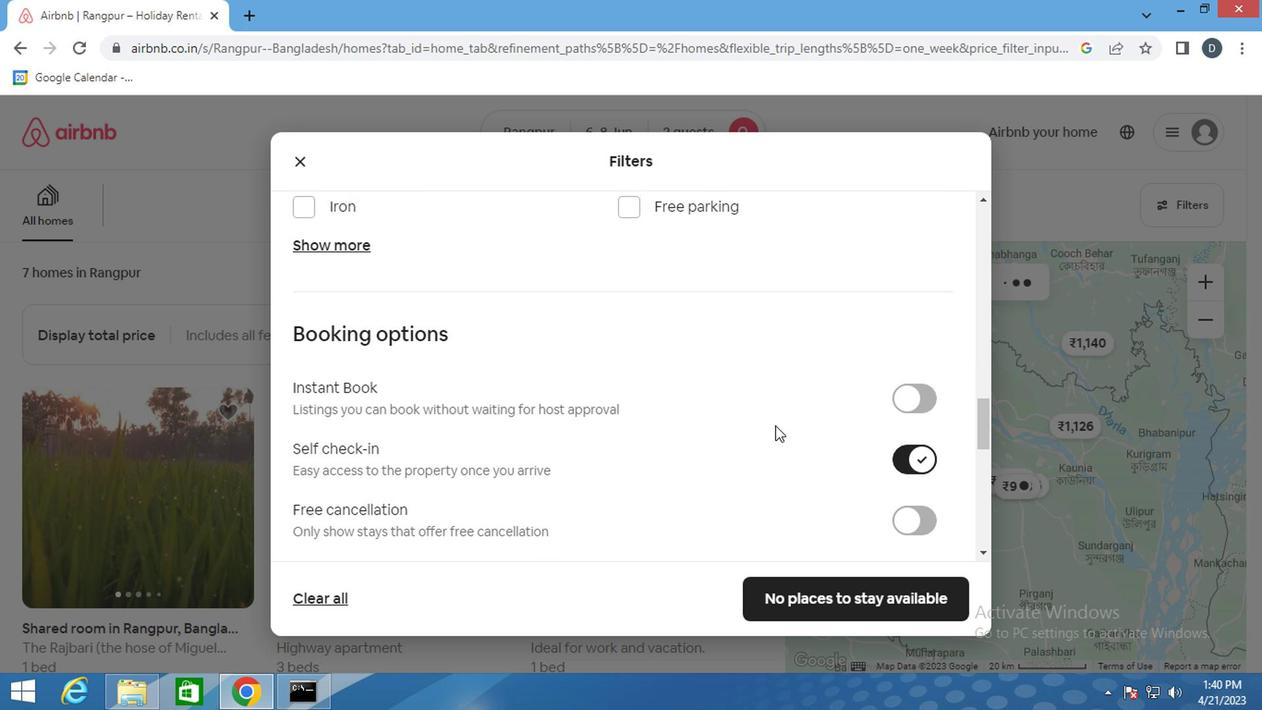 
Action: Mouse moved to (782, 418)
Screenshot: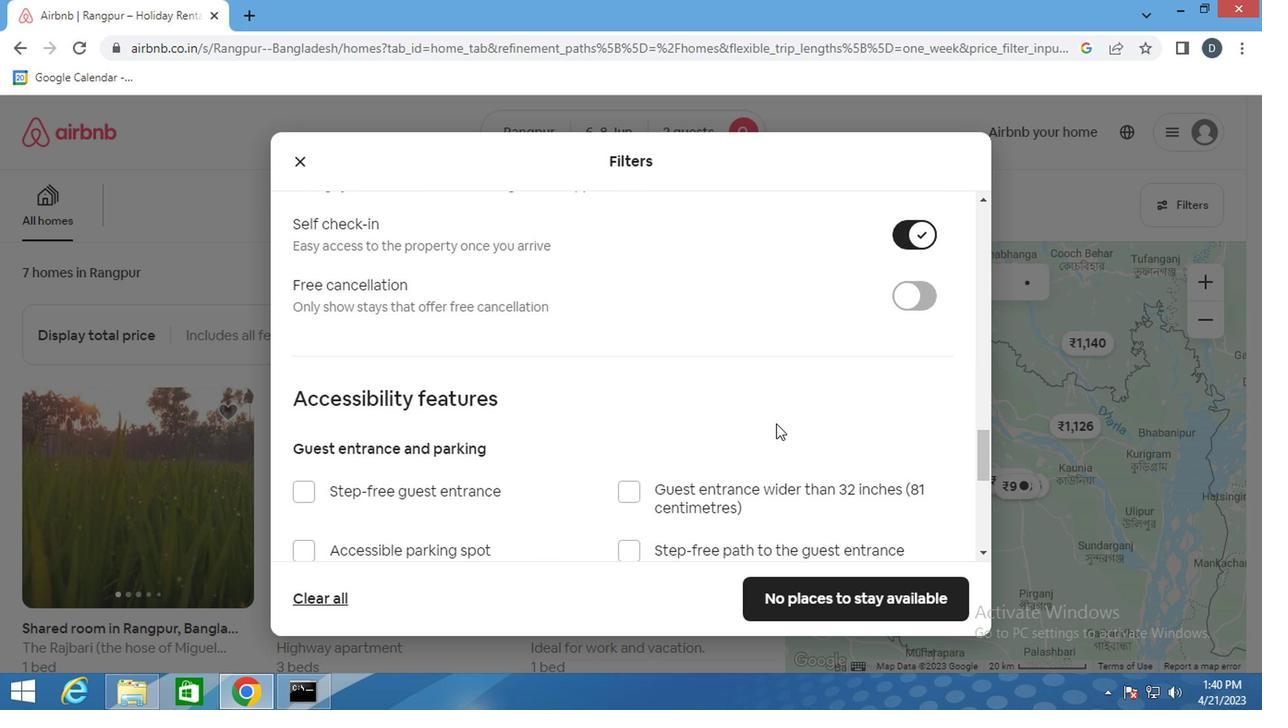 
Action: Mouse scrolled (782, 418) with delta (0, 0)
Screenshot: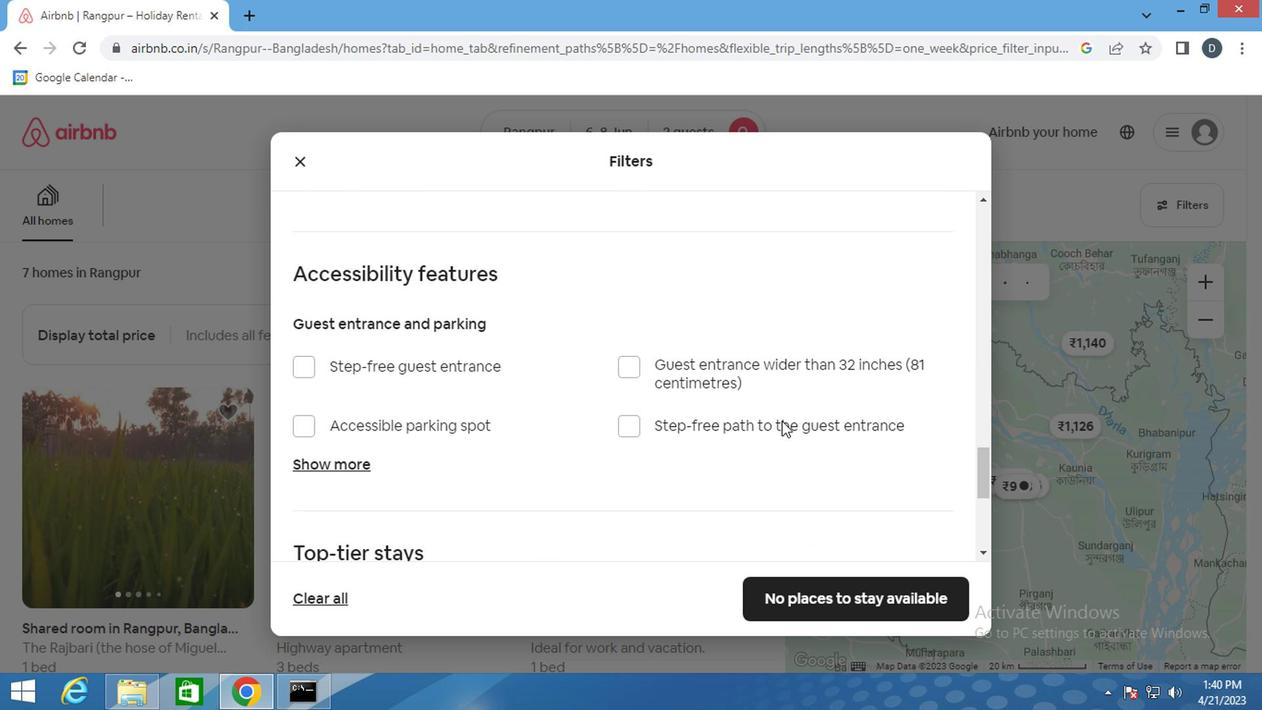 
Action: Mouse scrolled (782, 418) with delta (0, 0)
Screenshot: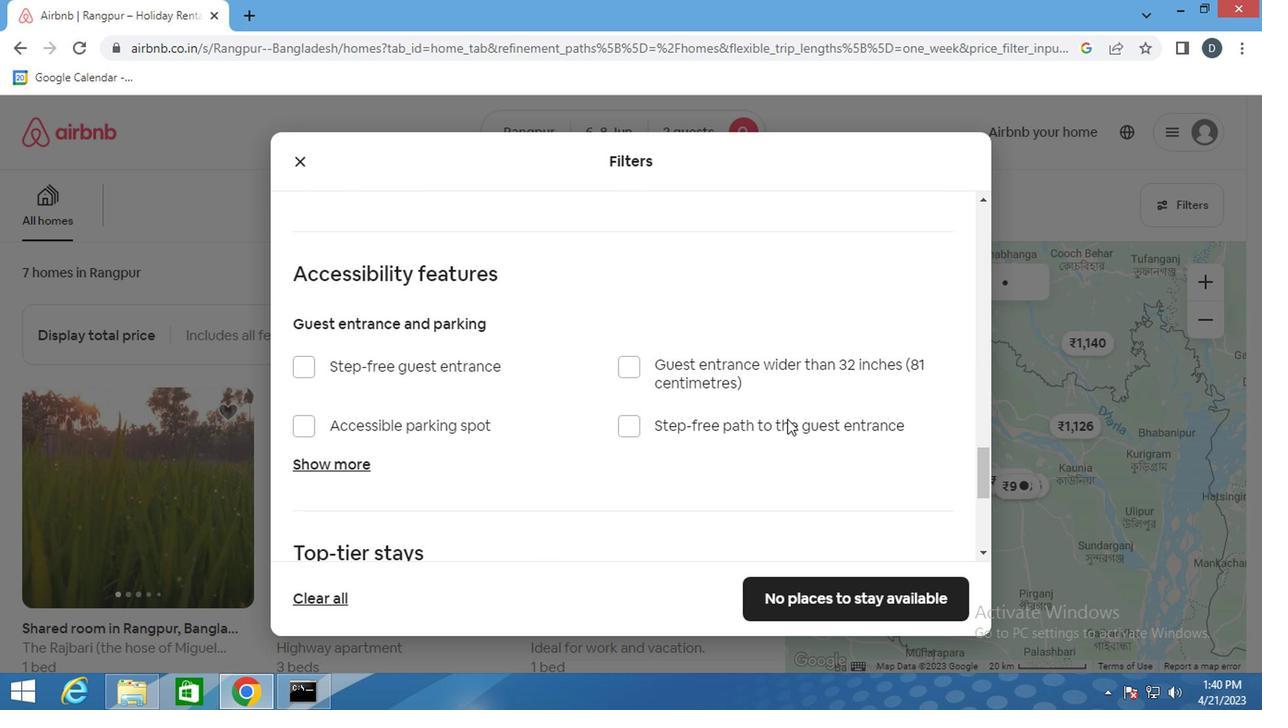 
Action: Mouse scrolled (782, 418) with delta (0, 0)
Screenshot: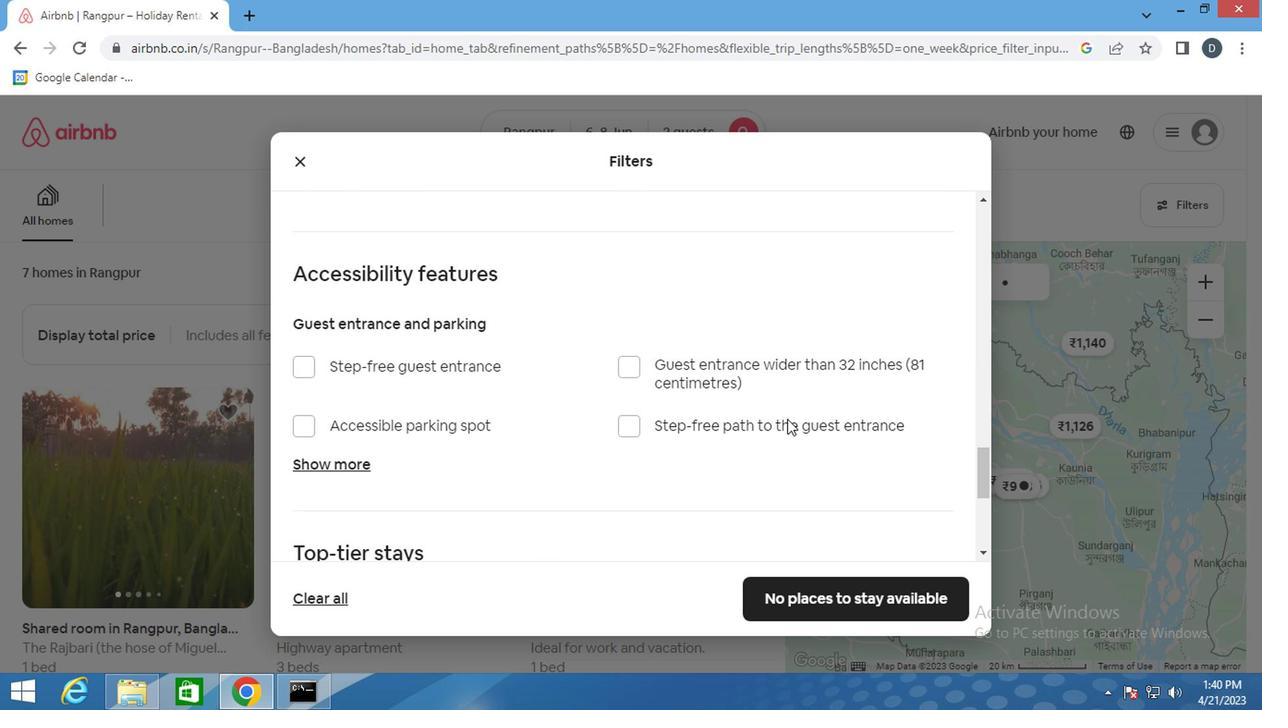 
Action: Mouse scrolled (782, 418) with delta (0, 0)
Screenshot: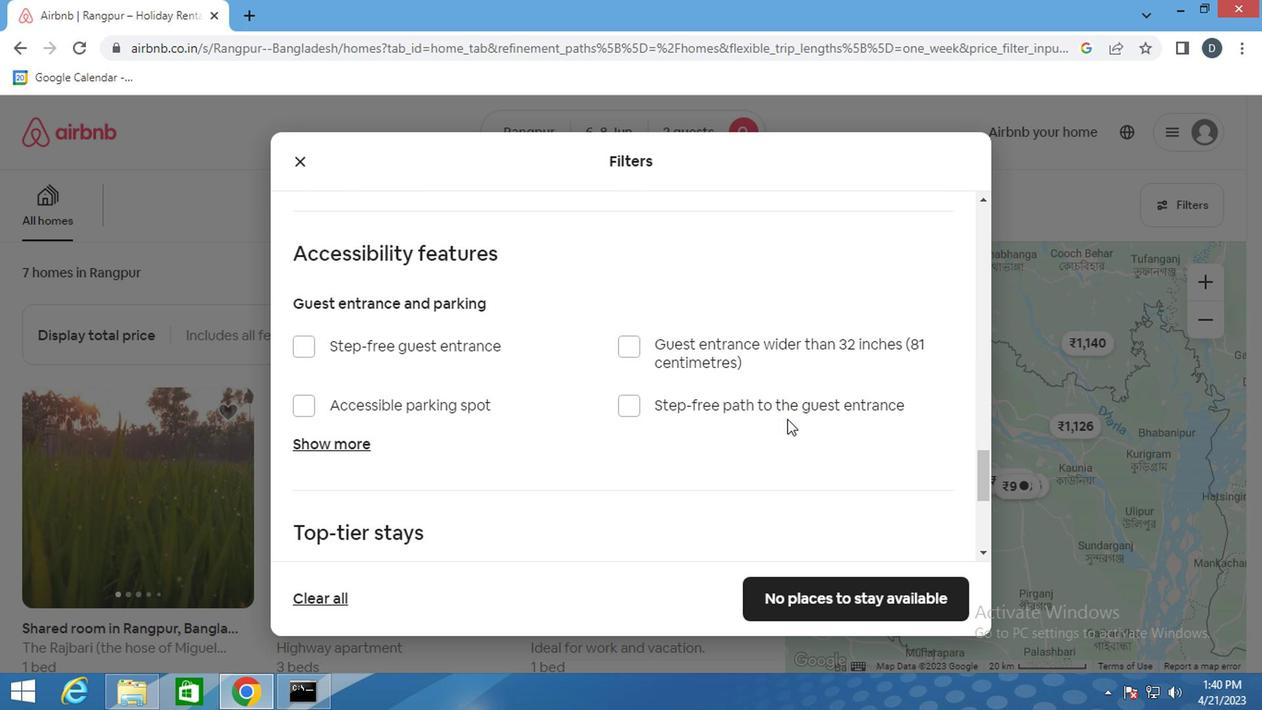 
Action: Mouse moved to (593, 403)
Screenshot: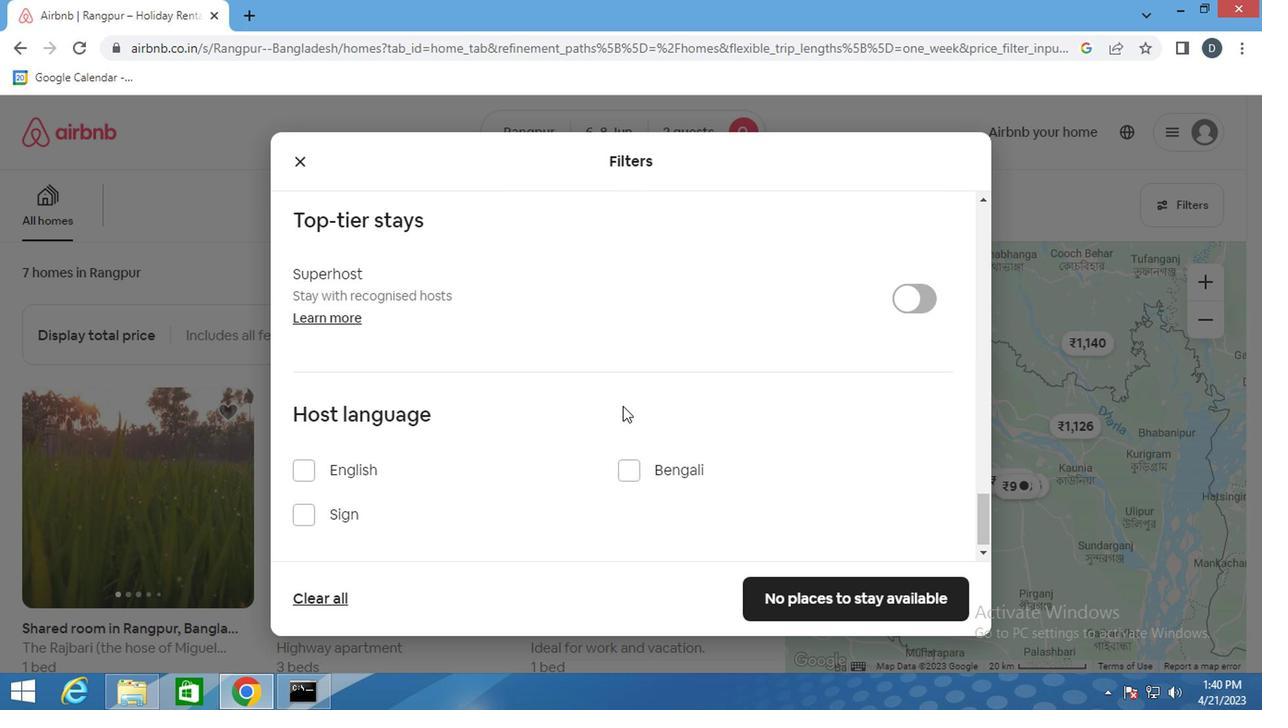 
Action: Mouse scrolled (593, 401) with delta (0, -1)
Screenshot: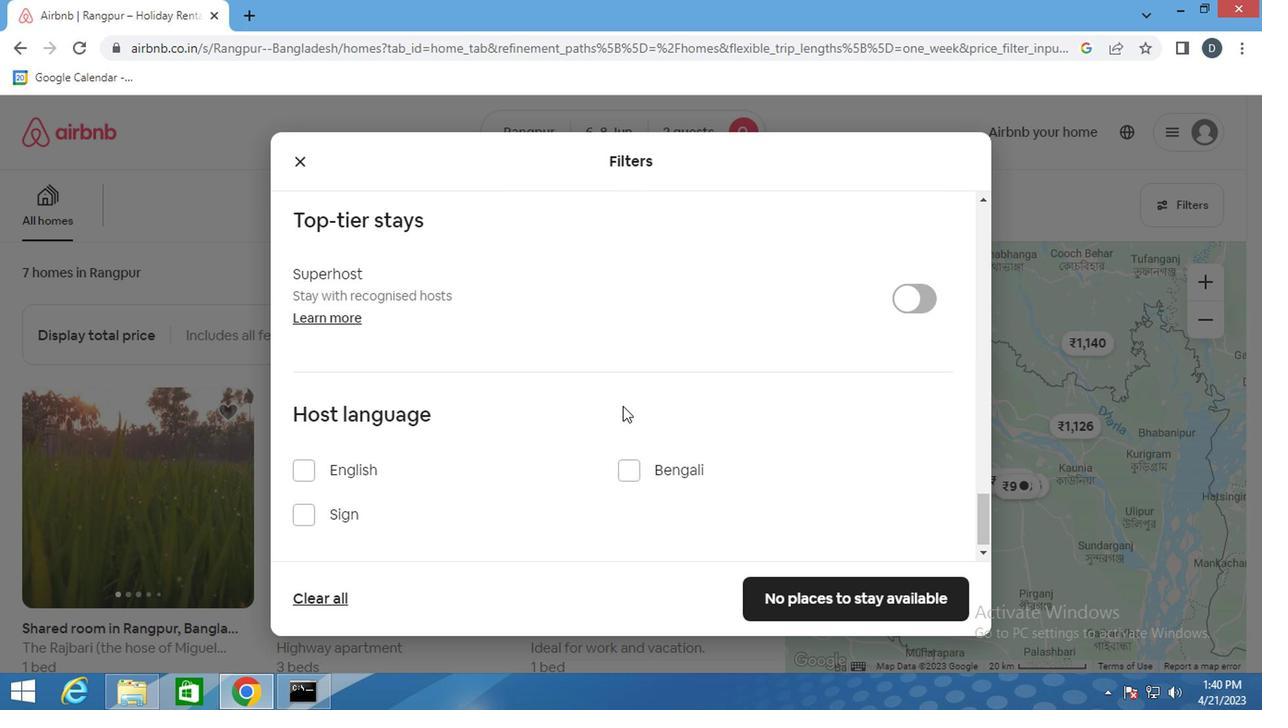 
Action: Mouse scrolled (593, 401) with delta (0, -1)
Screenshot: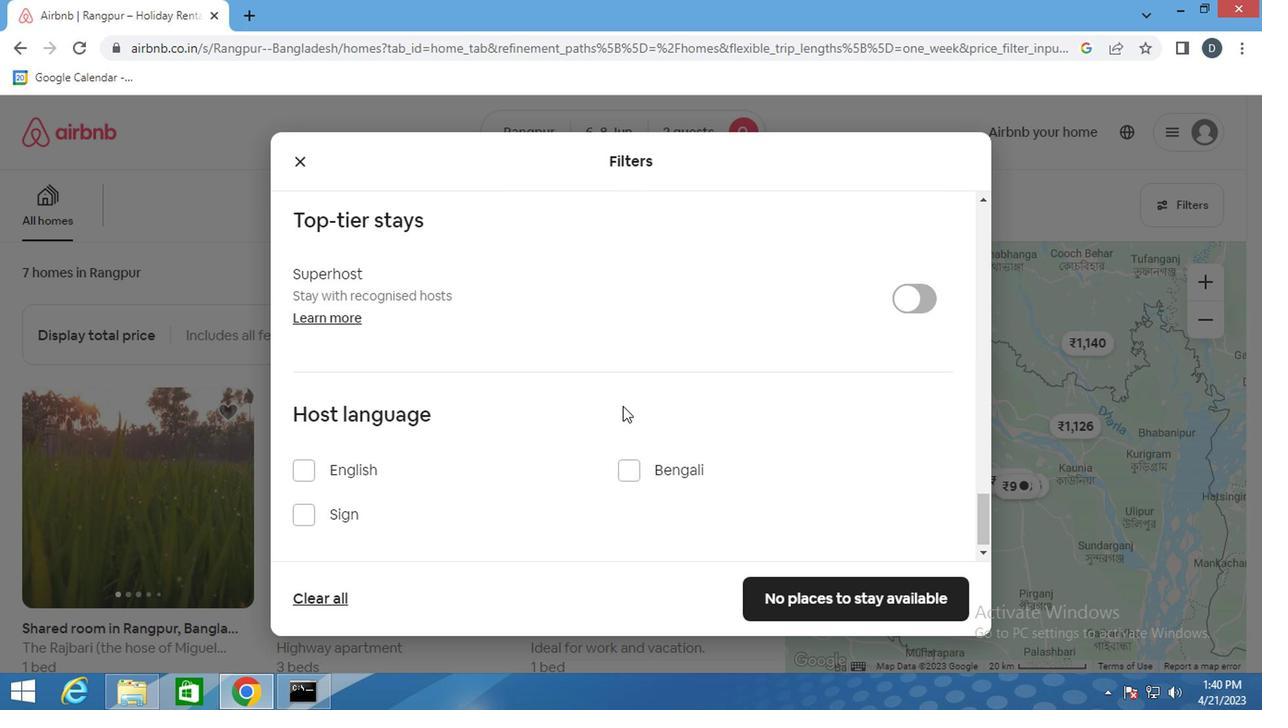 
Action: Mouse scrolled (593, 401) with delta (0, -1)
Screenshot: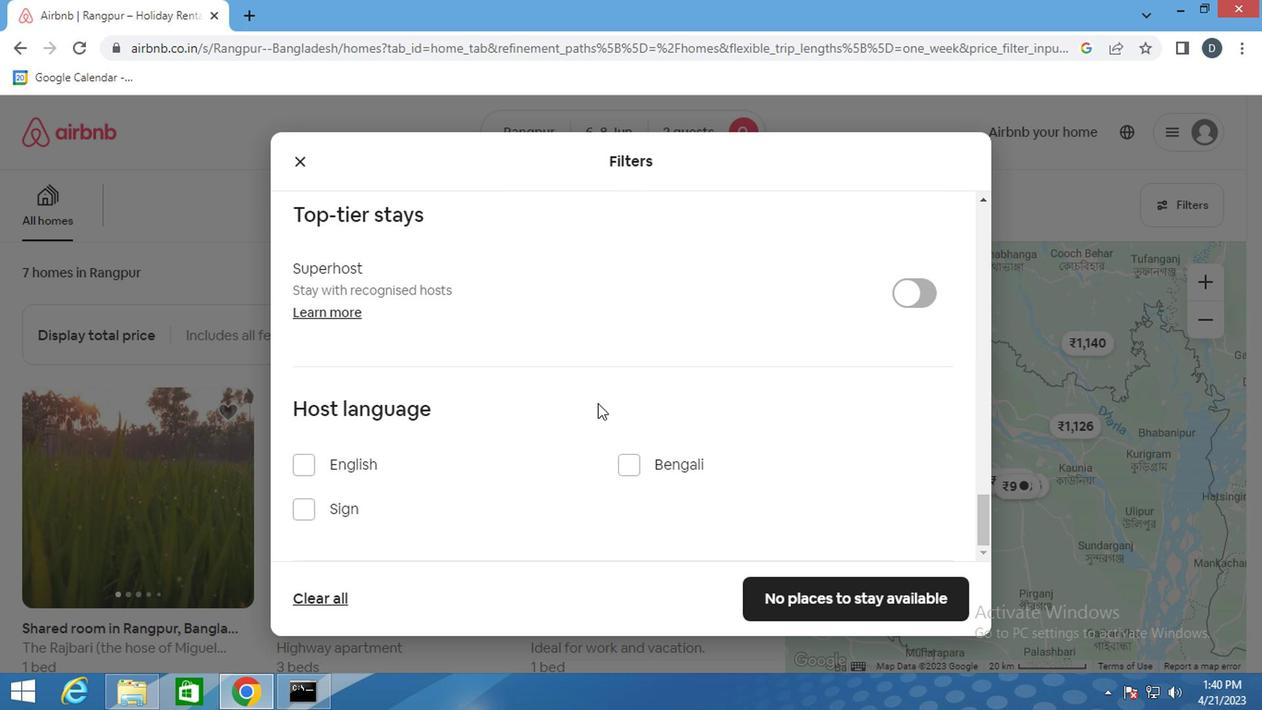 
Action: Mouse moved to (337, 476)
Screenshot: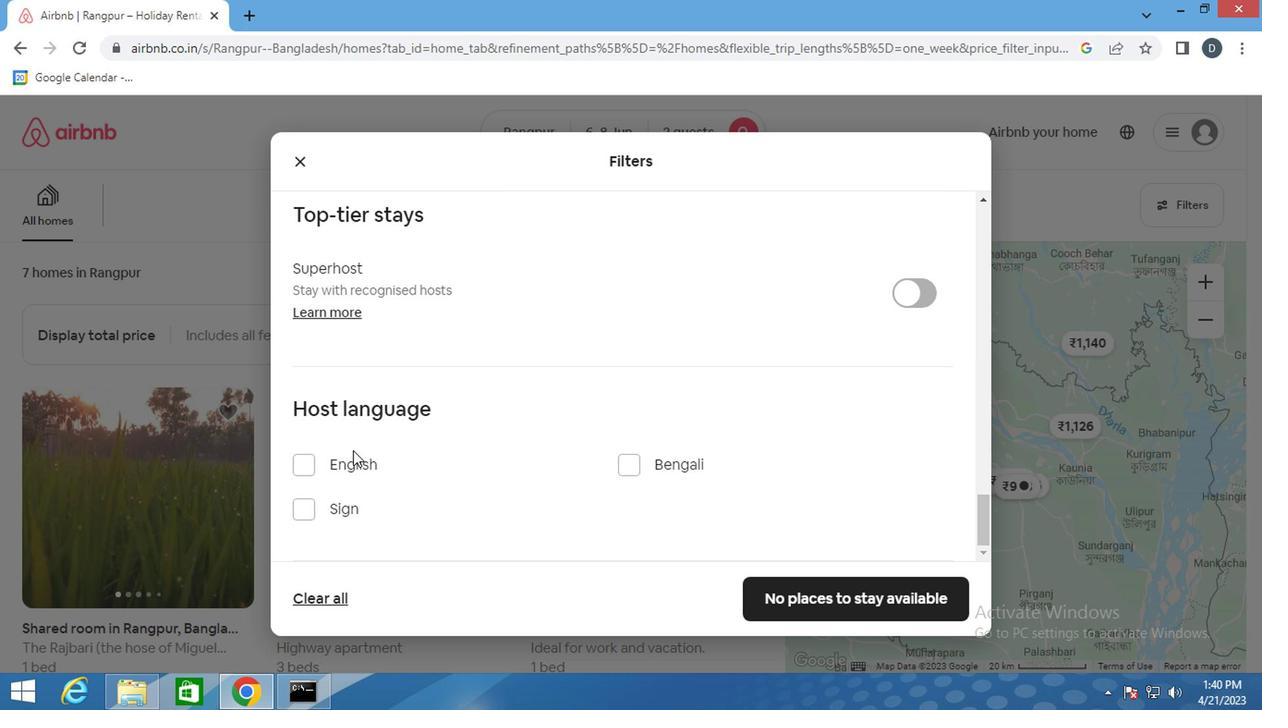 
Action: Mouse pressed left at (337, 476)
Screenshot: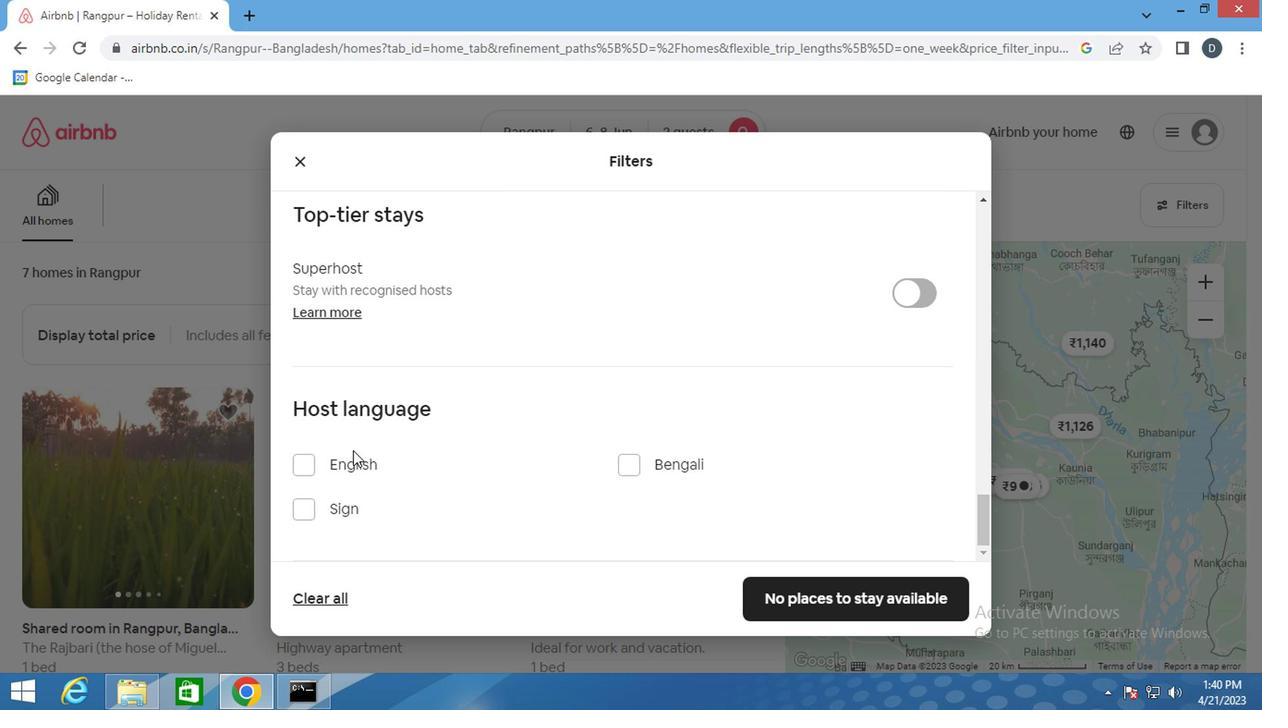 
Action: Mouse moved to (837, 591)
Screenshot: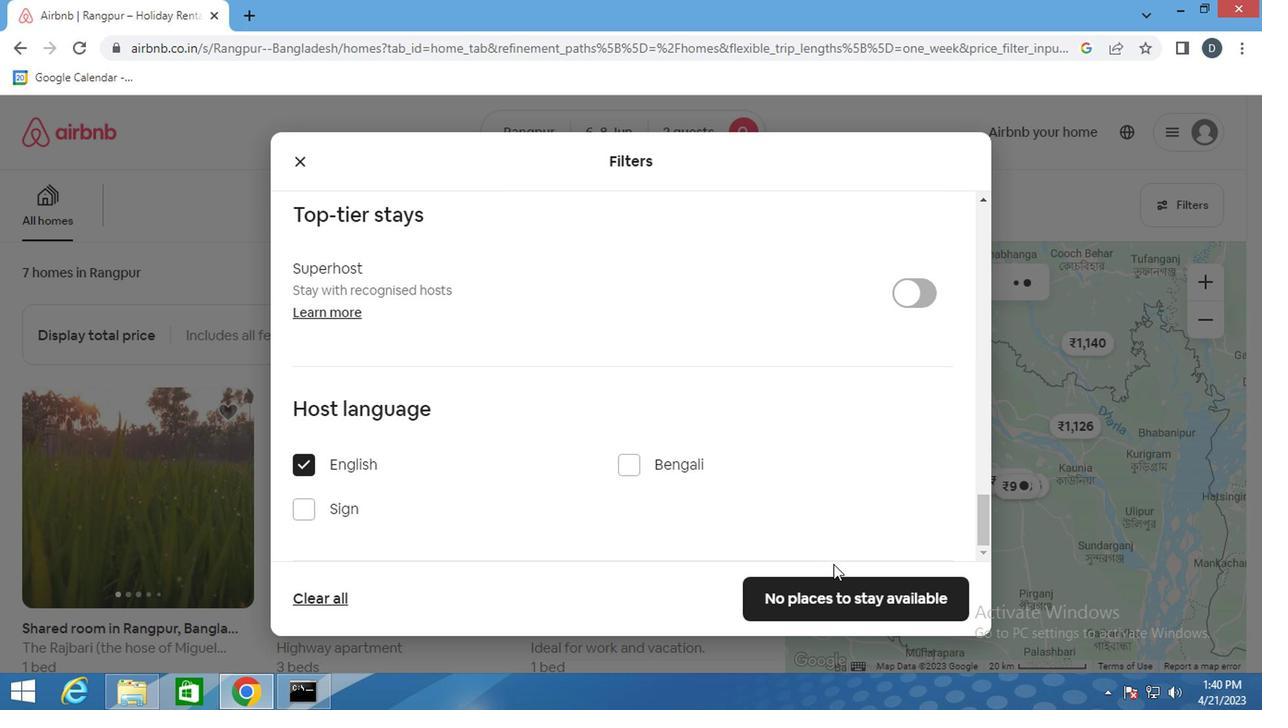 
Action: Mouse pressed left at (837, 591)
Screenshot: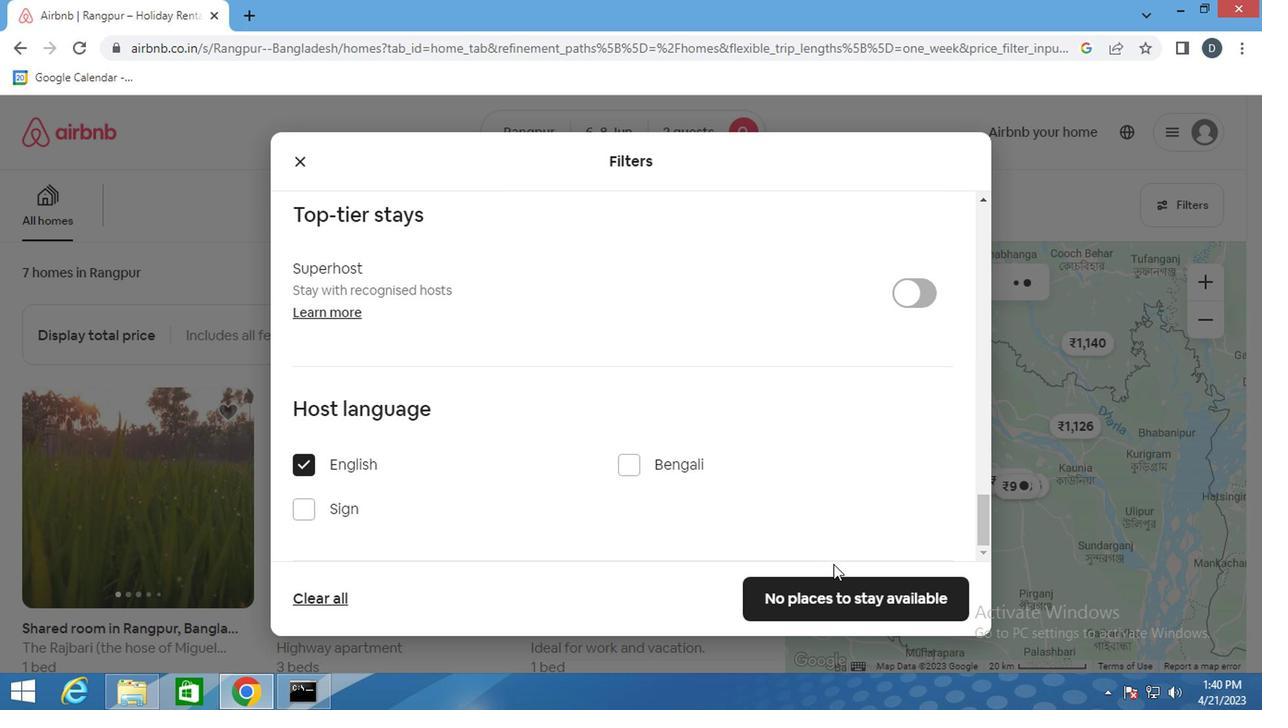 
Action: Mouse moved to (838, 592)
Screenshot: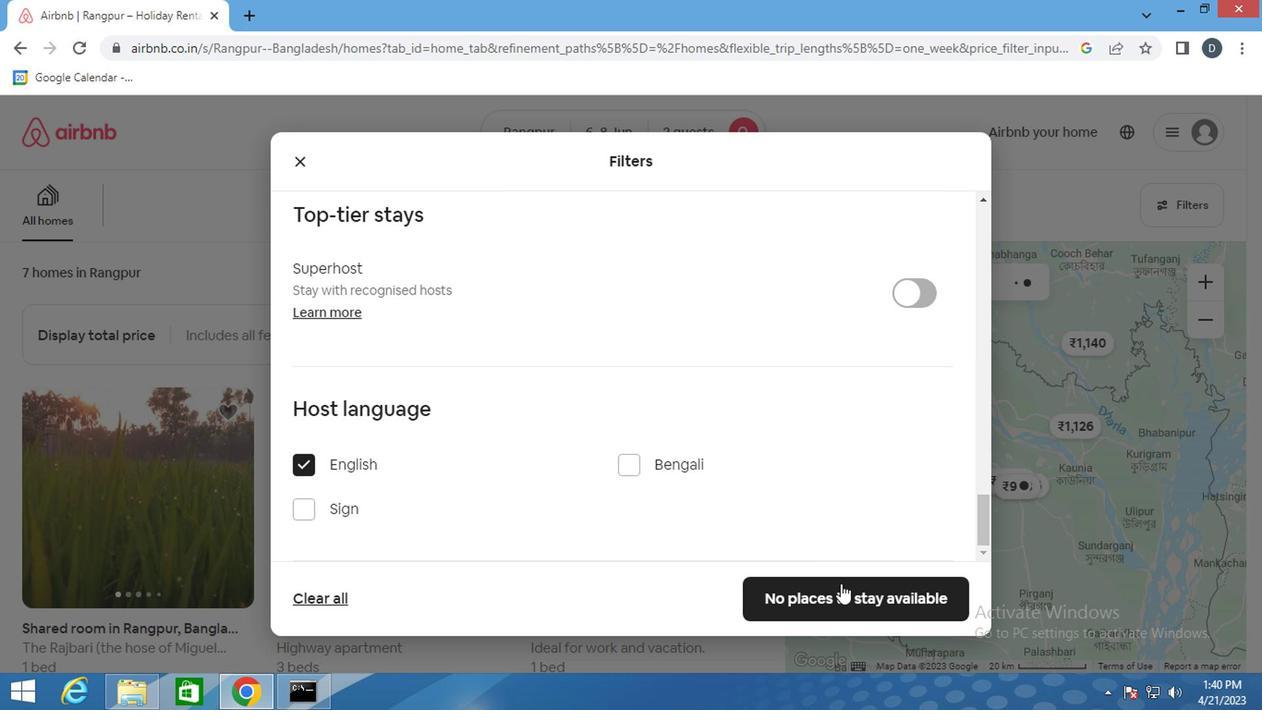 
